 Task: Look for space in São José dos Campos, Brazil from 8th June, 2023 to 19th June, 2023 for 1 adult in price range Rs.5000 to Rs.12000. Place can be shared room with 1  bedroom having 1 bed and 1 bathroom. Property type can be house, flat, guest house, hotel. Amenities needed are: washing machine. Booking option can be shelf check-in. Required host language is Spanish.
Action: Mouse moved to (293, 151)
Screenshot: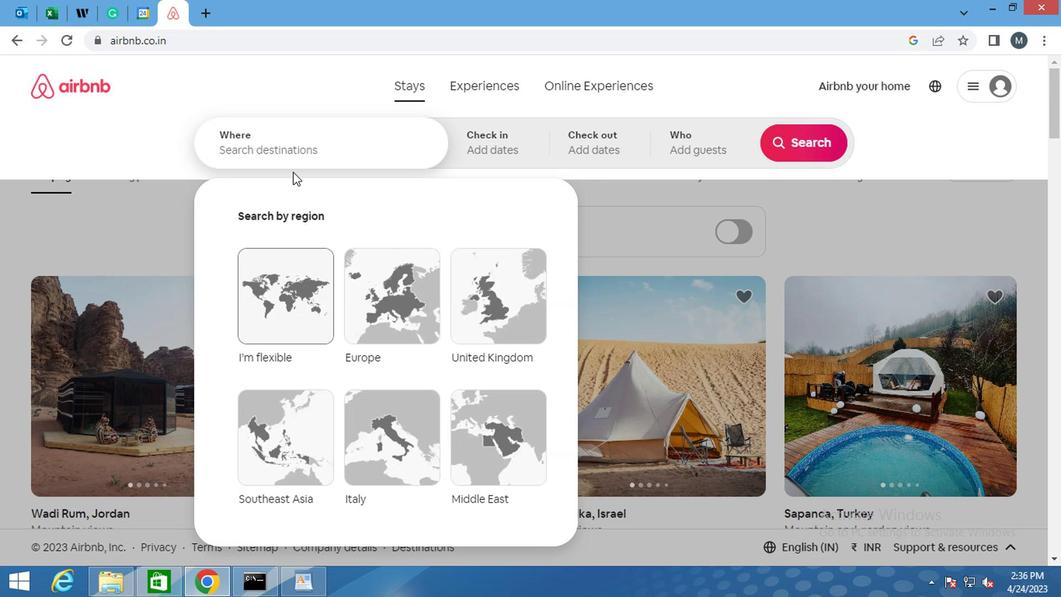 
Action: Mouse pressed left at (293, 151)
Screenshot: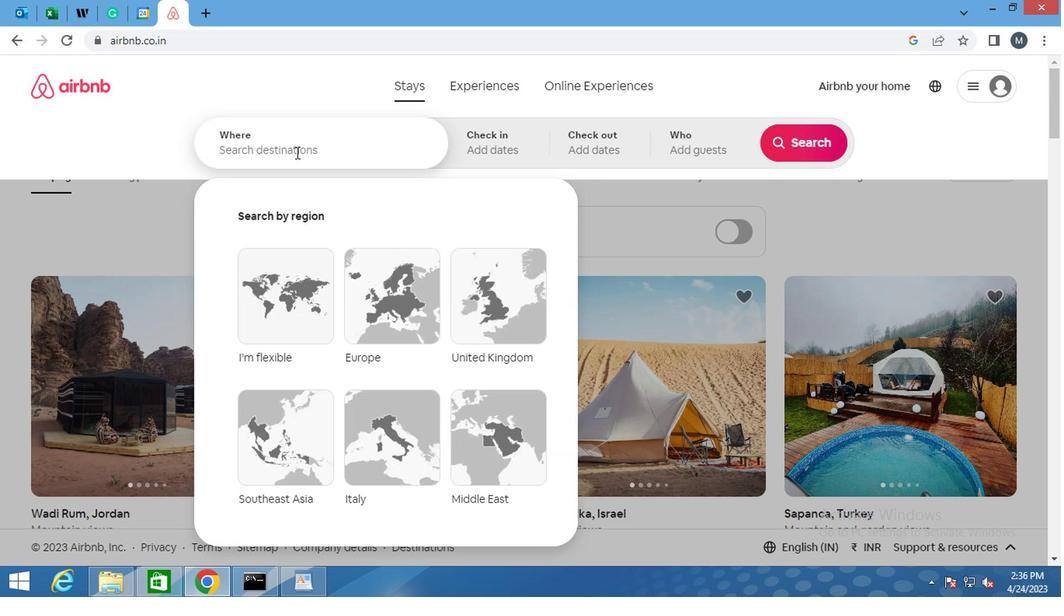 
Action: Key pressed <Key.shift>SAO<Key.space><Key.shift>JOSE<Key.space>DOS<Key.space><Key.shift><Key.shift><Key.shift>CAMPOS,<Key.space><Key.shift>BRAZIL<Key.space><Key.enter>
Screenshot: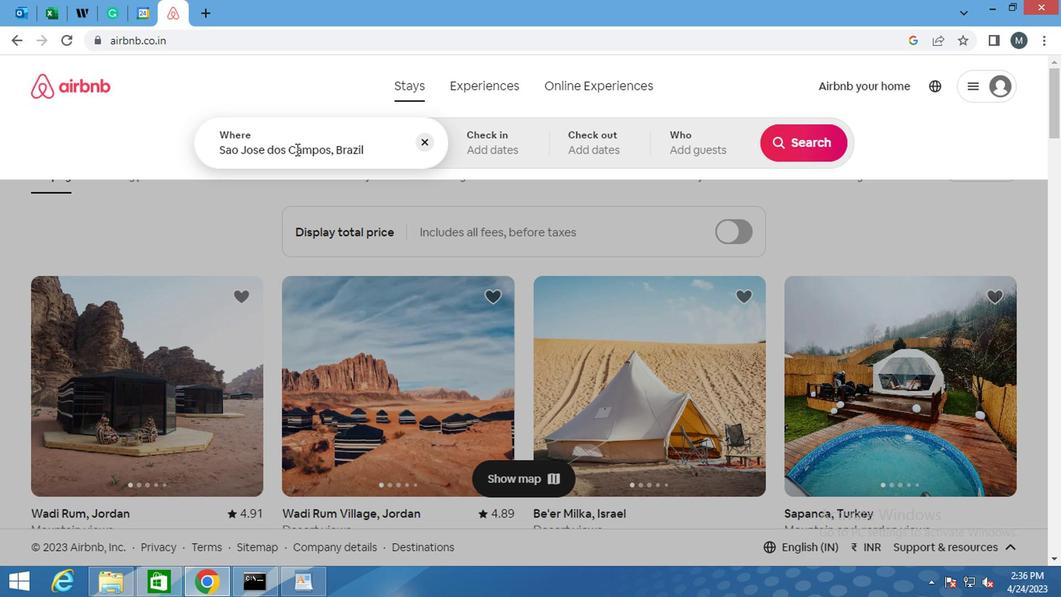 
Action: Mouse moved to (801, 267)
Screenshot: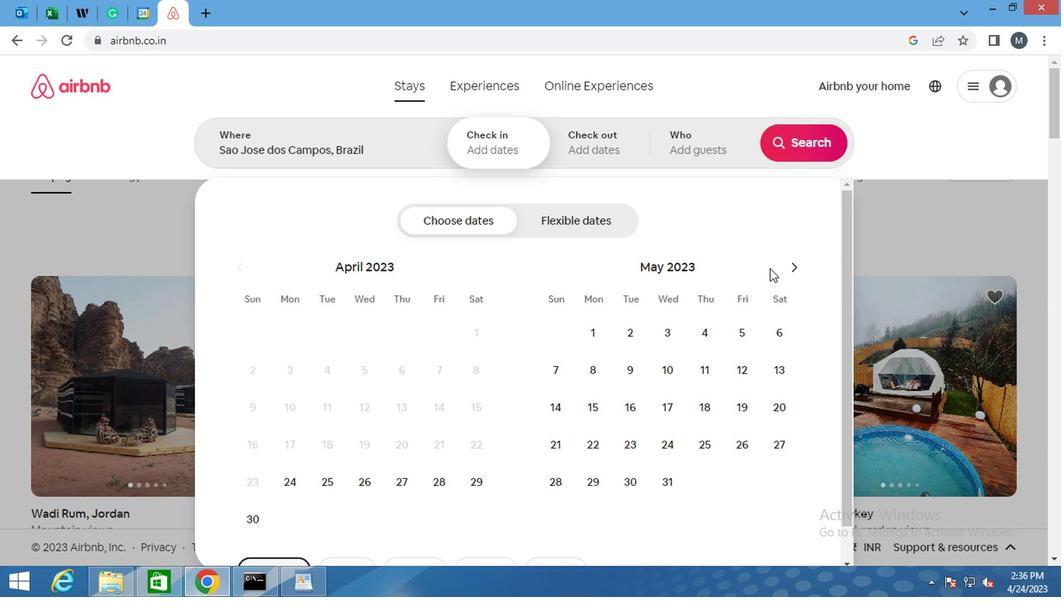 
Action: Mouse pressed left at (801, 267)
Screenshot: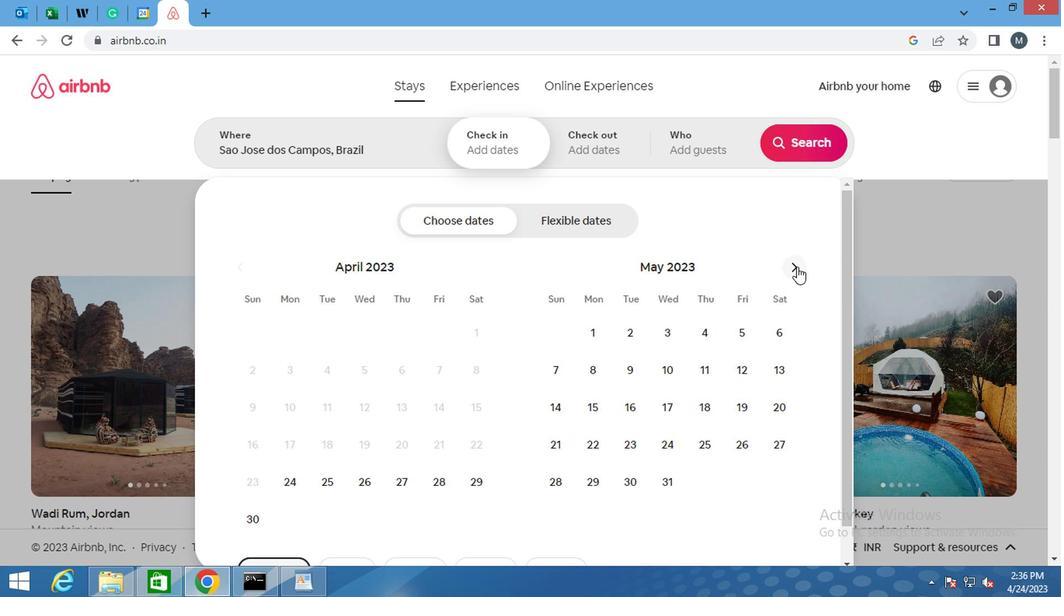 
Action: Mouse pressed left at (801, 267)
Screenshot: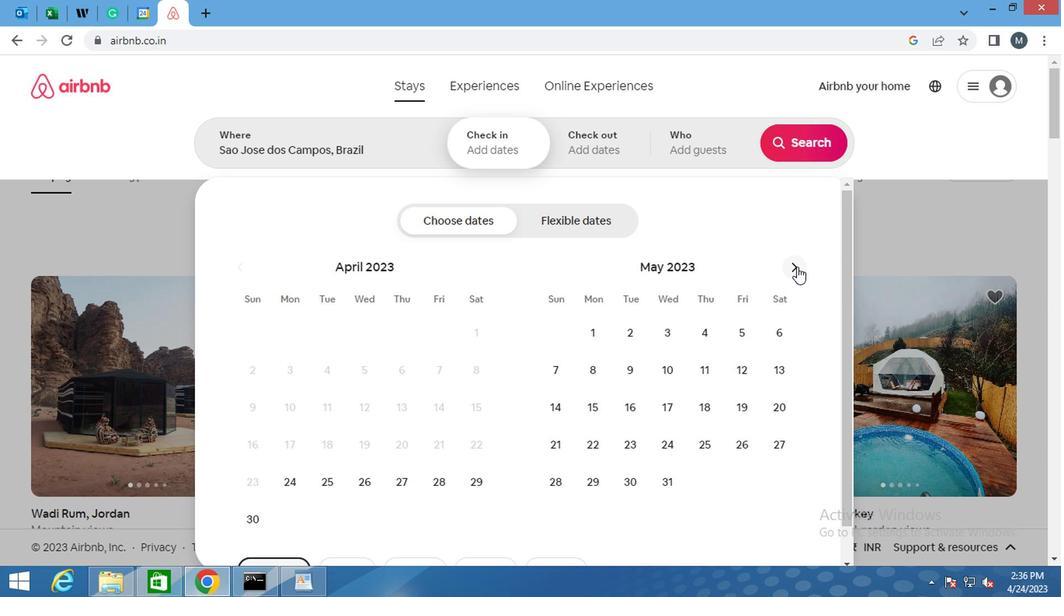 
Action: Mouse moved to (407, 362)
Screenshot: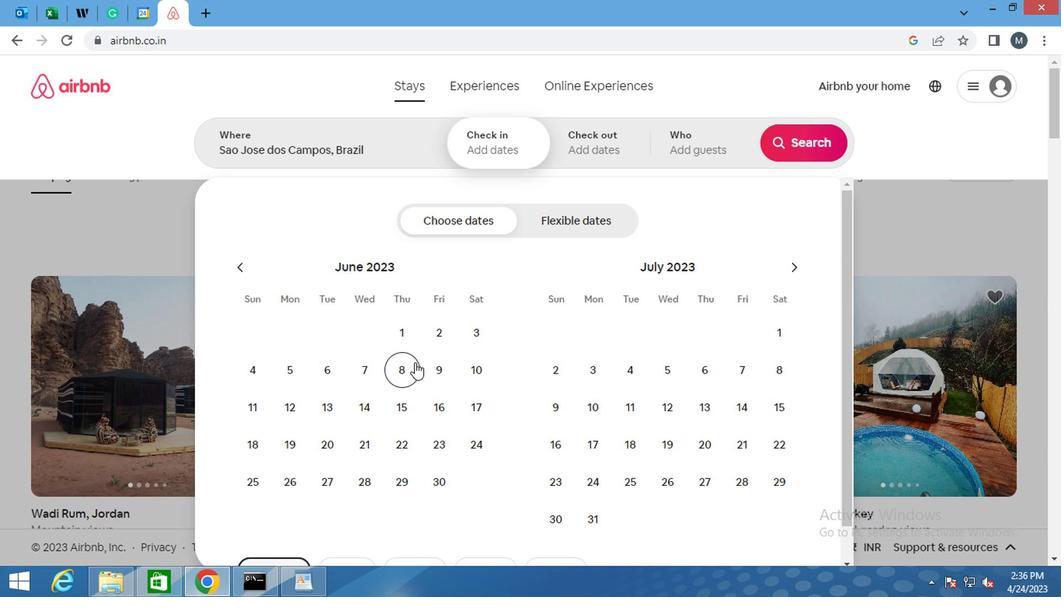 
Action: Mouse pressed left at (407, 362)
Screenshot: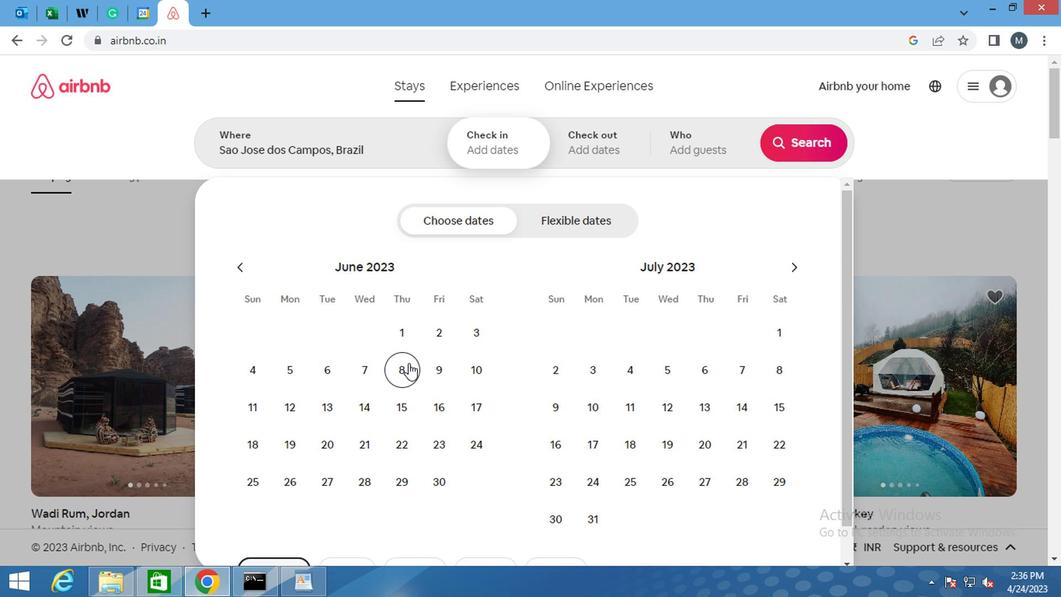 
Action: Mouse moved to (284, 442)
Screenshot: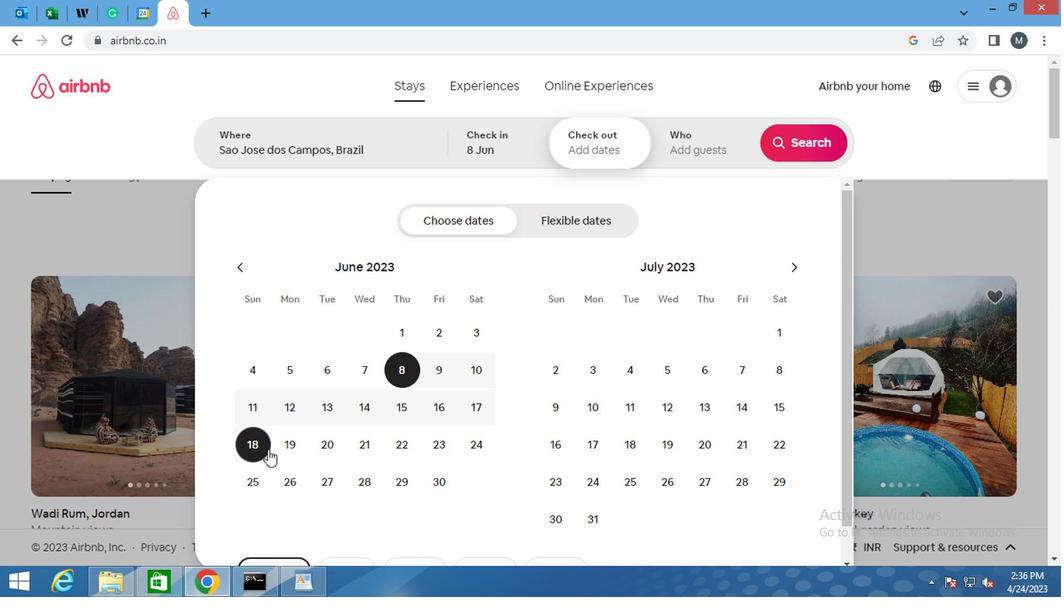 
Action: Mouse pressed left at (284, 442)
Screenshot: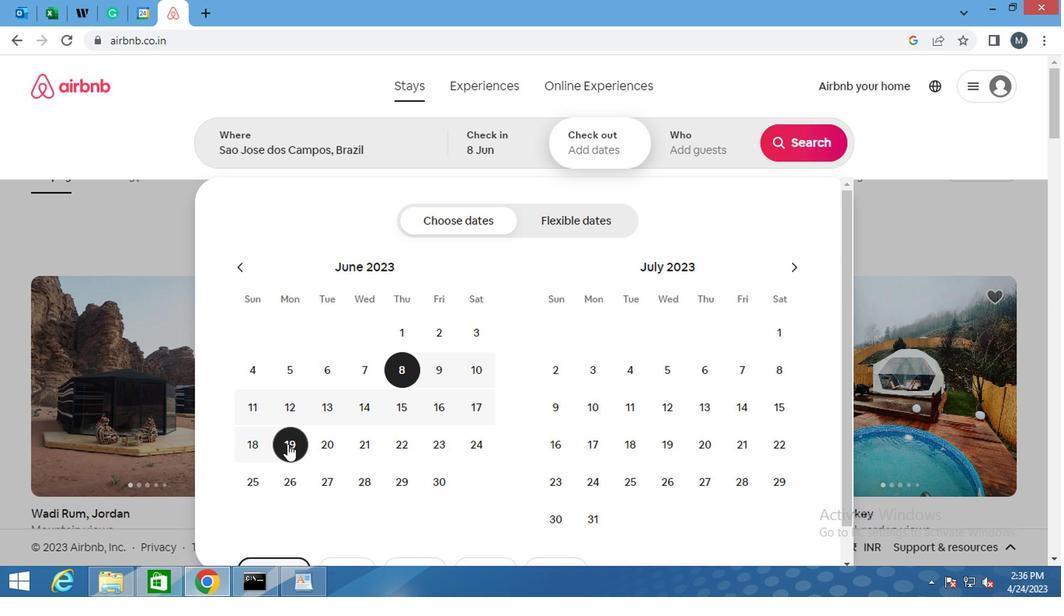 
Action: Mouse moved to (690, 156)
Screenshot: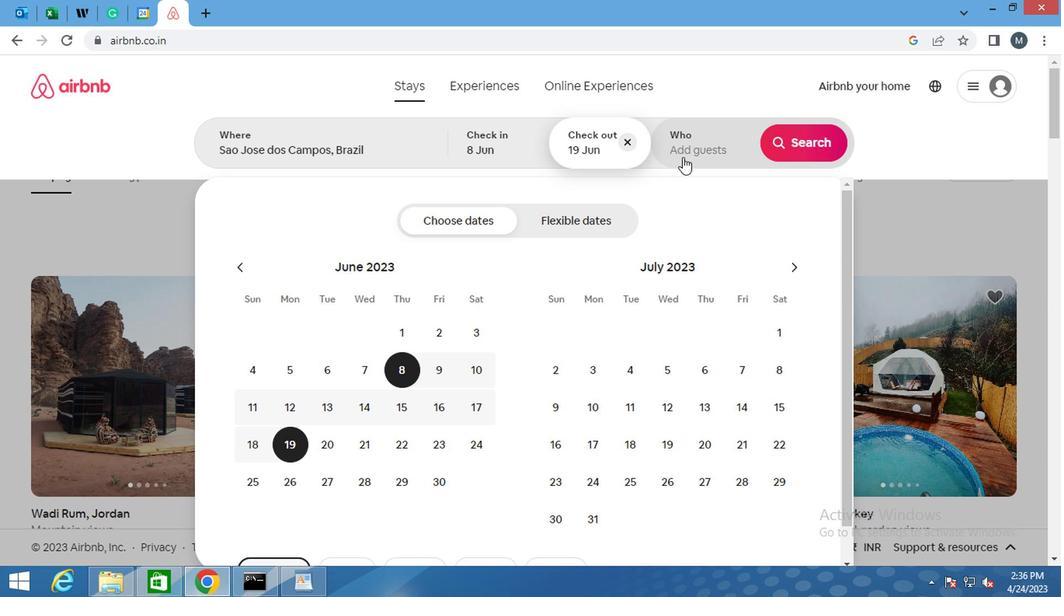 
Action: Mouse pressed left at (690, 156)
Screenshot: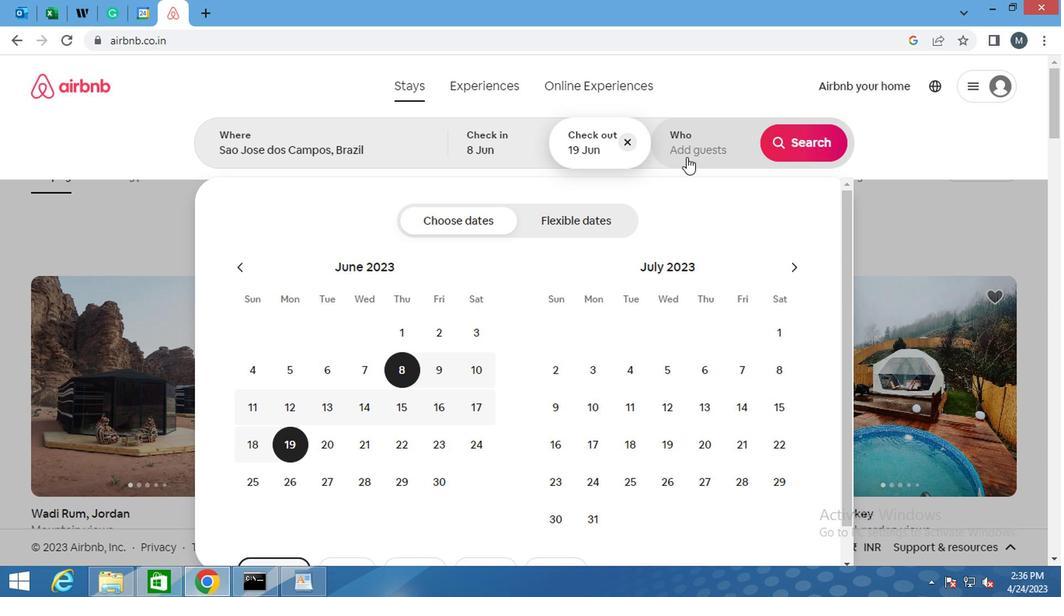 
Action: Mouse moved to (814, 232)
Screenshot: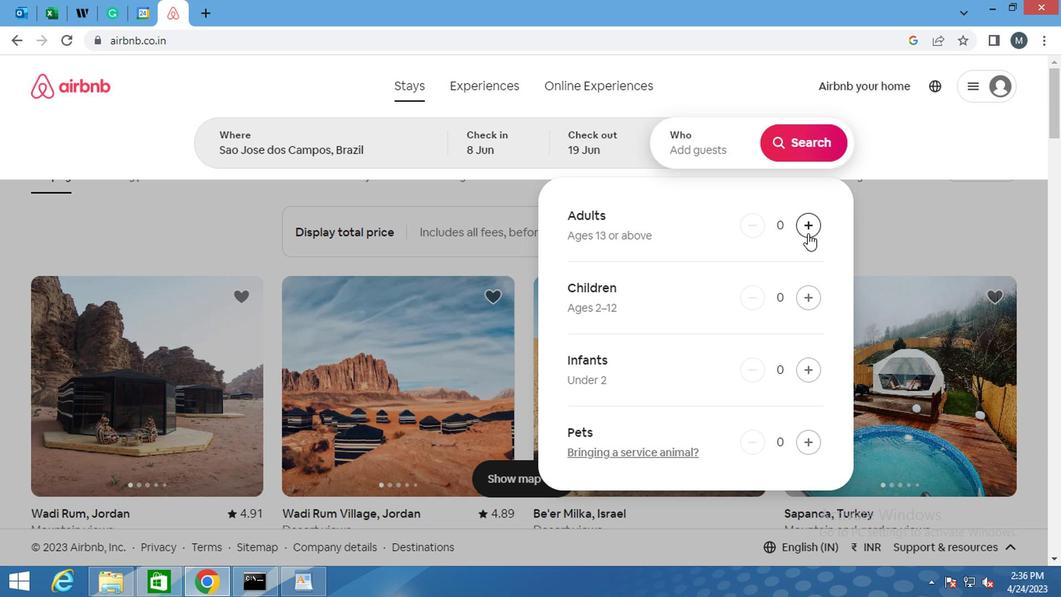 
Action: Mouse pressed left at (814, 232)
Screenshot: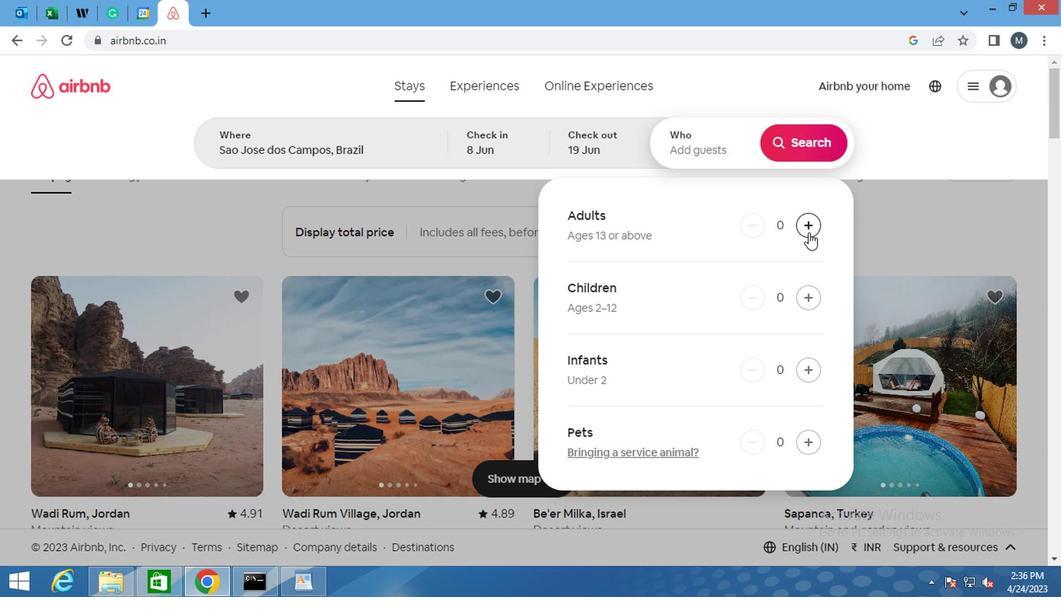 
Action: Mouse moved to (844, 170)
Screenshot: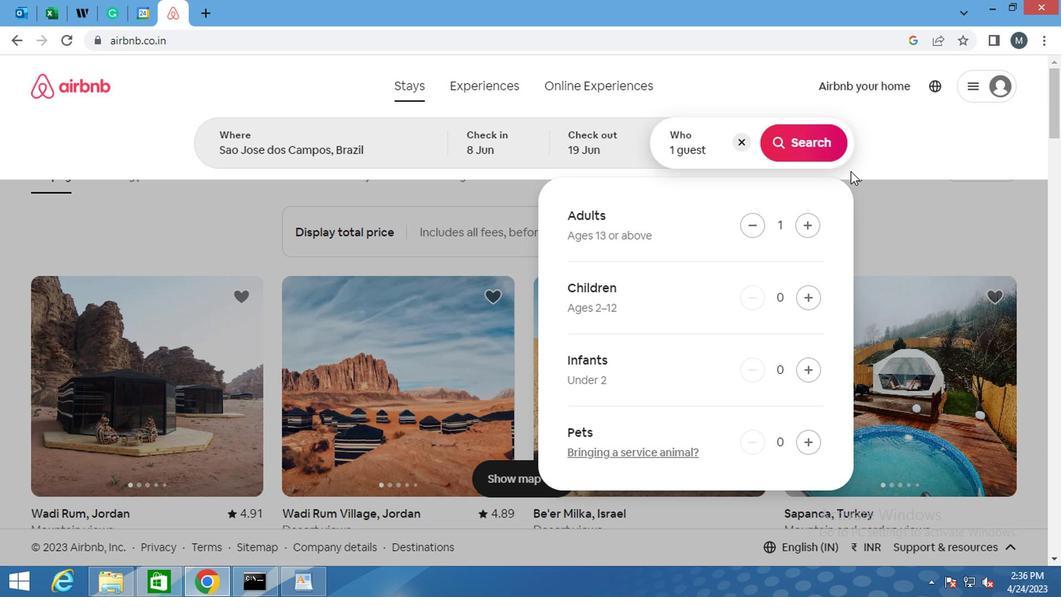 
Action: Mouse scrolled (844, 170) with delta (0, 0)
Screenshot: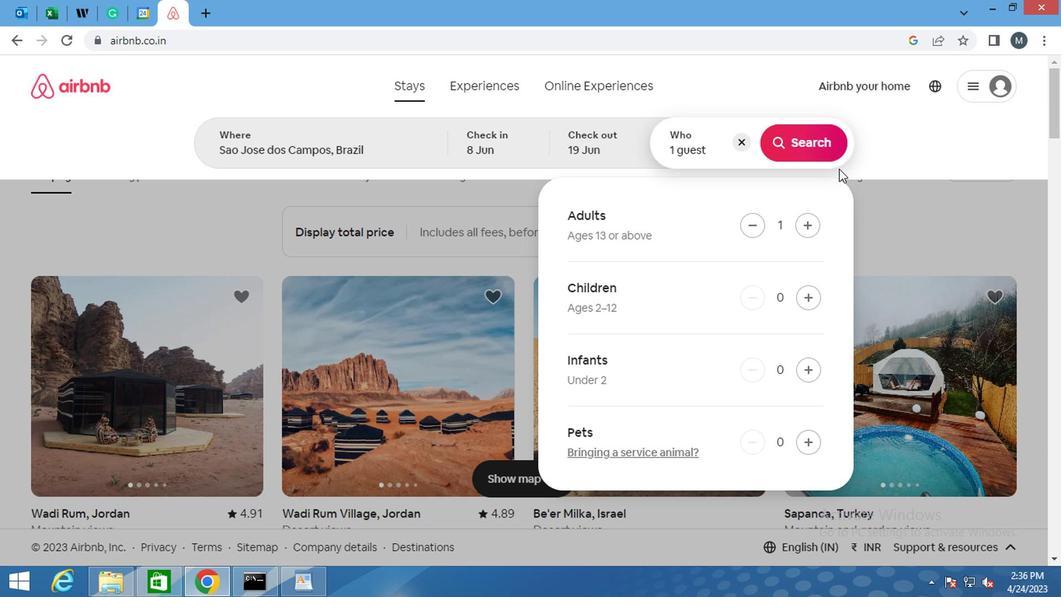 
Action: Mouse moved to (844, 175)
Screenshot: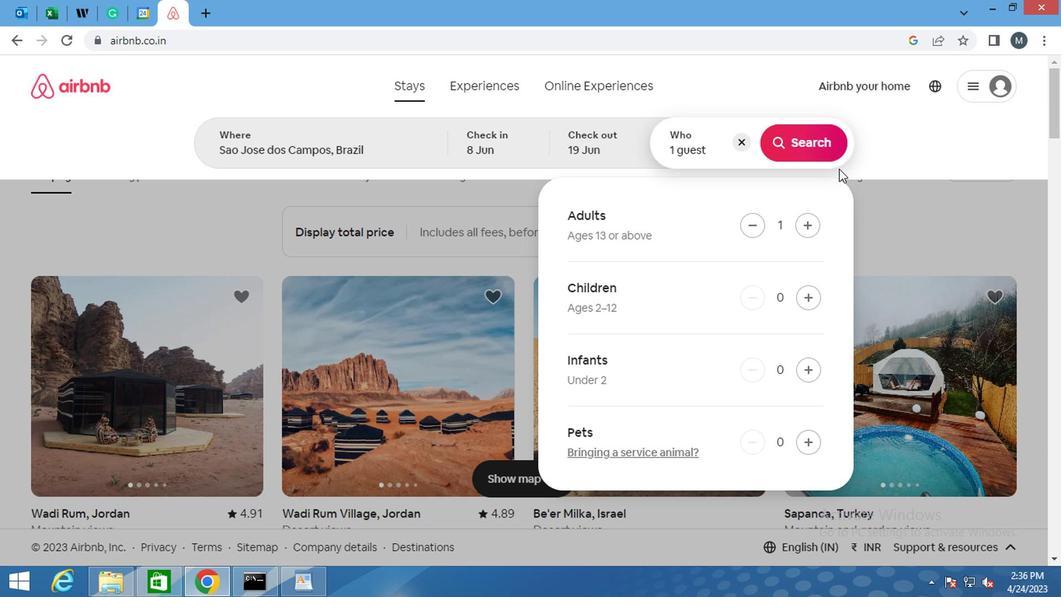 
Action: Mouse scrolled (844, 174) with delta (0, 0)
Screenshot: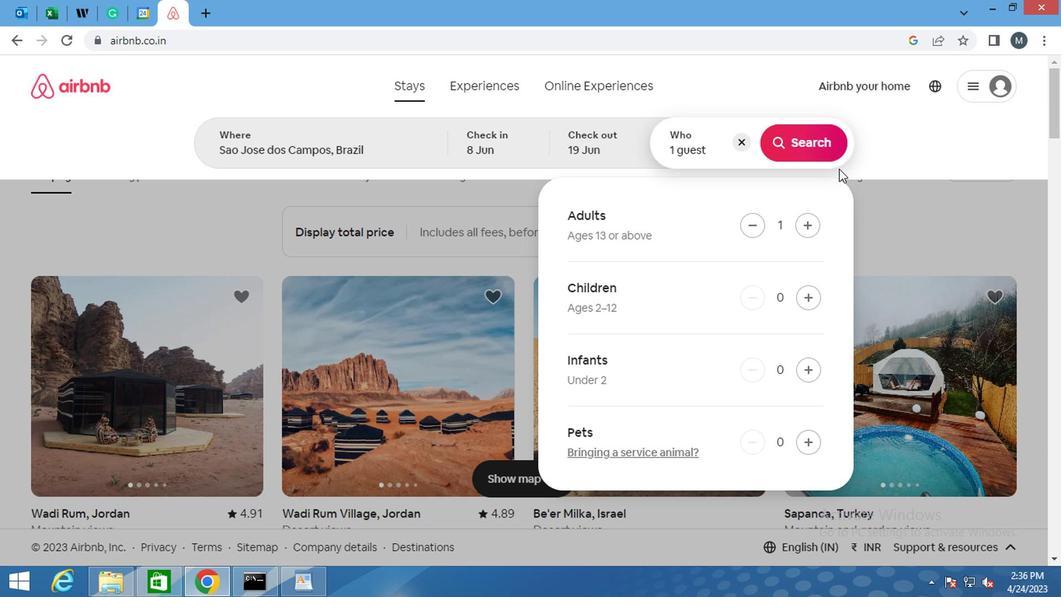 
Action: Mouse moved to (844, 176)
Screenshot: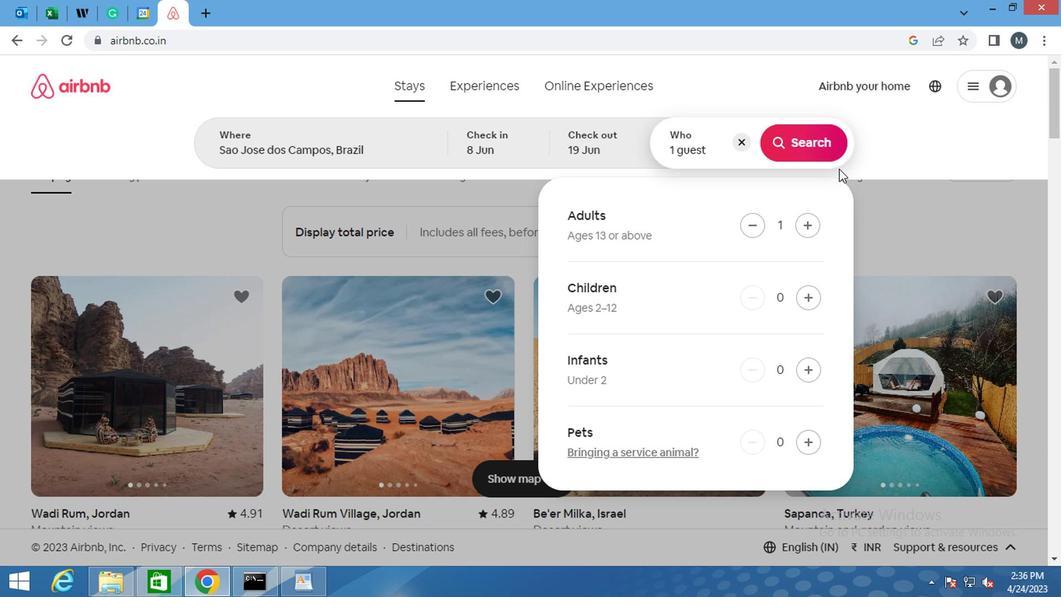 
Action: Mouse scrolled (844, 178) with delta (0, 1)
Screenshot: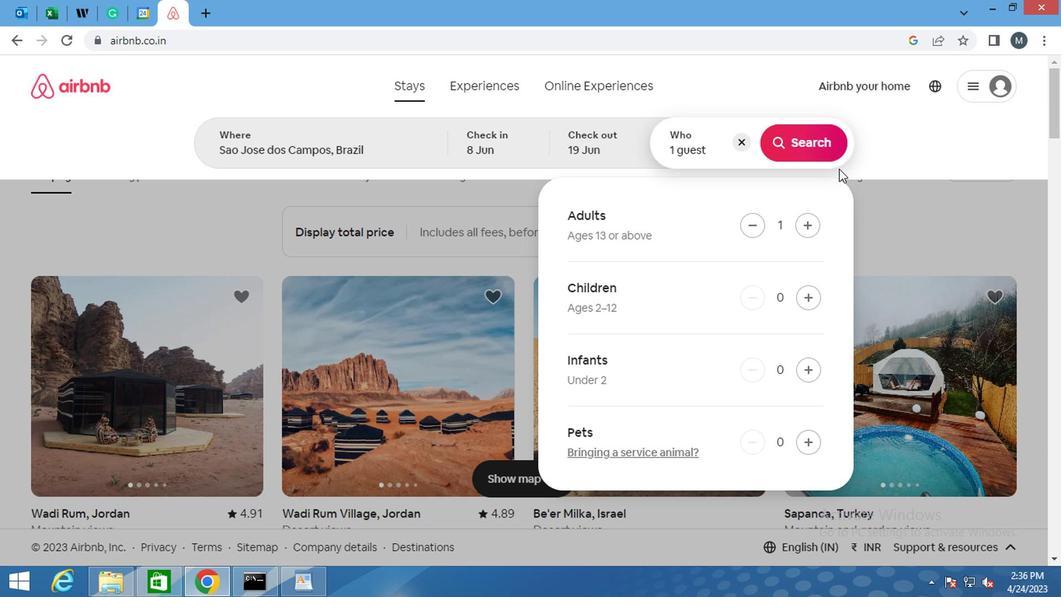 
Action: Mouse scrolled (844, 178) with delta (0, 1)
Screenshot: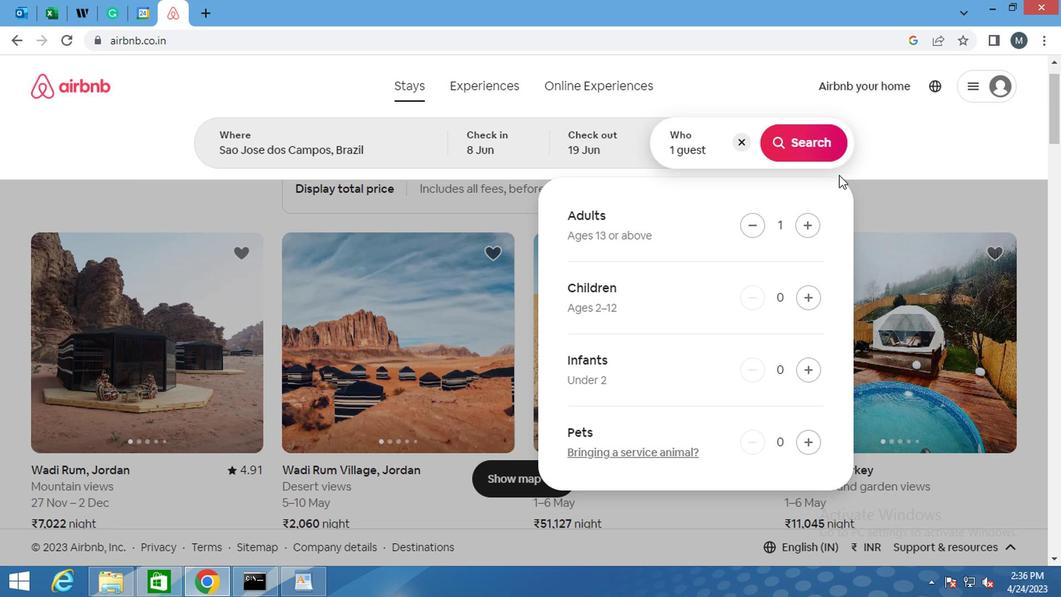 
Action: Mouse moved to (994, 165)
Screenshot: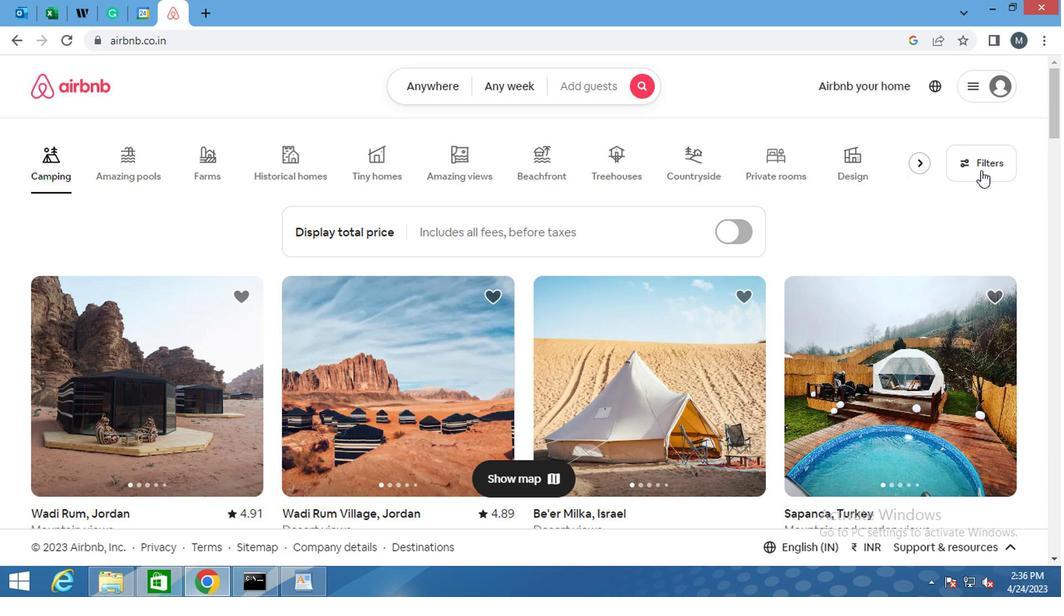 
Action: Mouse pressed left at (994, 165)
Screenshot: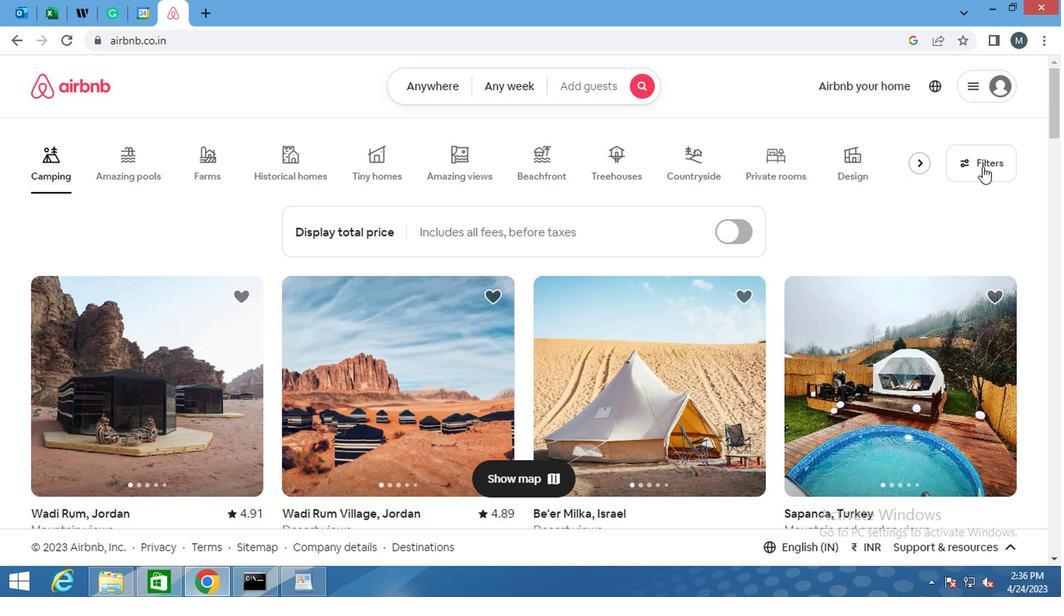 
Action: Mouse moved to (374, 352)
Screenshot: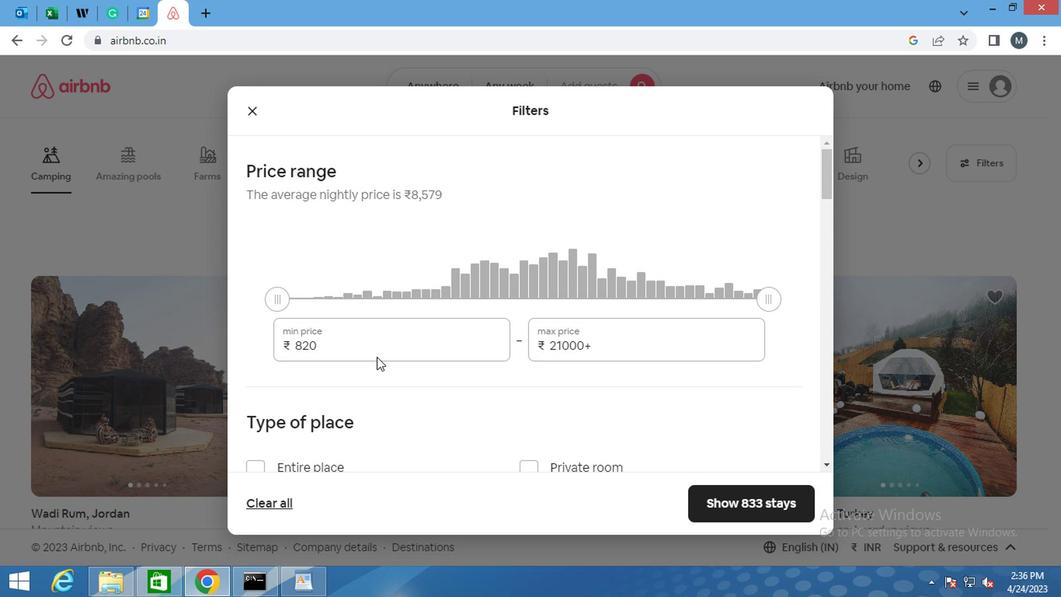 
Action: Mouse pressed left at (374, 352)
Screenshot: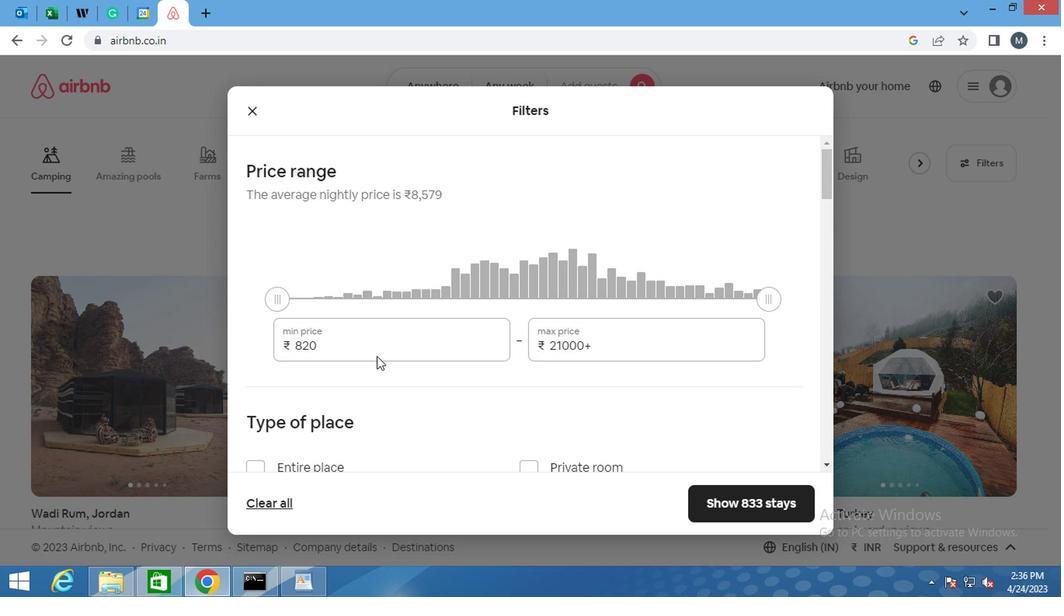 
Action: Mouse pressed left at (374, 352)
Screenshot: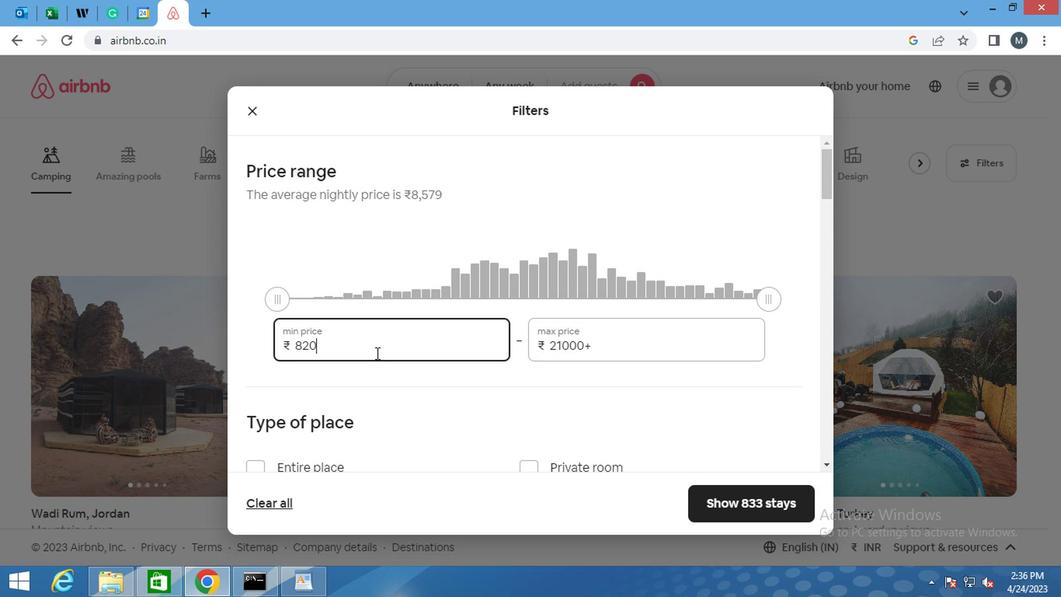 
Action: Key pressed 5000
Screenshot: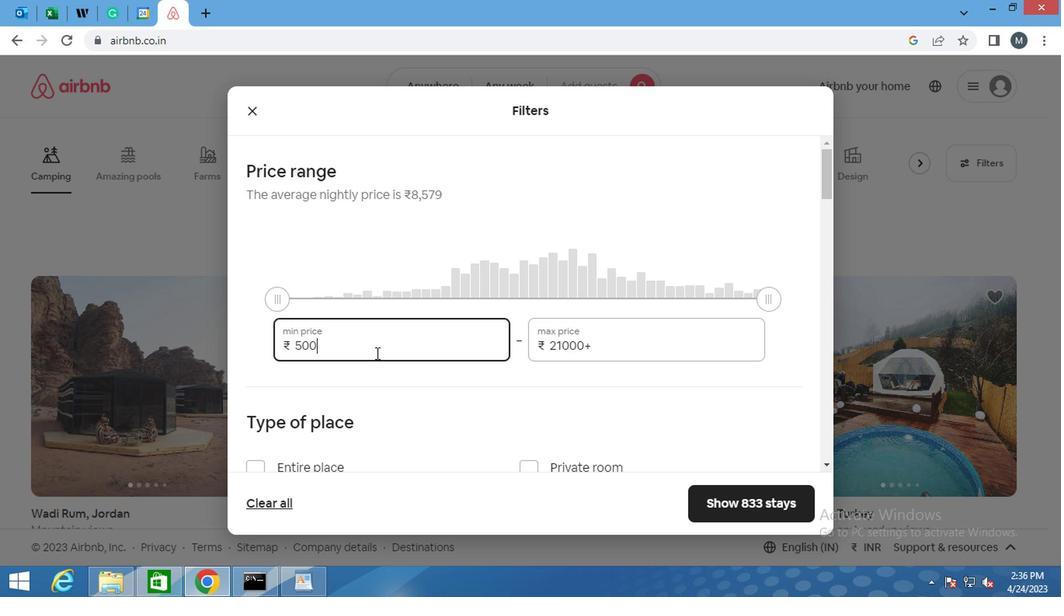 
Action: Mouse moved to (642, 343)
Screenshot: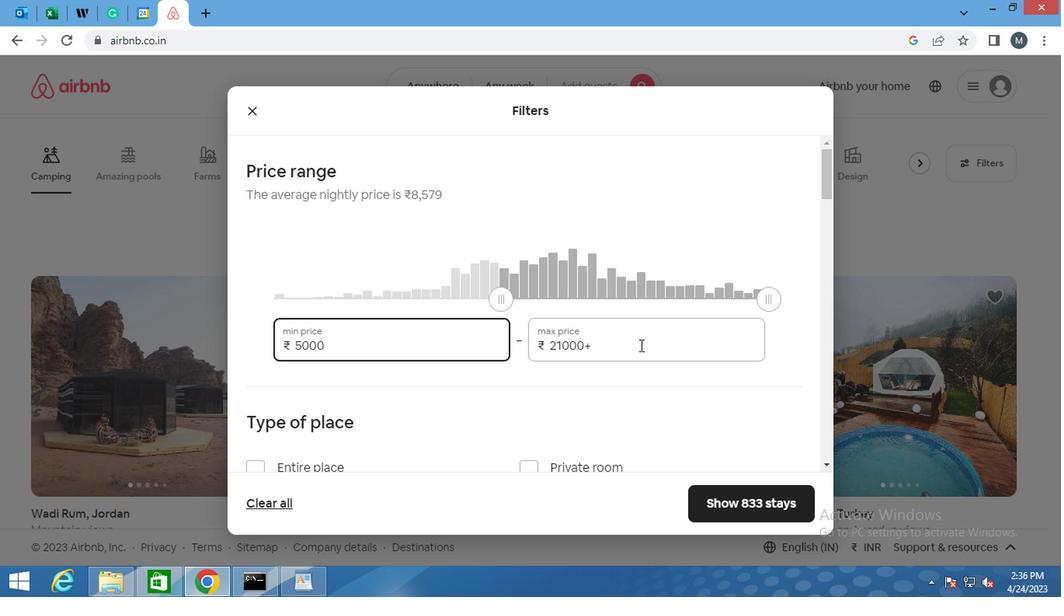 
Action: Mouse pressed left at (642, 343)
Screenshot: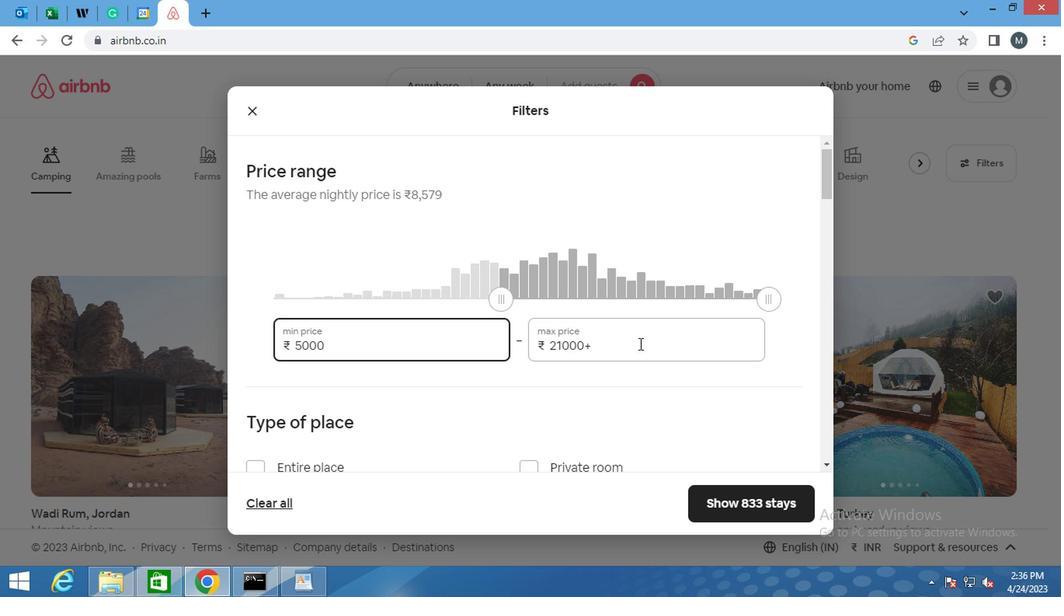 
Action: Mouse moved to (640, 343)
Screenshot: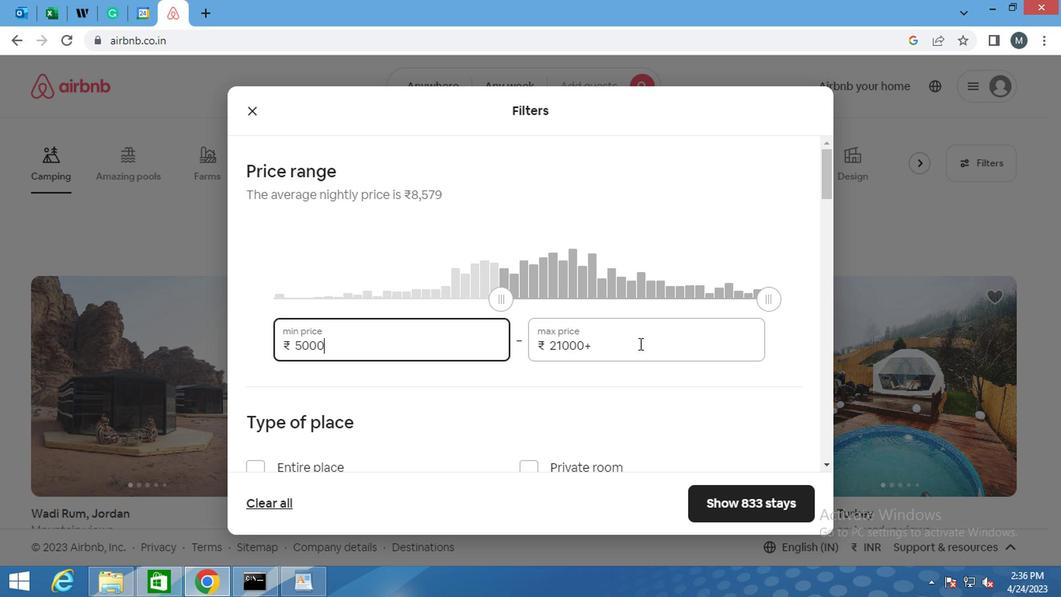 
Action: Mouse pressed left at (640, 343)
Screenshot: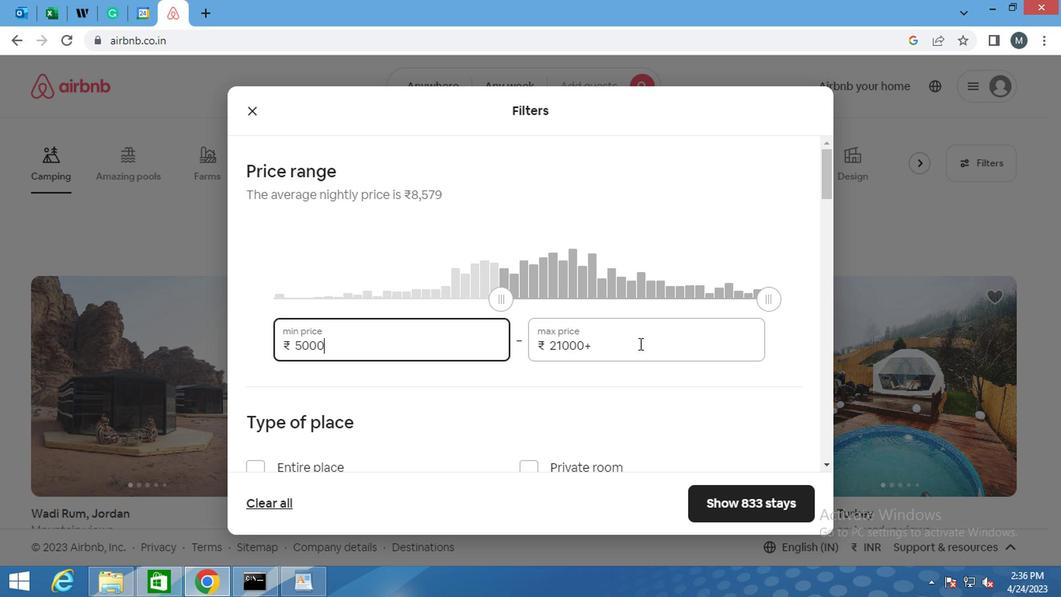 
Action: Mouse pressed left at (640, 343)
Screenshot: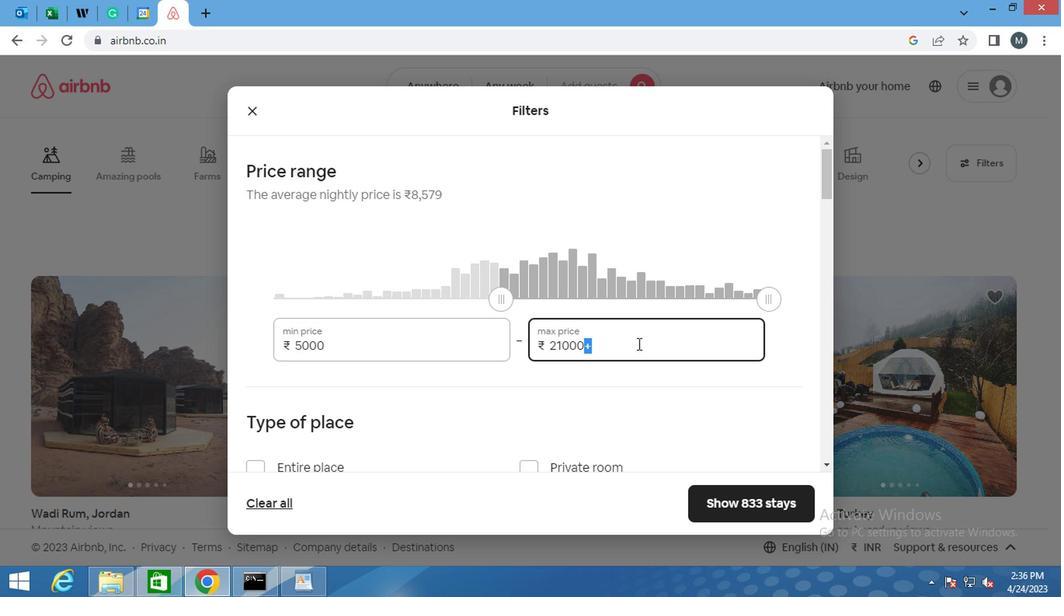 
Action: Mouse pressed left at (640, 343)
Screenshot: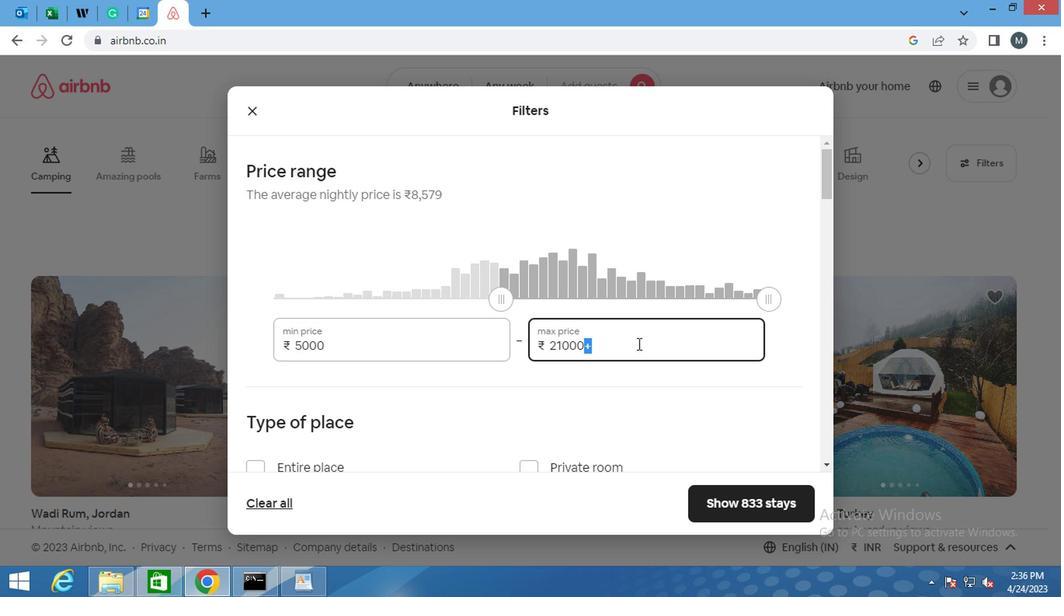 
Action: Mouse pressed left at (640, 343)
Screenshot: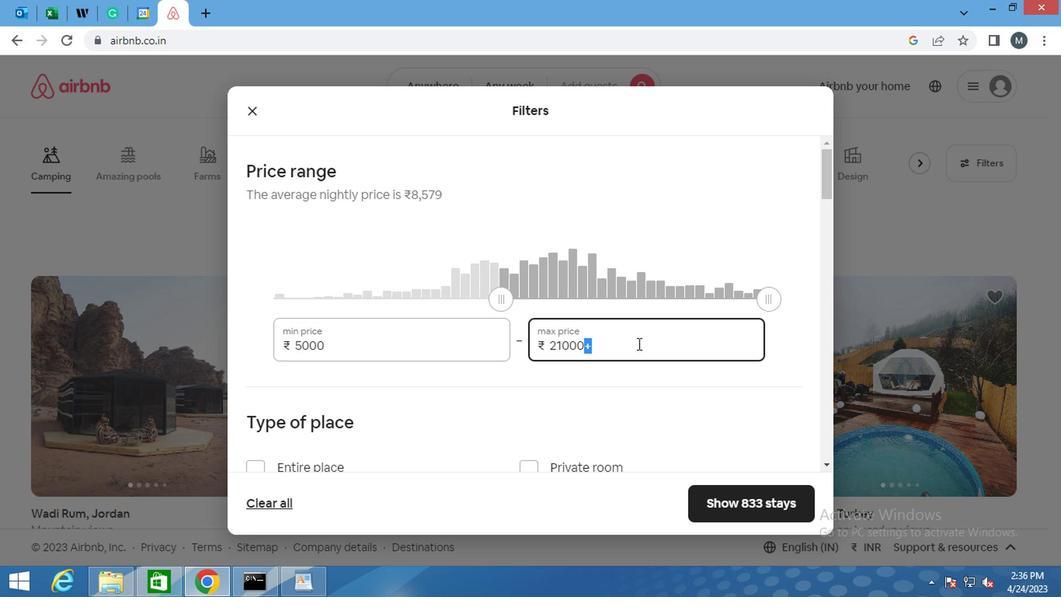 
Action: Mouse moved to (638, 343)
Screenshot: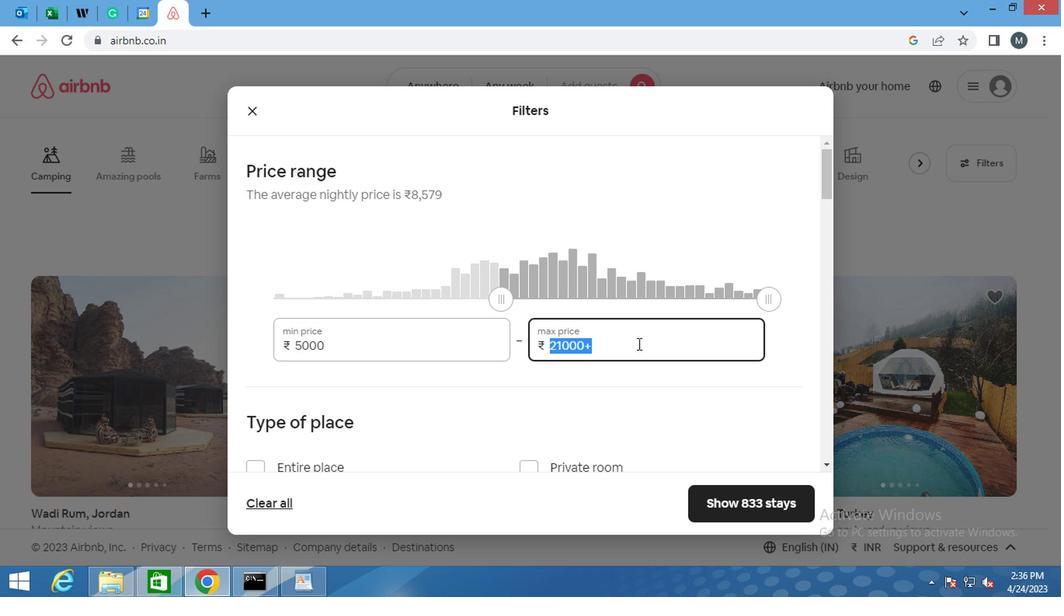 
Action: Key pressed 12
Screenshot: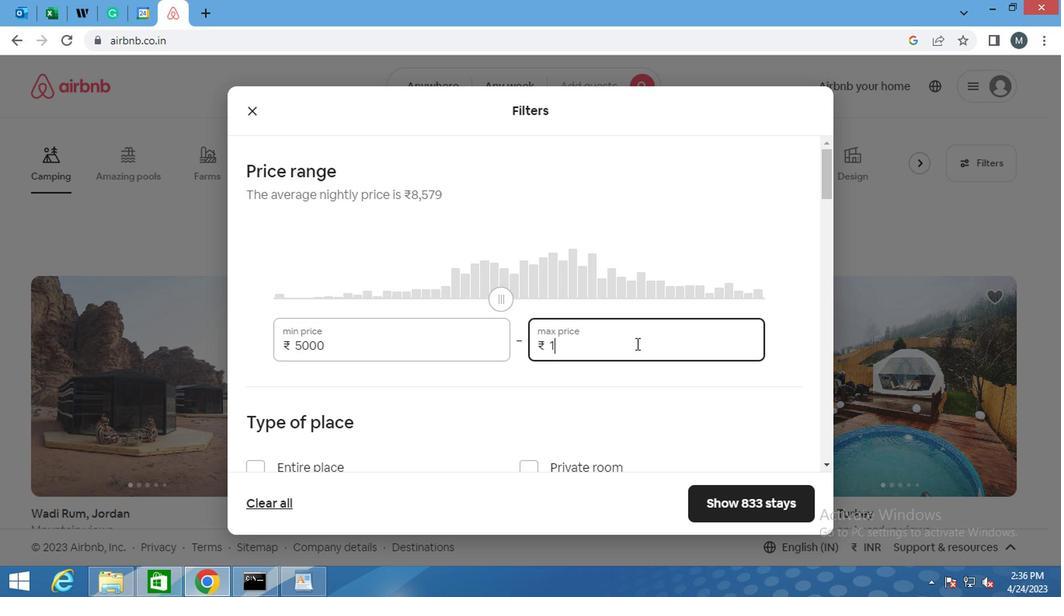 
Action: Mouse moved to (637, 343)
Screenshot: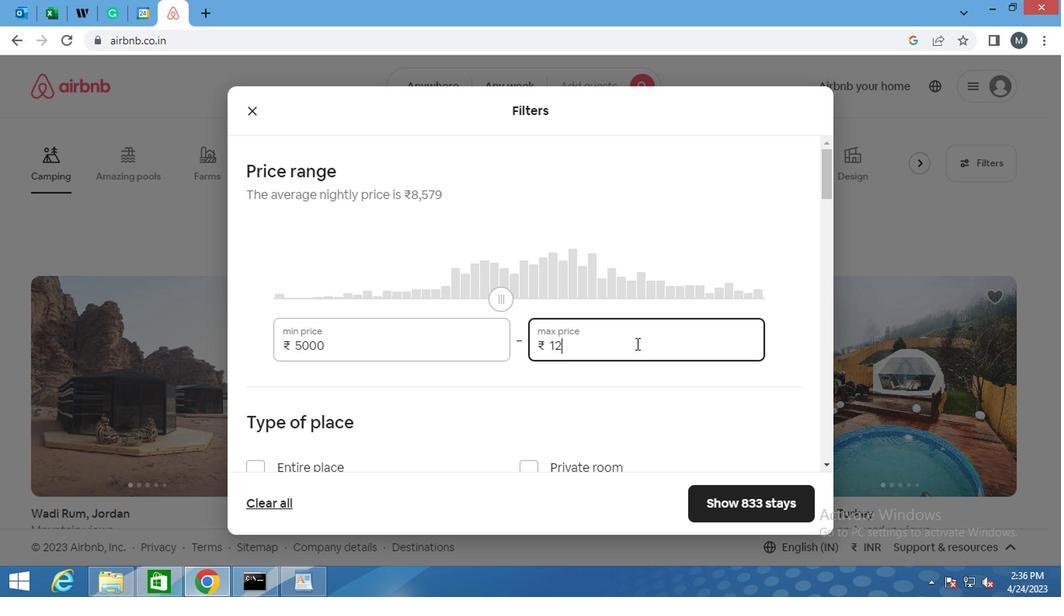 
Action: Key pressed 000
Screenshot: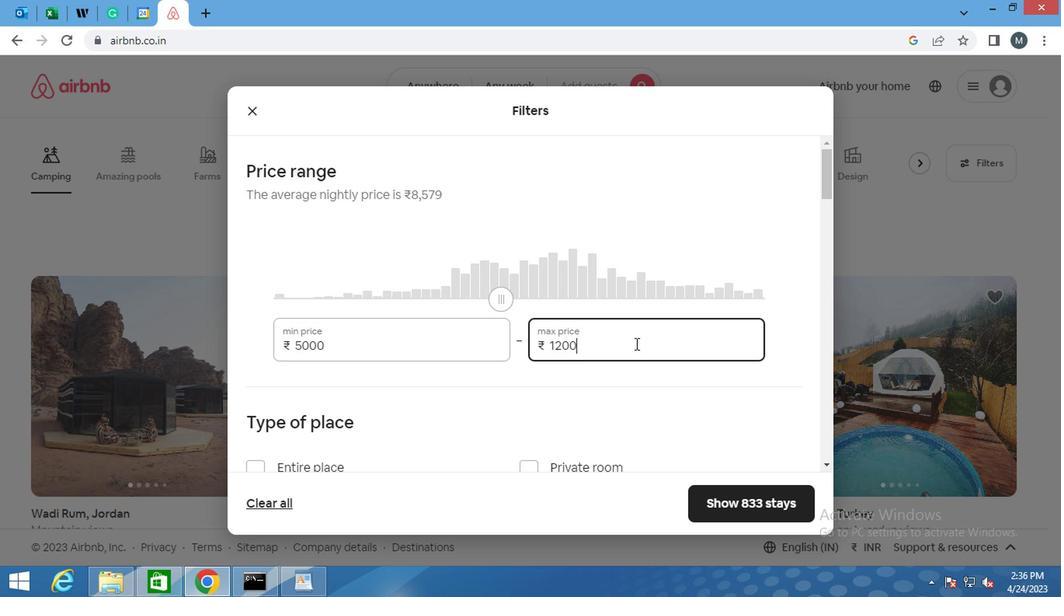 
Action: Mouse moved to (620, 329)
Screenshot: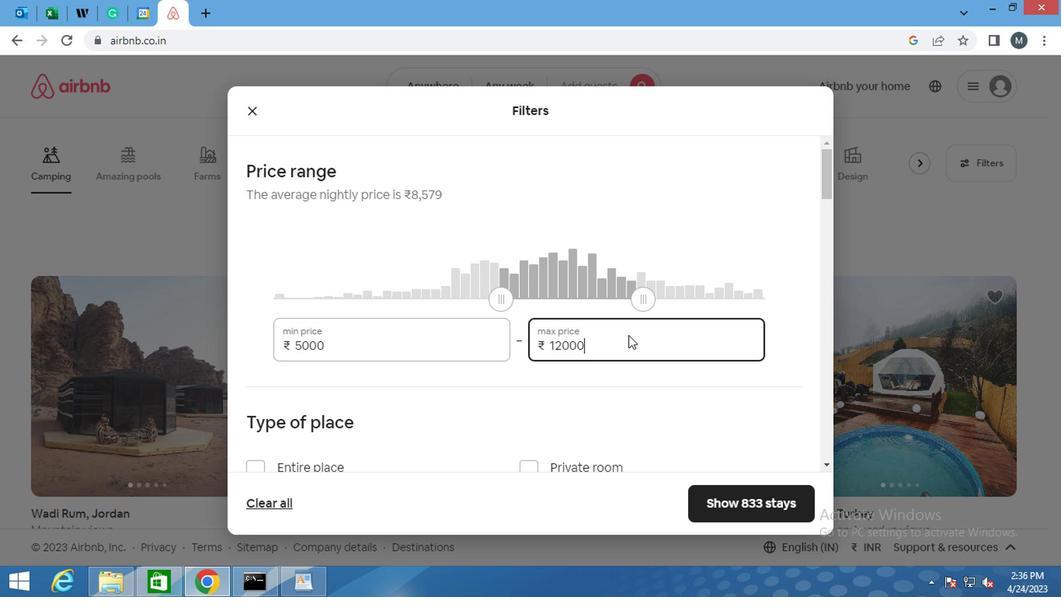 
Action: Mouse scrolled (620, 329) with delta (0, 0)
Screenshot: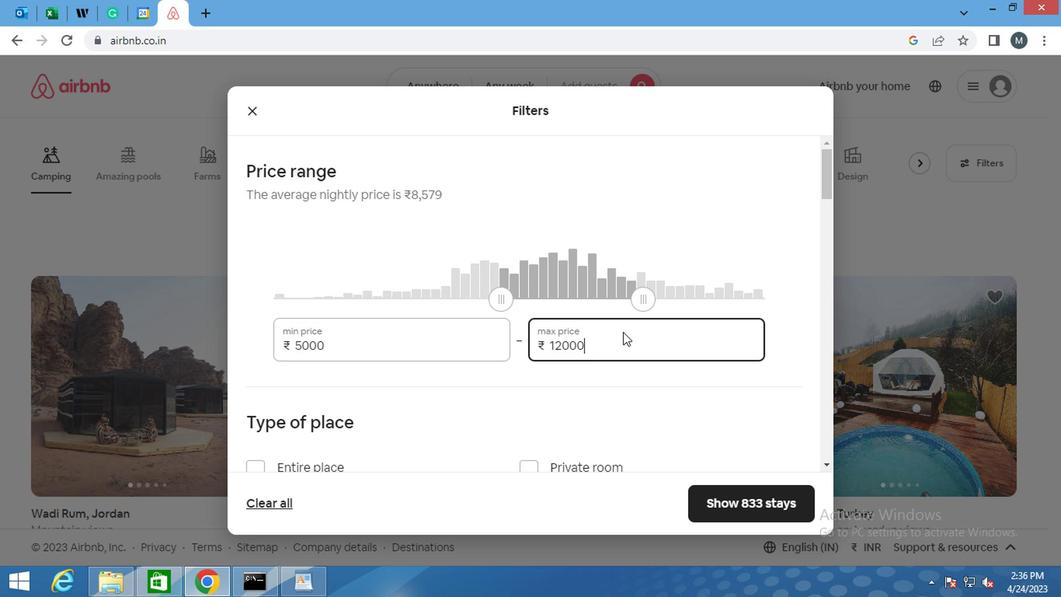 
Action: Mouse moved to (600, 334)
Screenshot: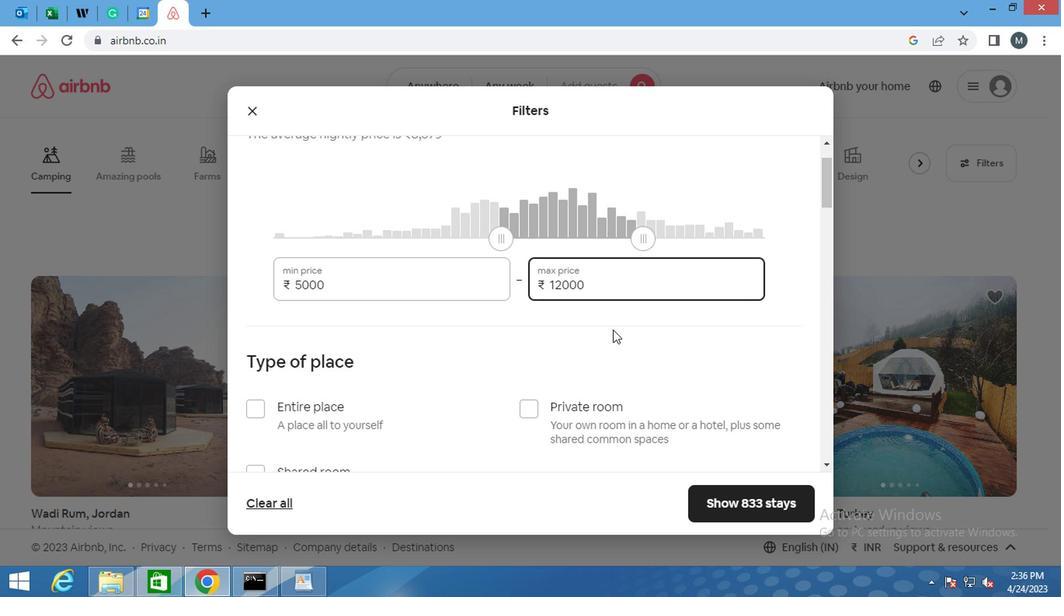 
Action: Mouse scrolled (600, 333) with delta (0, 0)
Screenshot: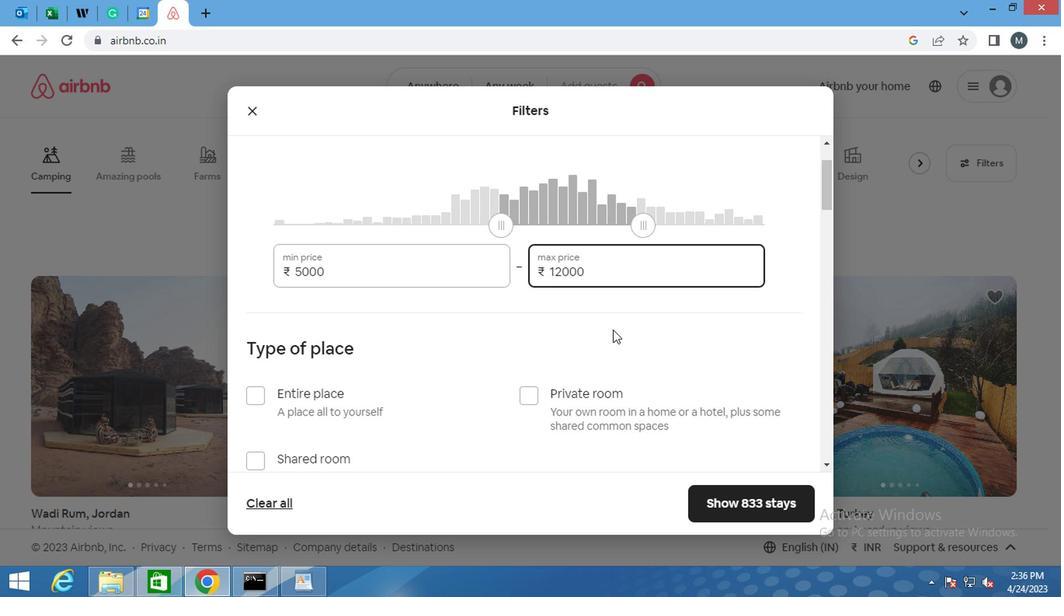 
Action: Mouse moved to (577, 346)
Screenshot: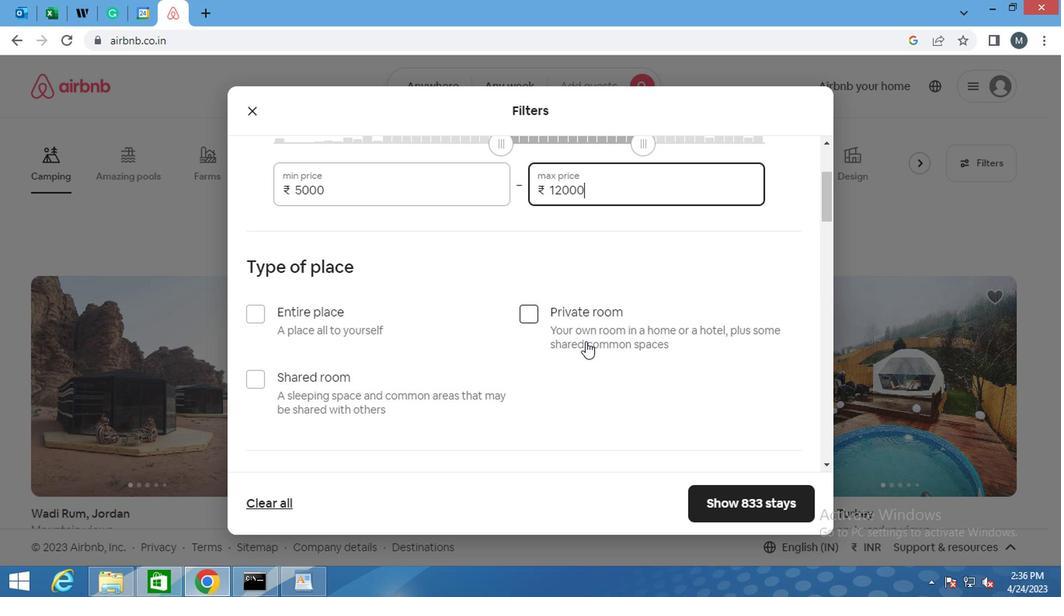 
Action: Mouse scrolled (577, 345) with delta (0, 0)
Screenshot: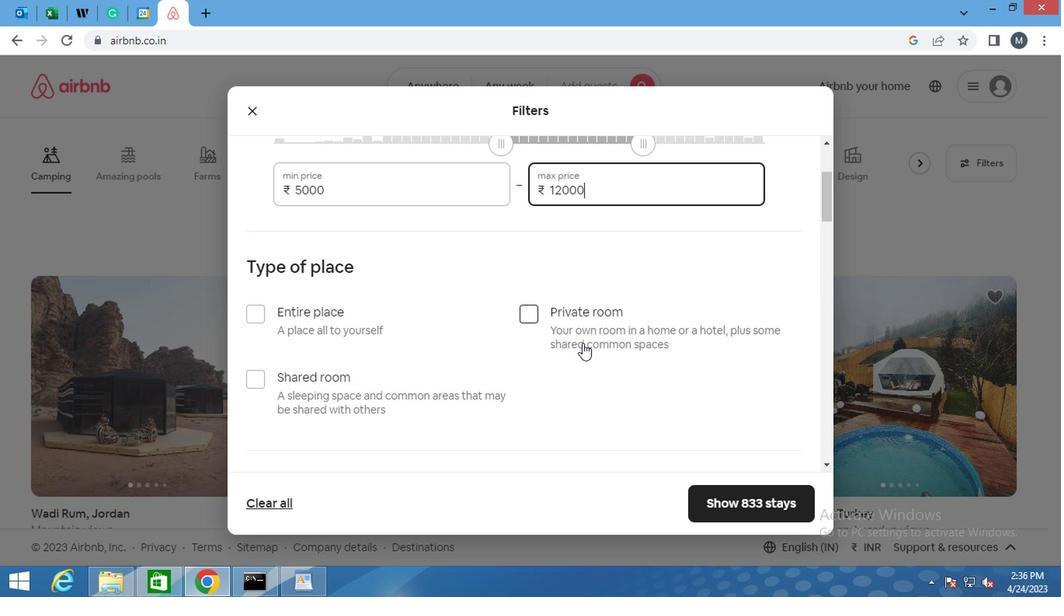 
Action: Mouse moved to (249, 292)
Screenshot: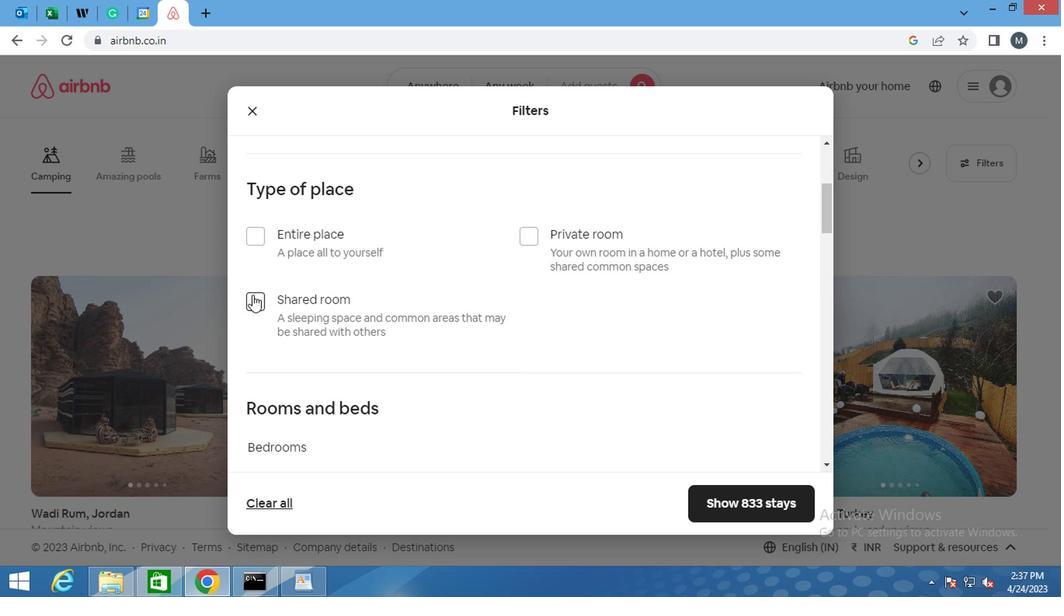
Action: Mouse pressed left at (249, 292)
Screenshot: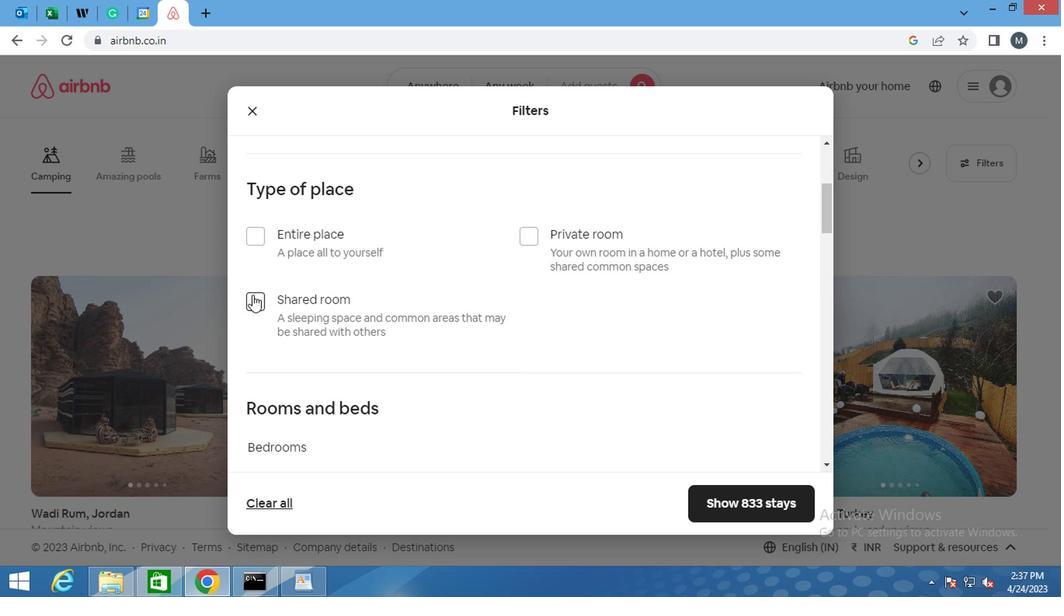 
Action: Mouse moved to (387, 290)
Screenshot: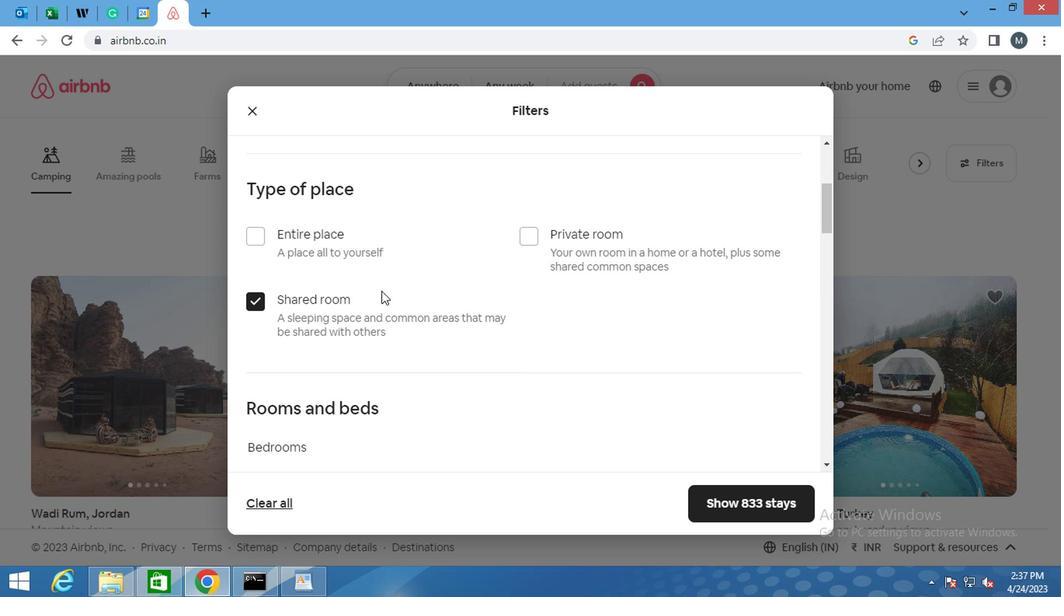 
Action: Mouse scrolled (387, 289) with delta (0, 0)
Screenshot: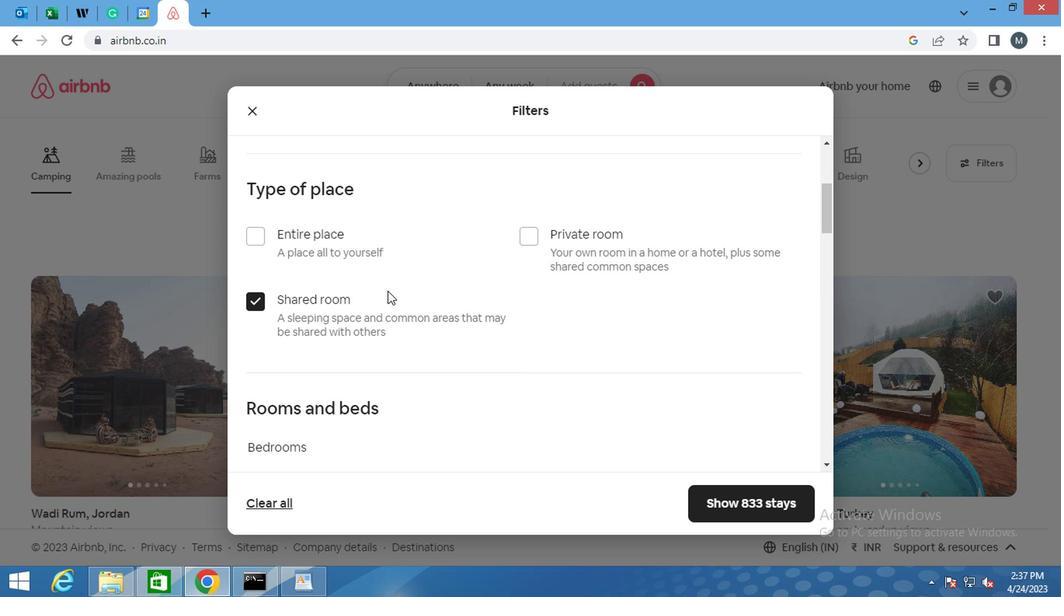 
Action: Mouse moved to (387, 290)
Screenshot: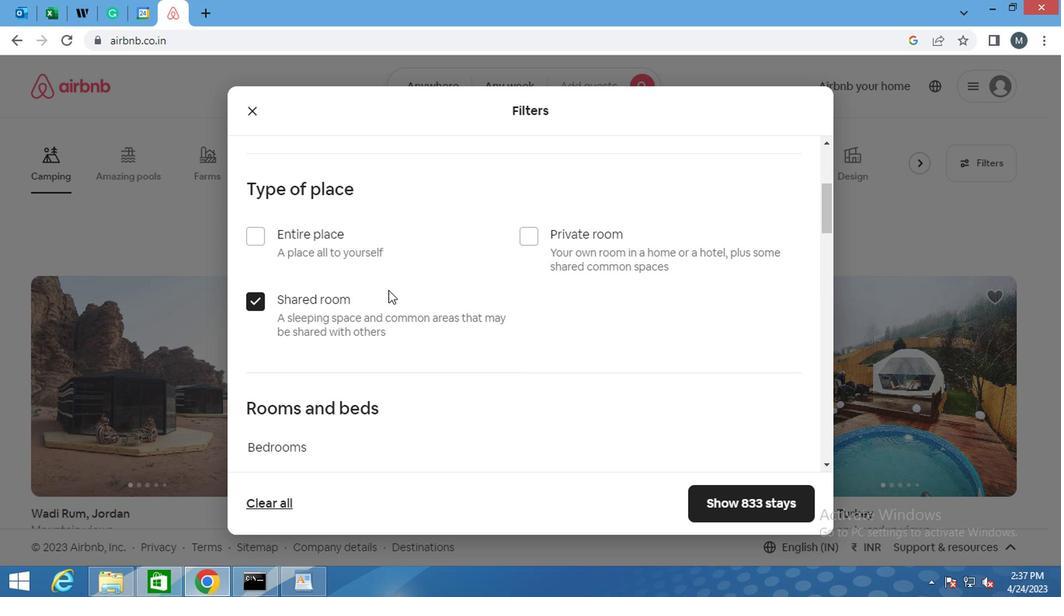 
Action: Mouse scrolled (387, 289) with delta (0, 0)
Screenshot: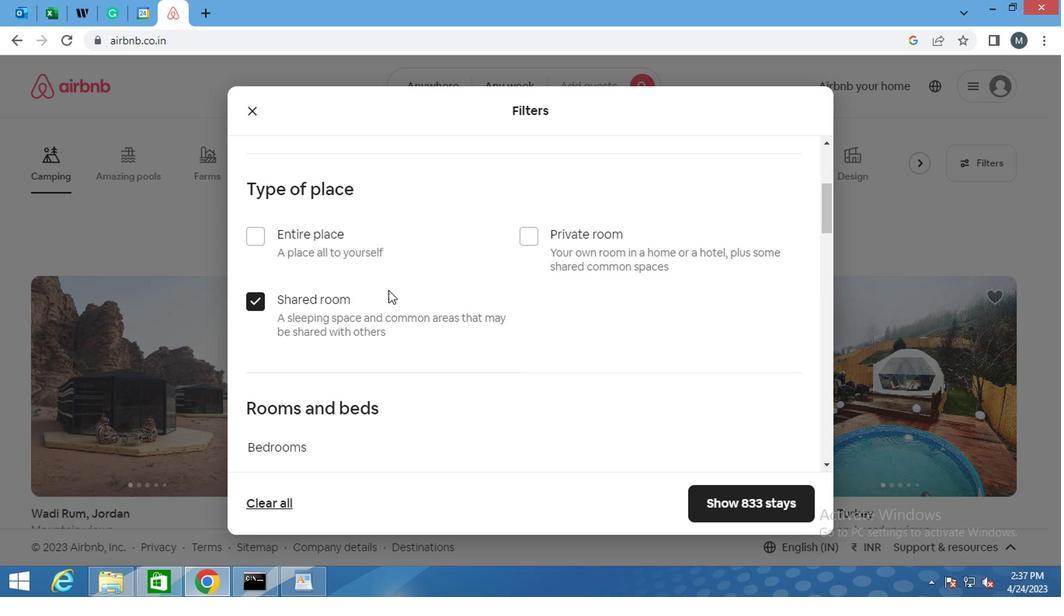 
Action: Mouse moved to (387, 297)
Screenshot: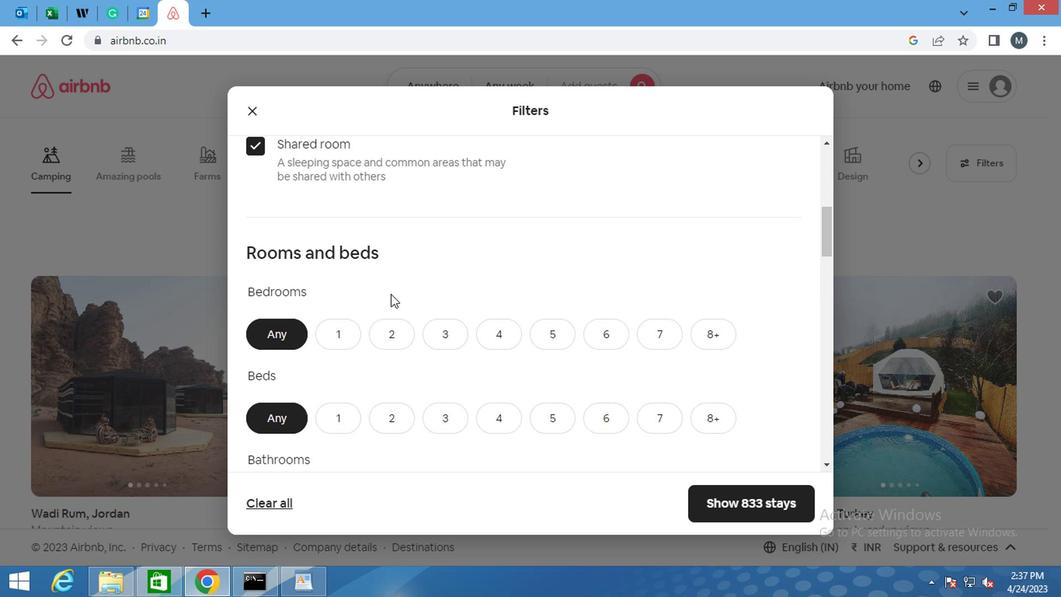 
Action: Mouse scrolled (387, 296) with delta (0, -1)
Screenshot: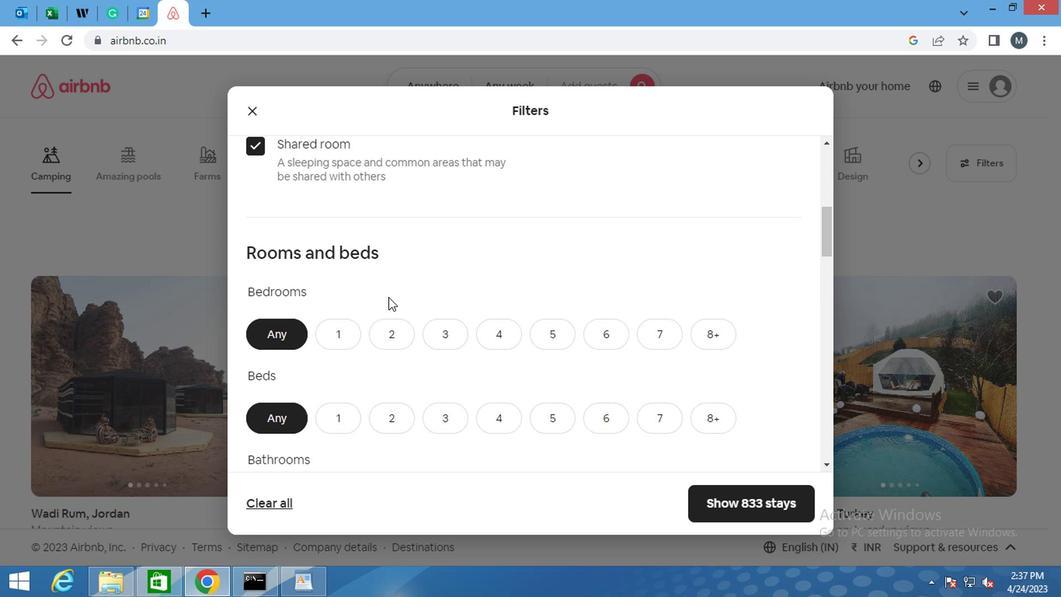 
Action: Mouse moved to (337, 252)
Screenshot: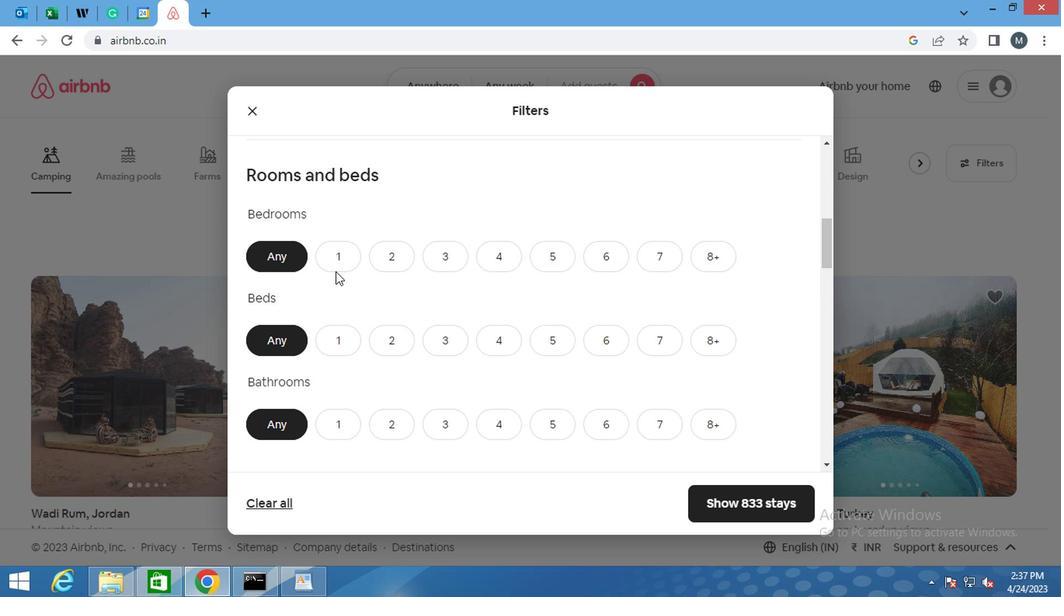 
Action: Mouse pressed left at (337, 252)
Screenshot: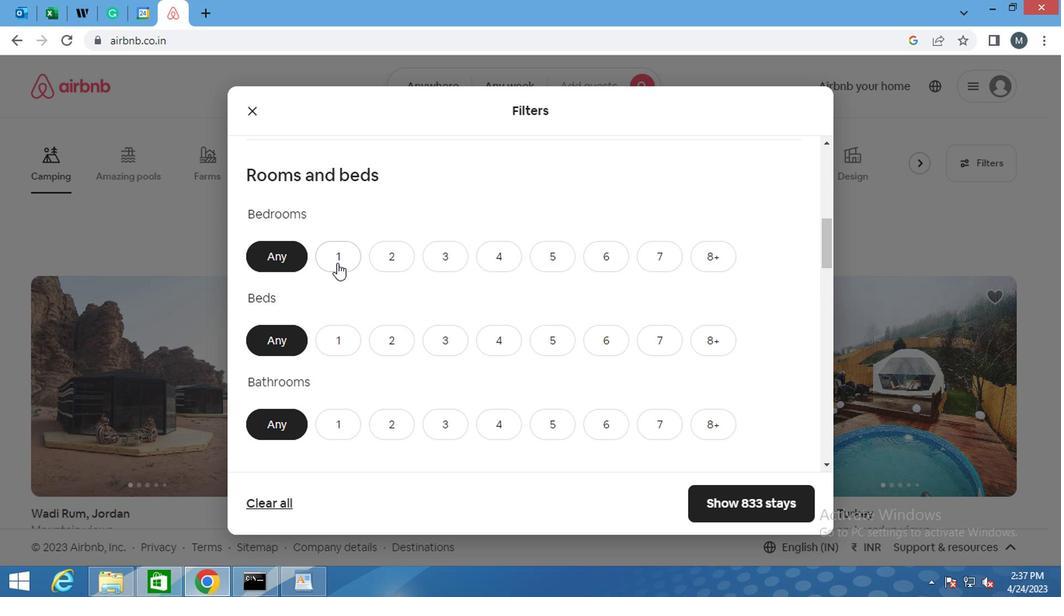 
Action: Mouse moved to (337, 346)
Screenshot: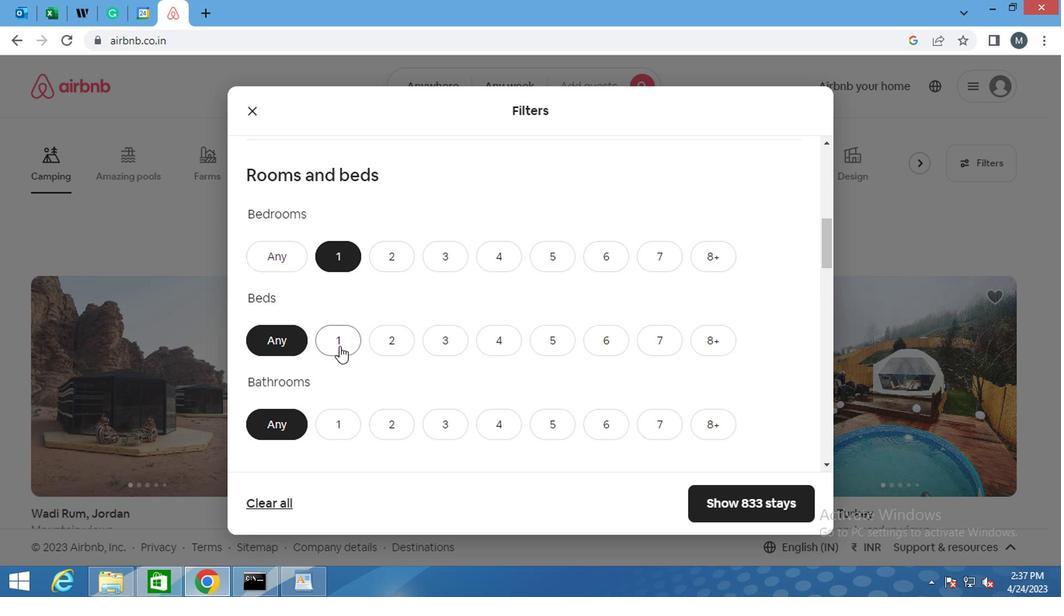 
Action: Mouse pressed left at (337, 346)
Screenshot: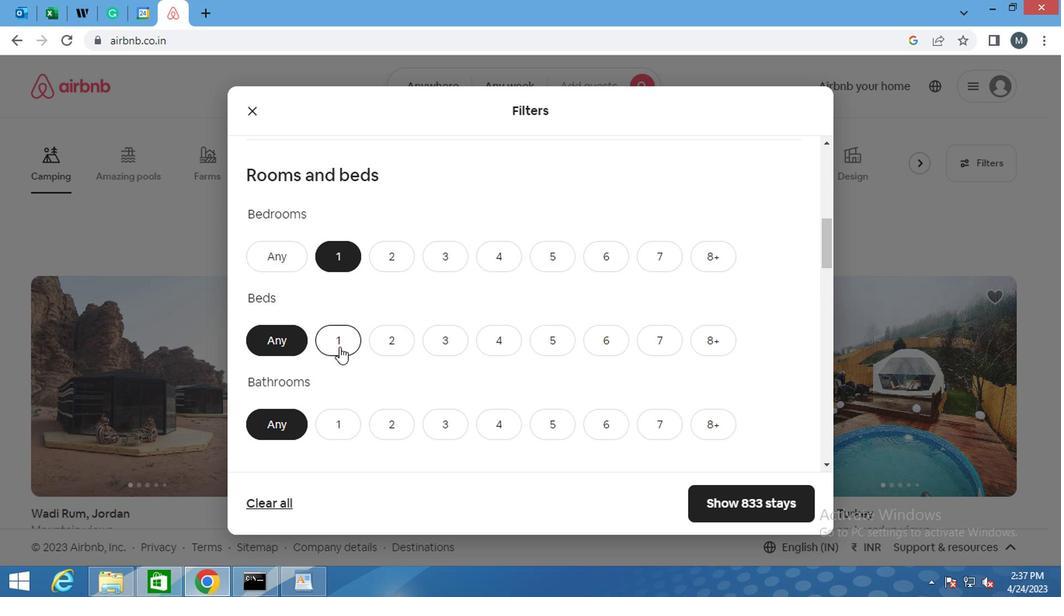 
Action: Mouse scrolled (337, 345) with delta (0, 0)
Screenshot: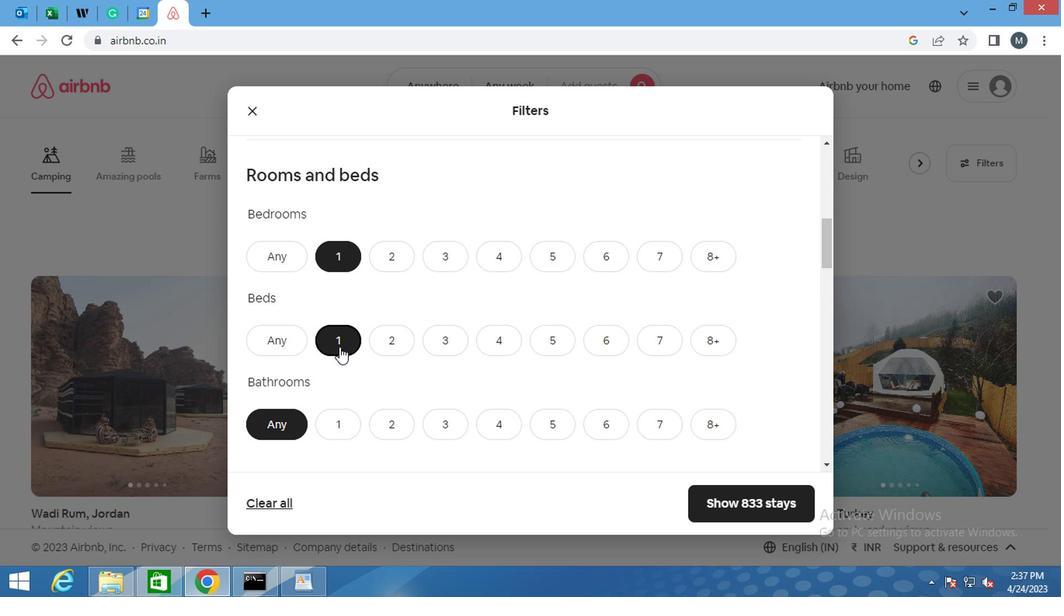 
Action: Mouse moved to (337, 347)
Screenshot: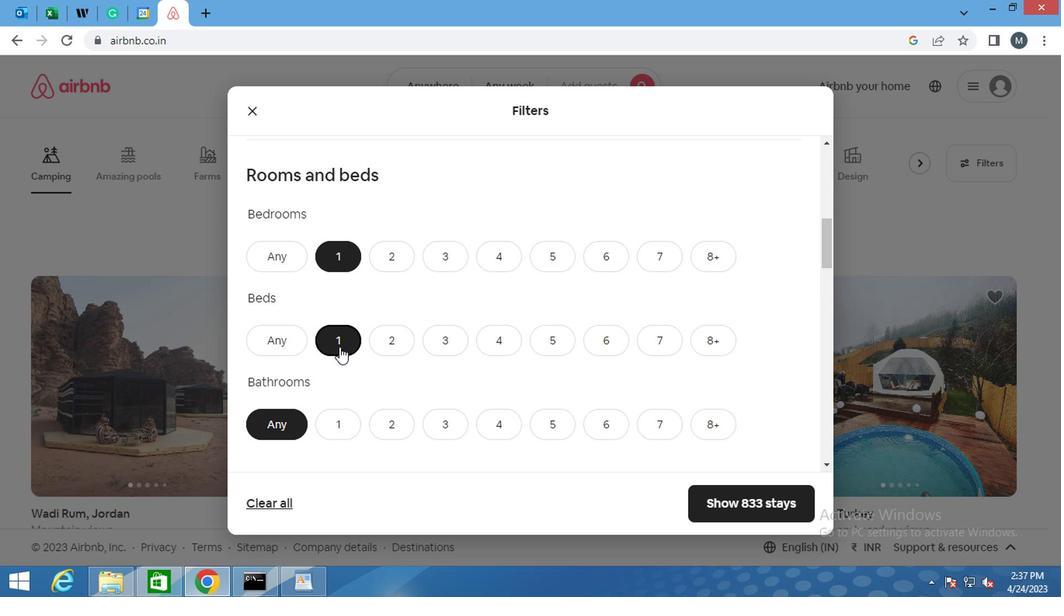 
Action: Mouse scrolled (337, 346) with delta (0, -1)
Screenshot: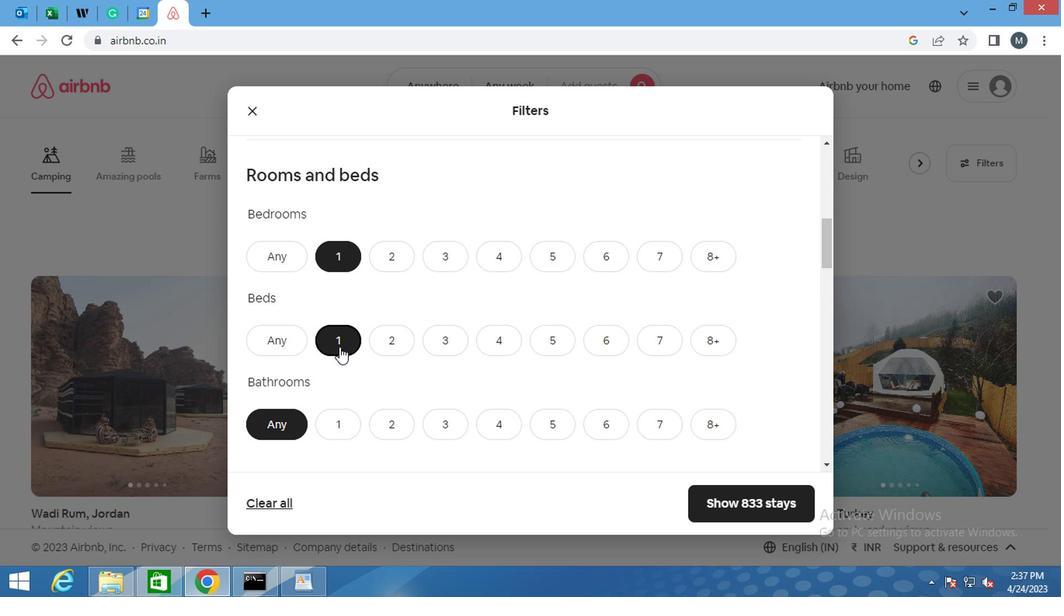 
Action: Mouse moved to (337, 274)
Screenshot: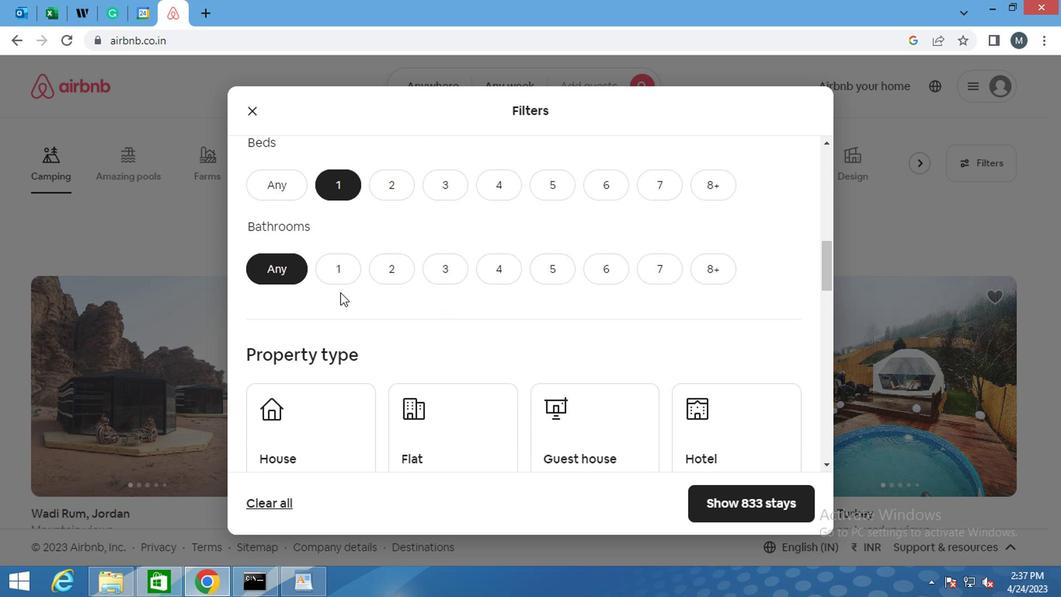 
Action: Mouse pressed left at (337, 274)
Screenshot: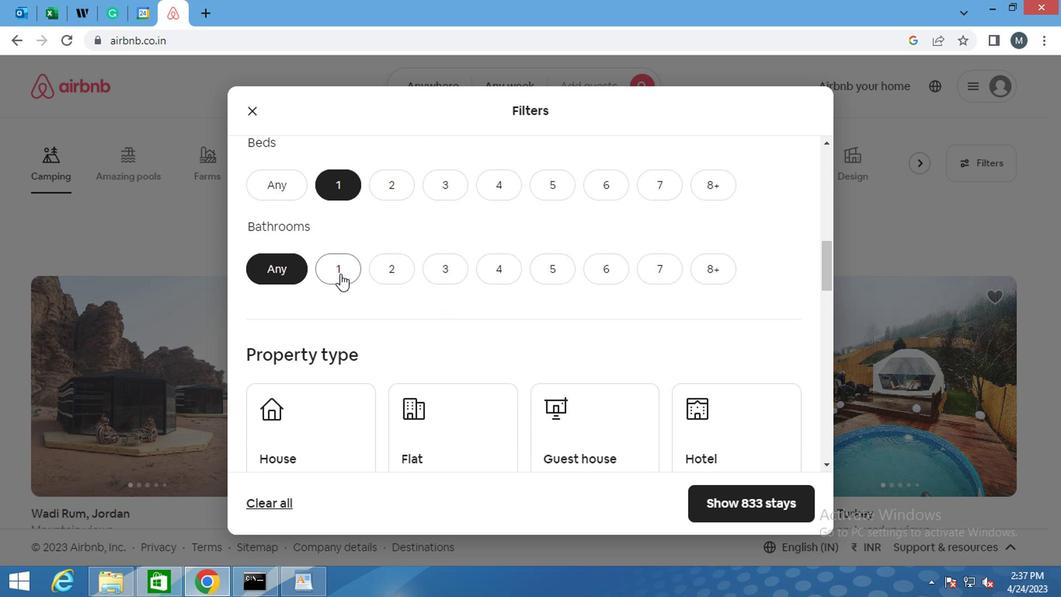 
Action: Mouse moved to (356, 285)
Screenshot: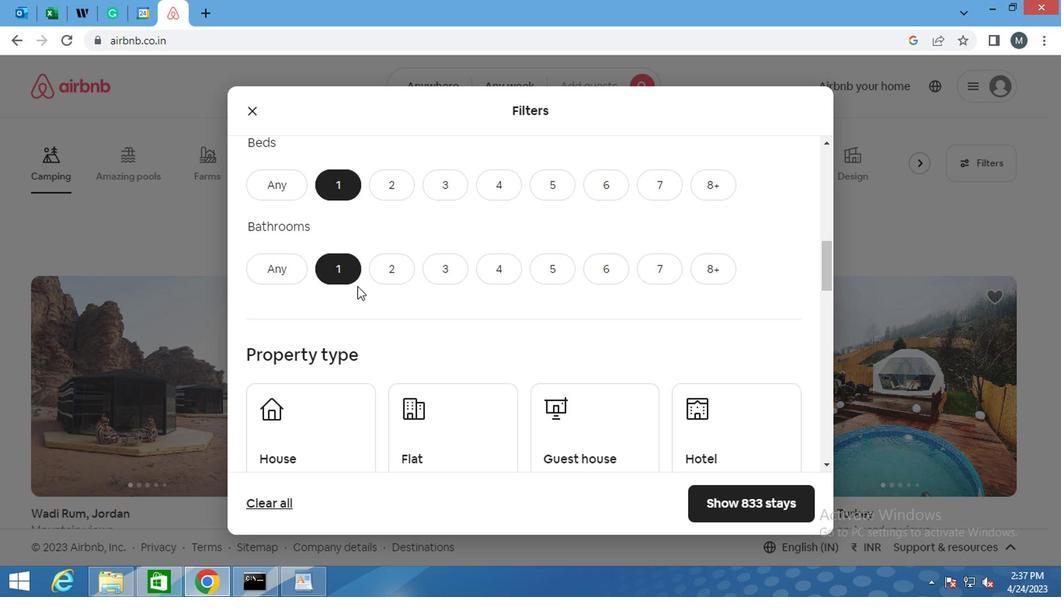 
Action: Mouse scrolled (356, 285) with delta (0, 0)
Screenshot: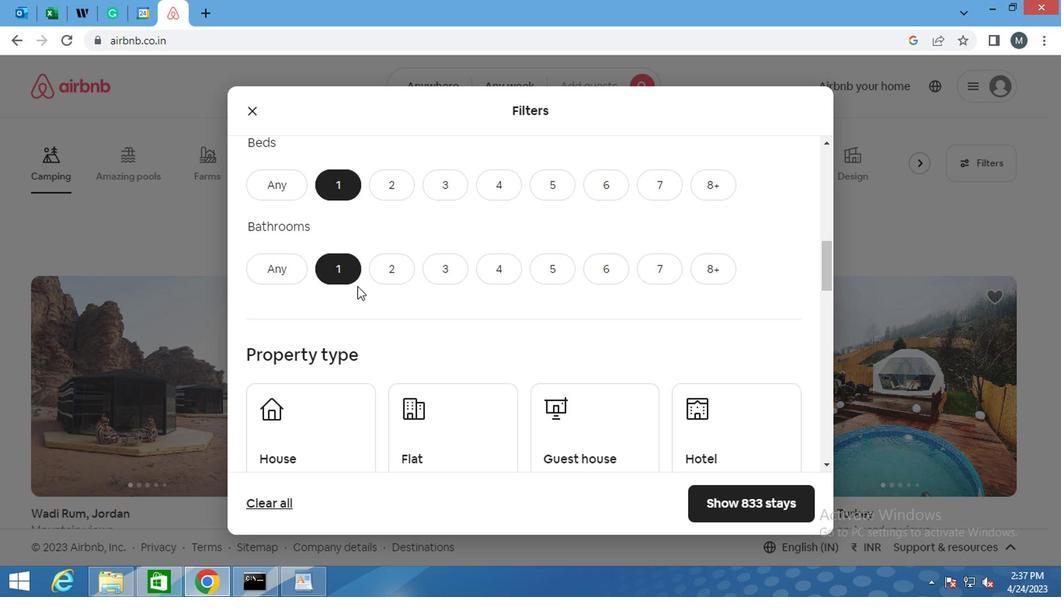 
Action: Mouse moved to (317, 350)
Screenshot: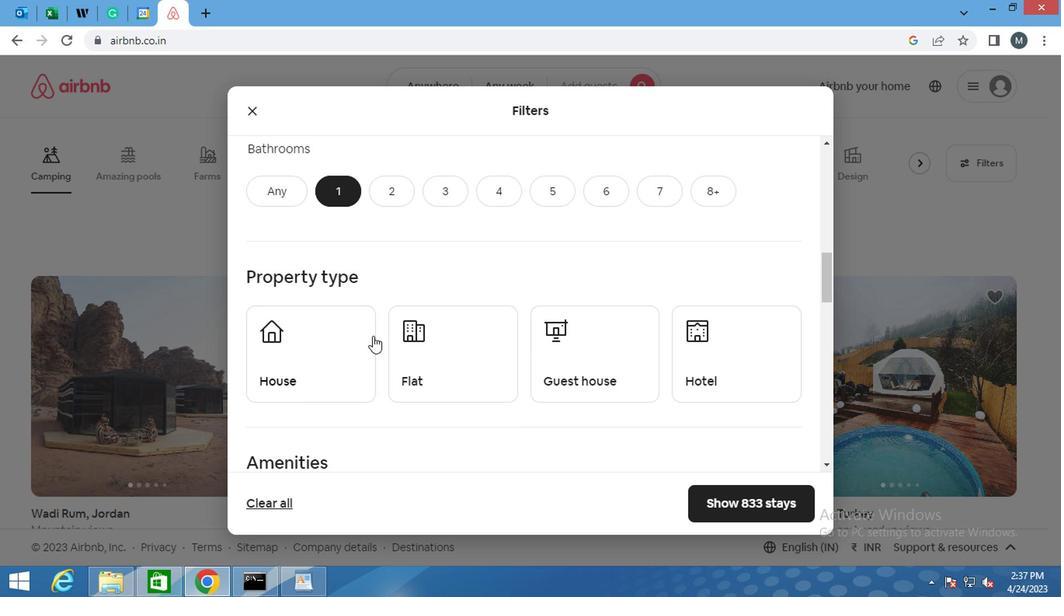 
Action: Mouse pressed left at (317, 350)
Screenshot: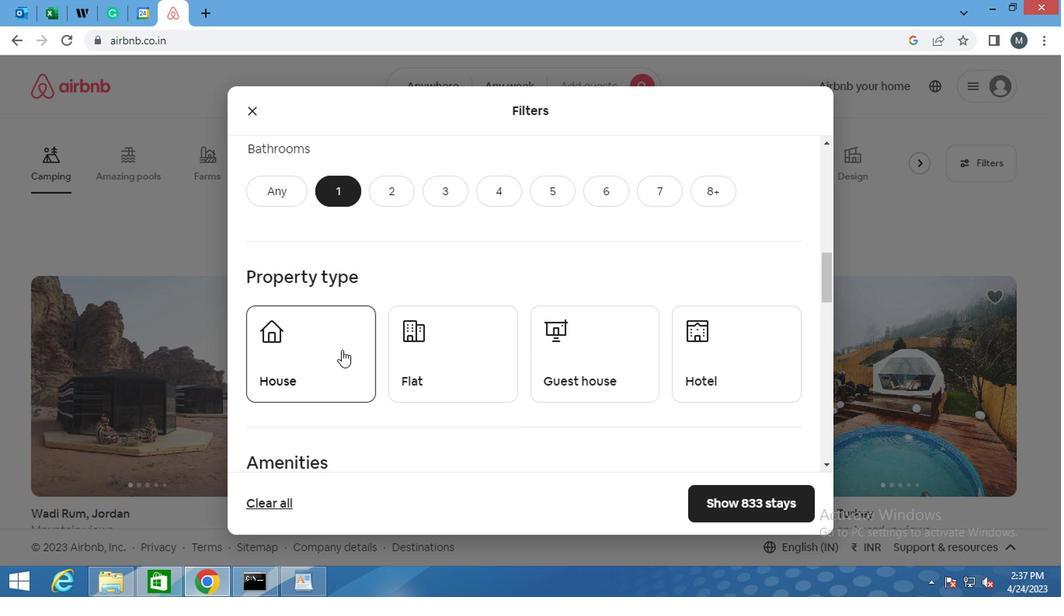 
Action: Mouse moved to (405, 360)
Screenshot: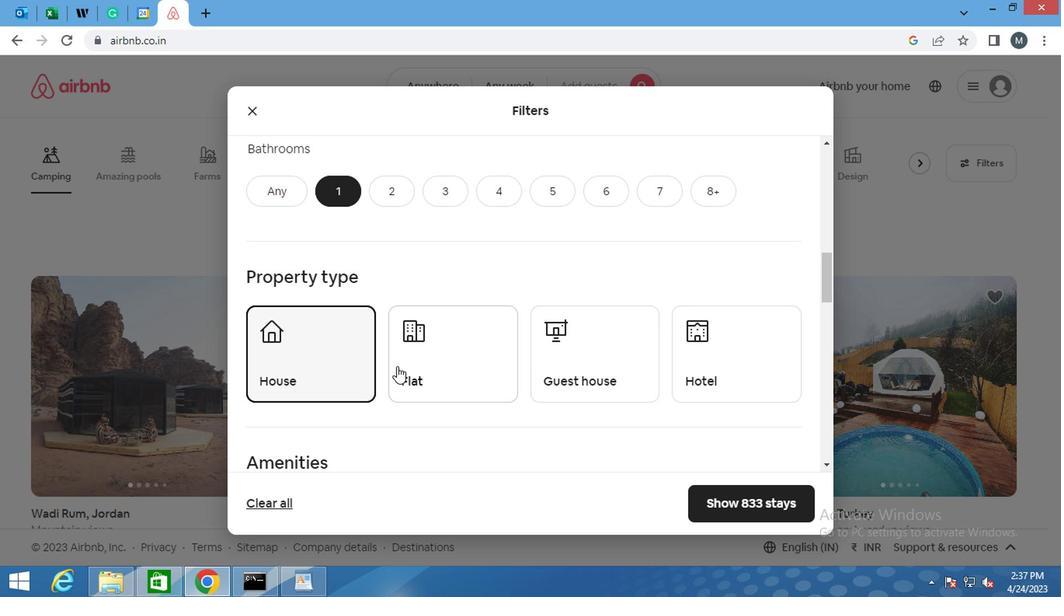 
Action: Mouse pressed left at (405, 360)
Screenshot: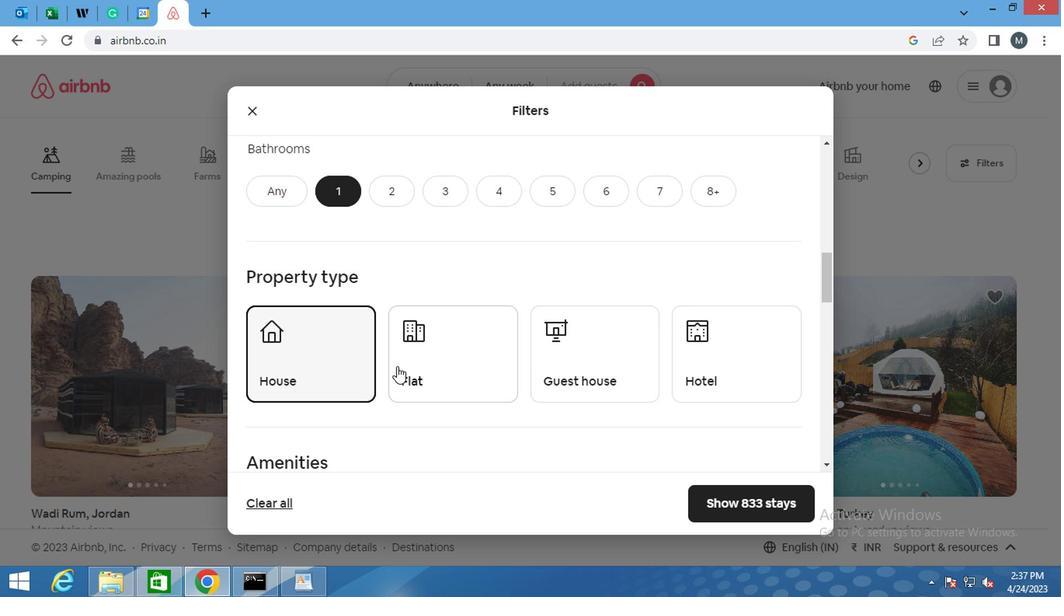 
Action: Mouse moved to (562, 357)
Screenshot: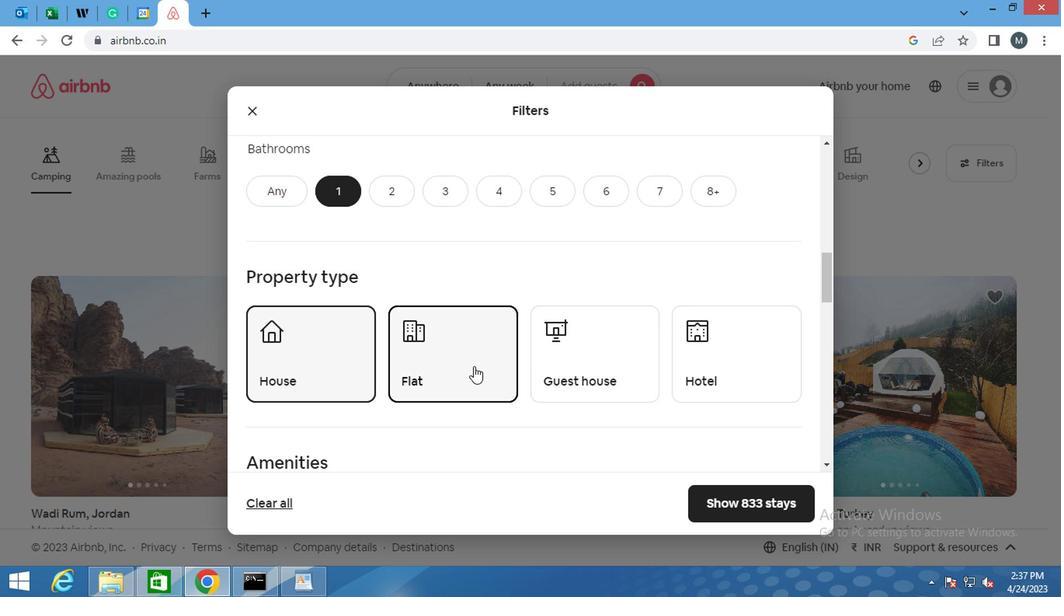 
Action: Mouse pressed left at (562, 357)
Screenshot: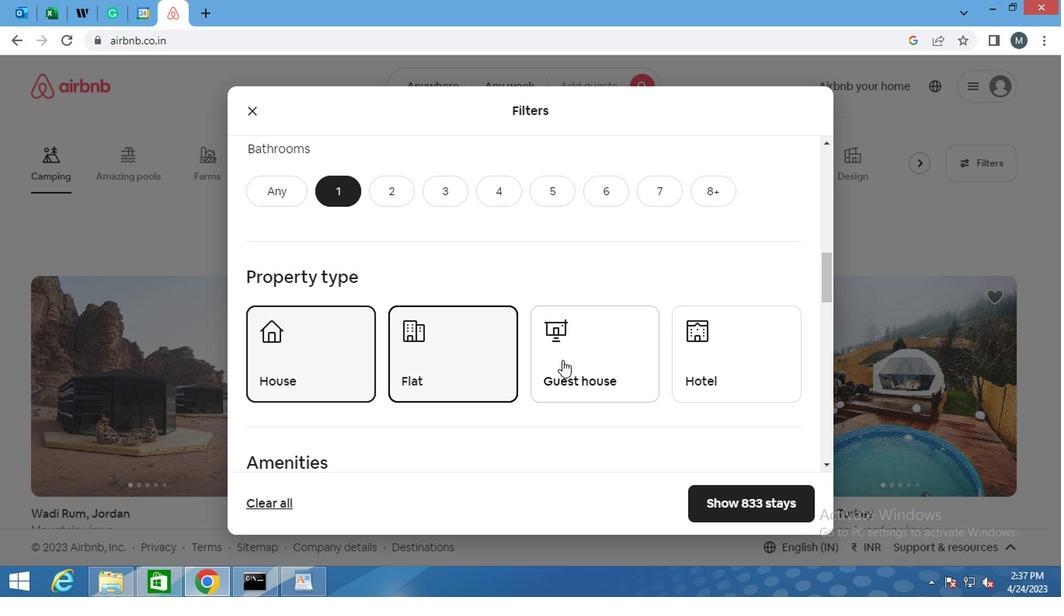 
Action: Mouse moved to (701, 347)
Screenshot: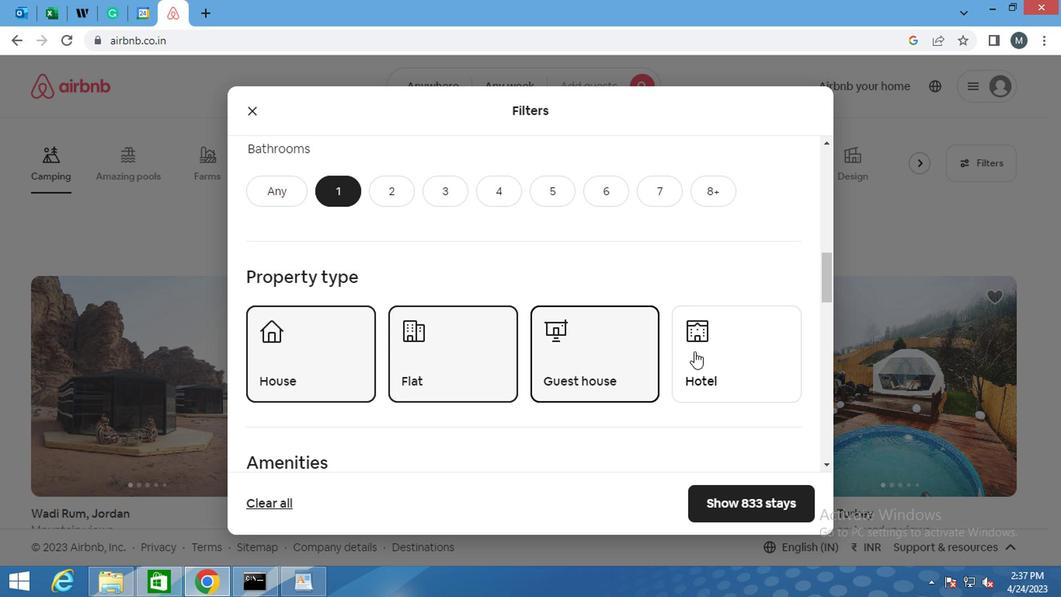 
Action: Mouse pressed left at (701, 347)
Screenshot: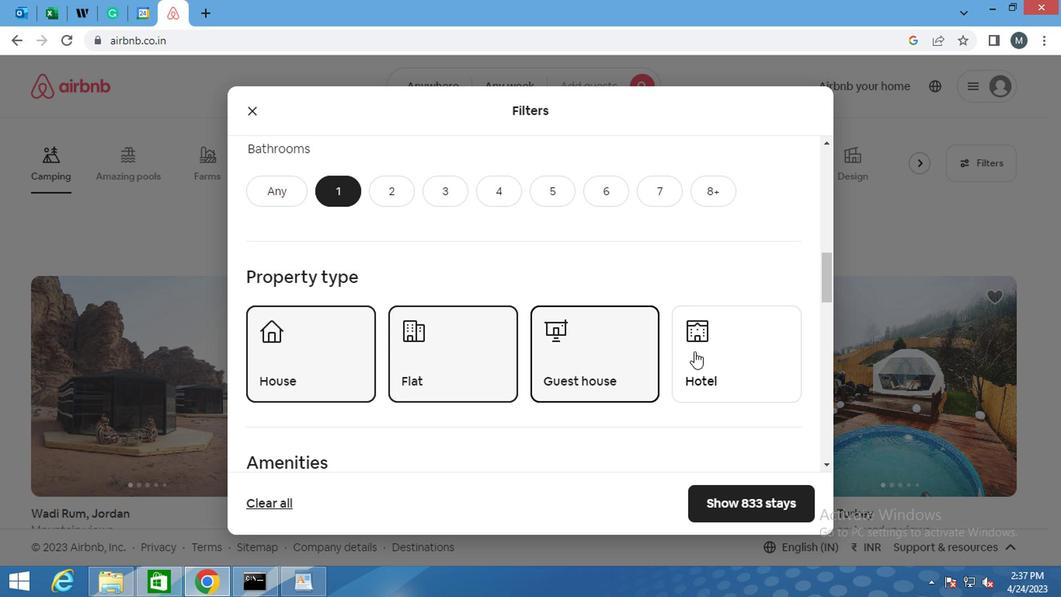 
Action: Mouse moved to (522, 355)
Screenshot: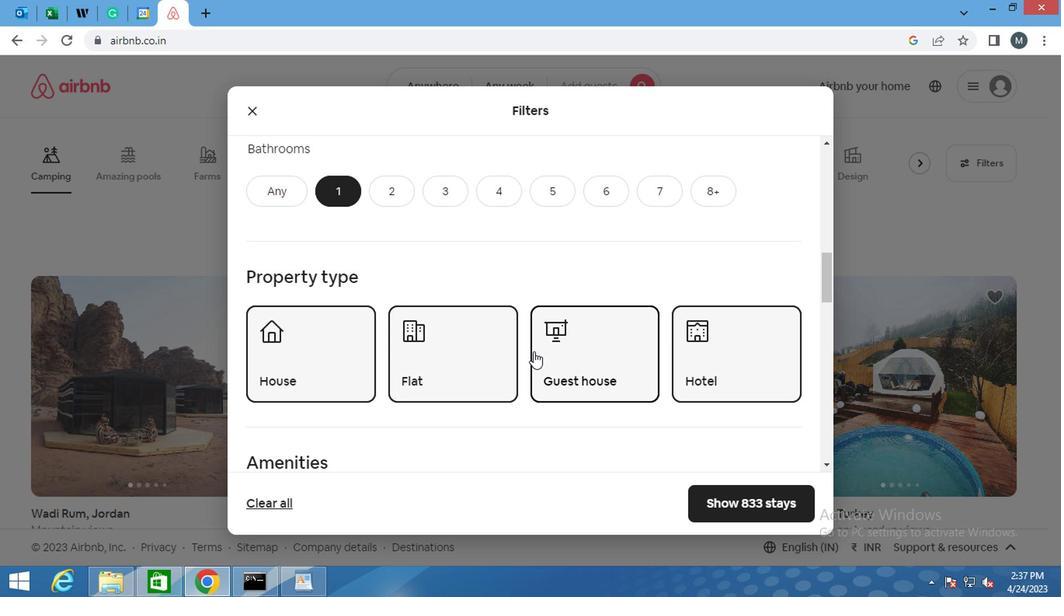 
Action: Mouse scrolled (522, 353) with delta (0, -1)
Screenshot: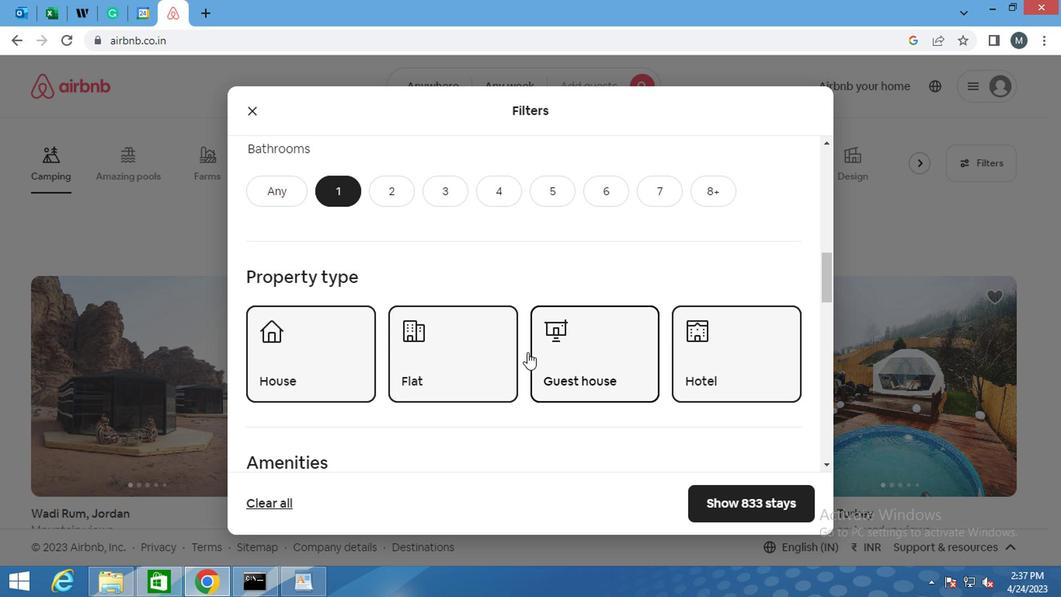 
Action: Mouse moved to (519, 356)
Screenshot: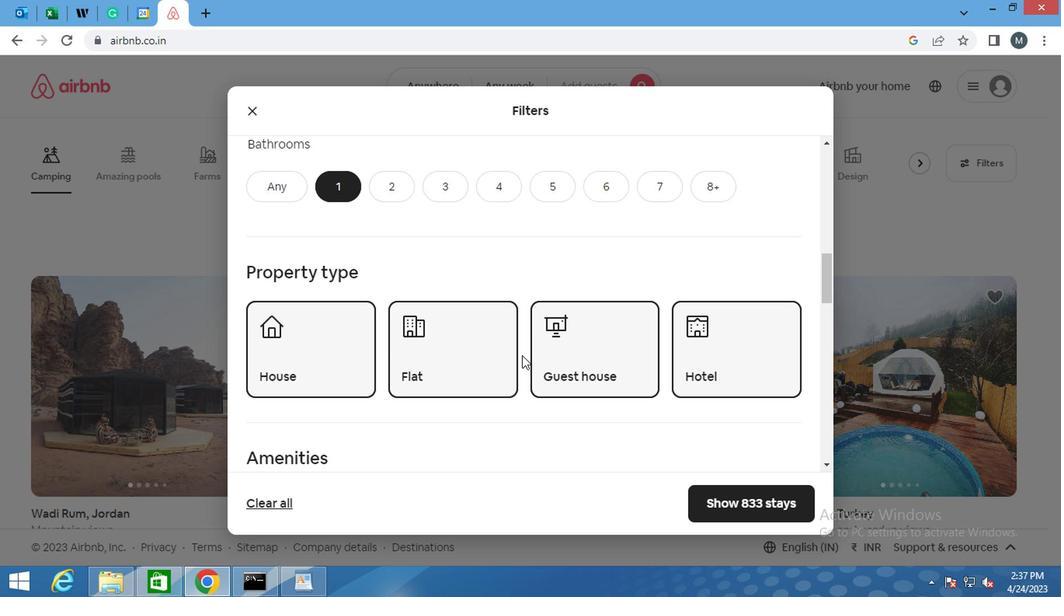 
Action: Mouse scrolled (519, 355) with delta (0, -1)
Screenshot: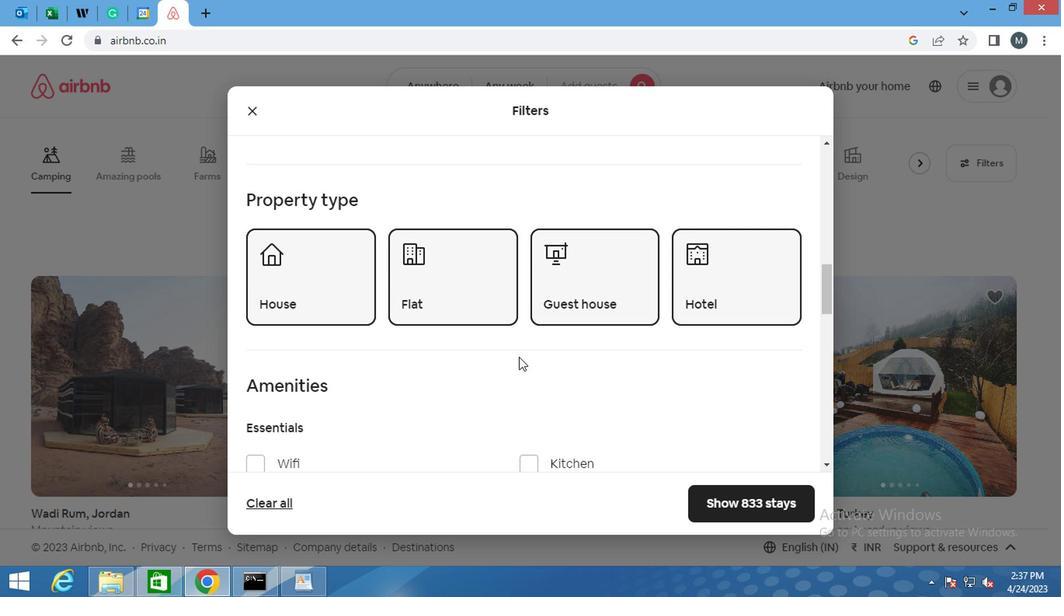 
Action: Mouse moved to (509, 355)
Screenshot: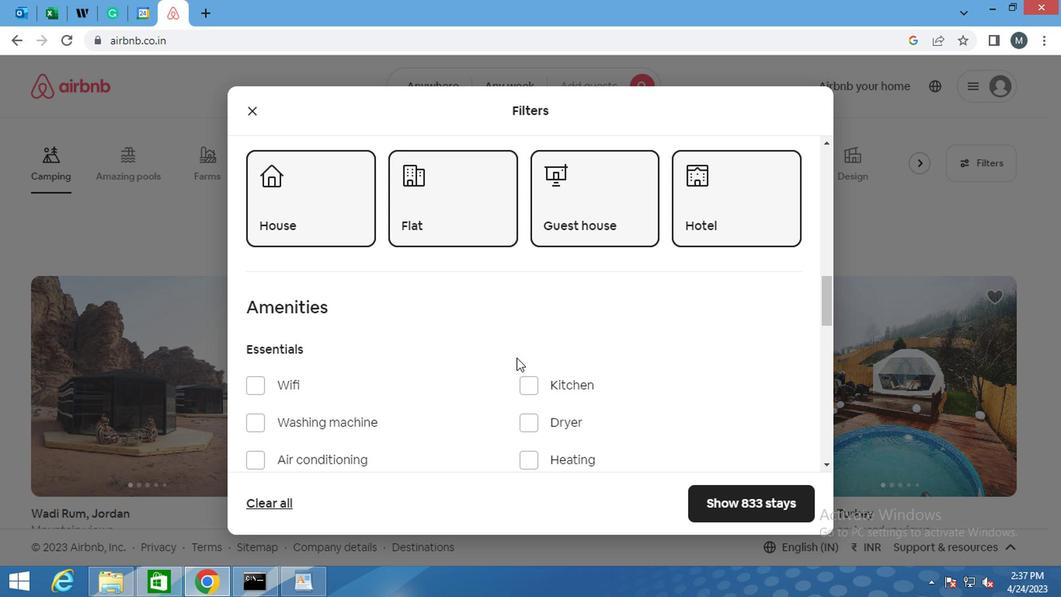 
Action: Mouse scrolled (509, 353) with delta (0, -1)
Screenshot: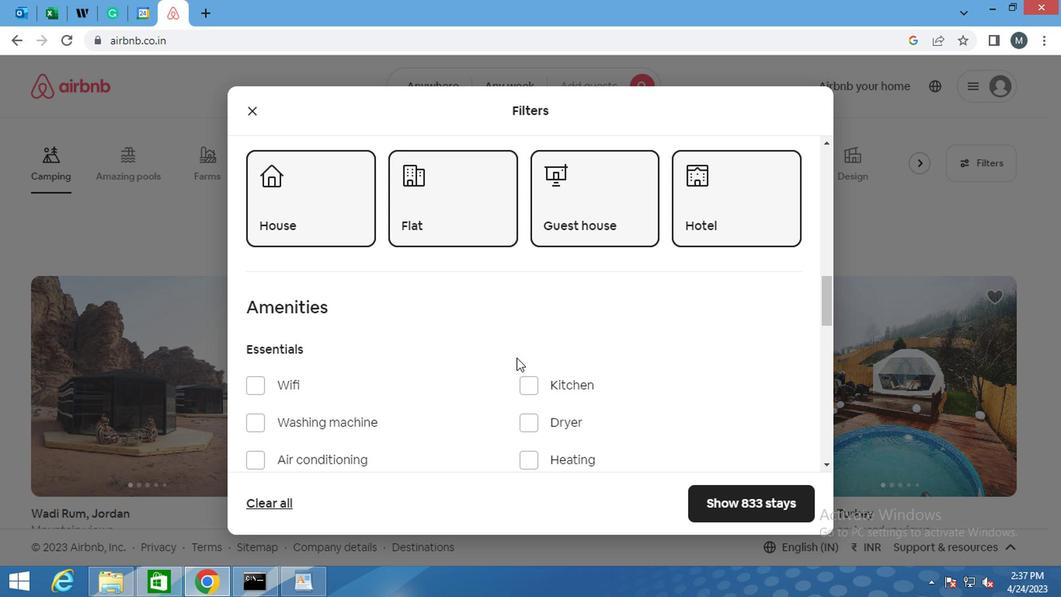 
Action: Mouse moved to (258, 348)
Screenshot: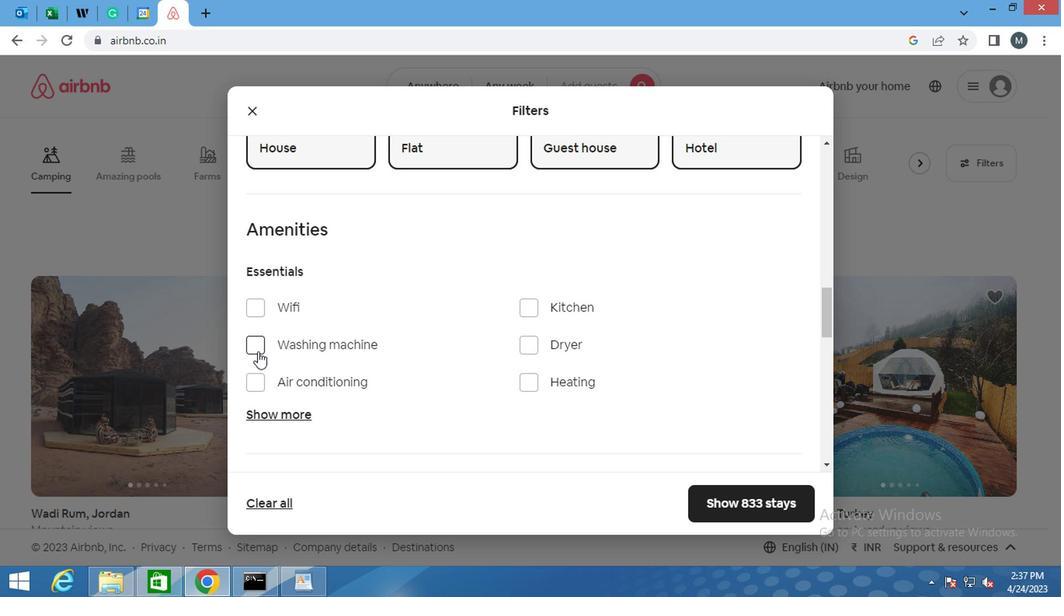 
Action: Mouse pressed left at (258, 348)
Screenshot: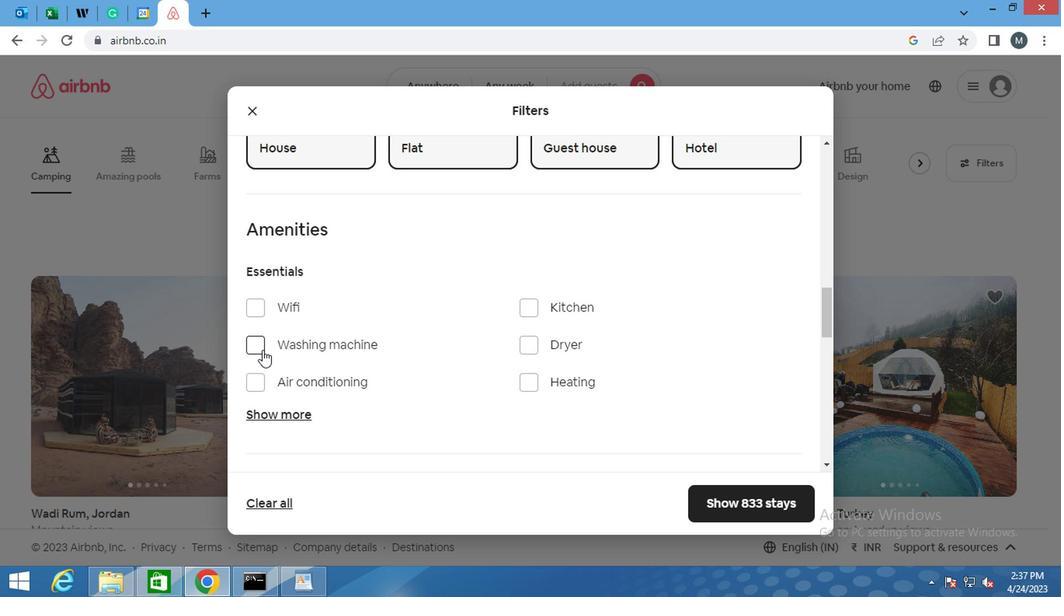 
Action: Mouse moved to (382, 327)
Screenshot: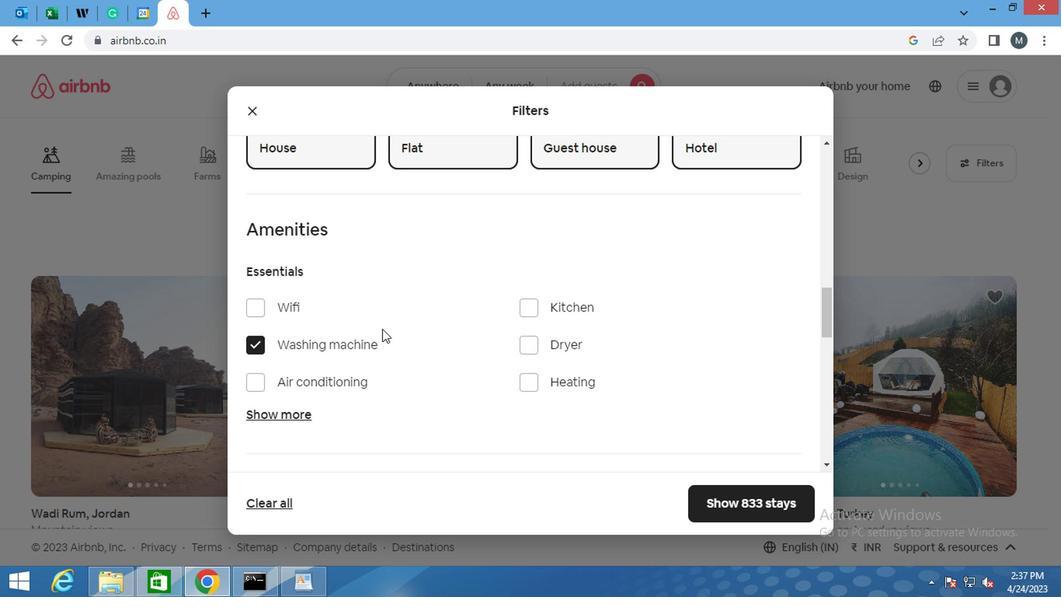 
Action: Mouse scrolled (382, 327) with delta (0, 0)
Screenshot: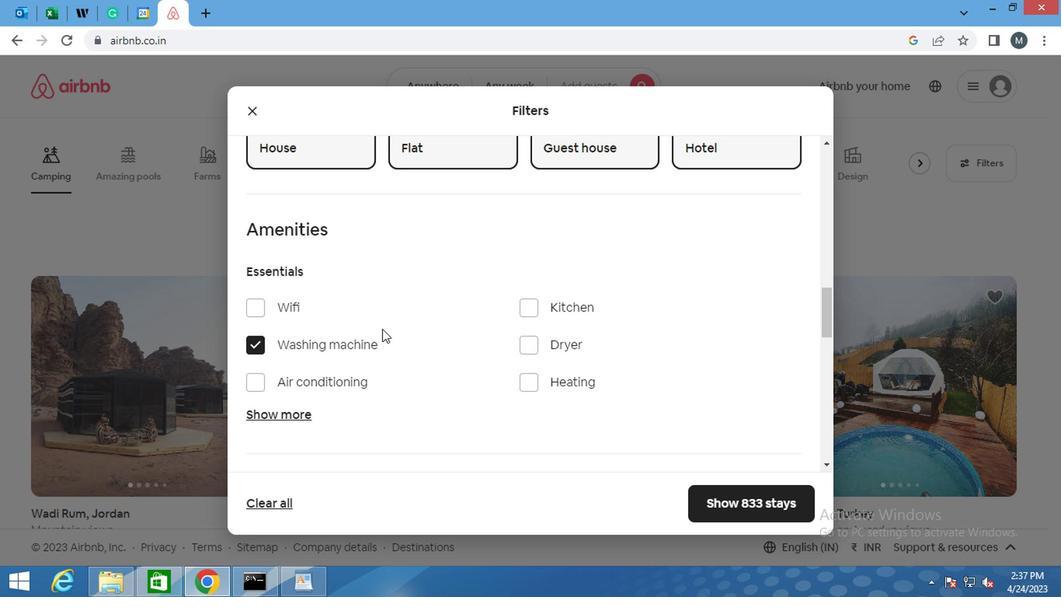 
Action: Mouse moved to (384, 330)
Screenshot: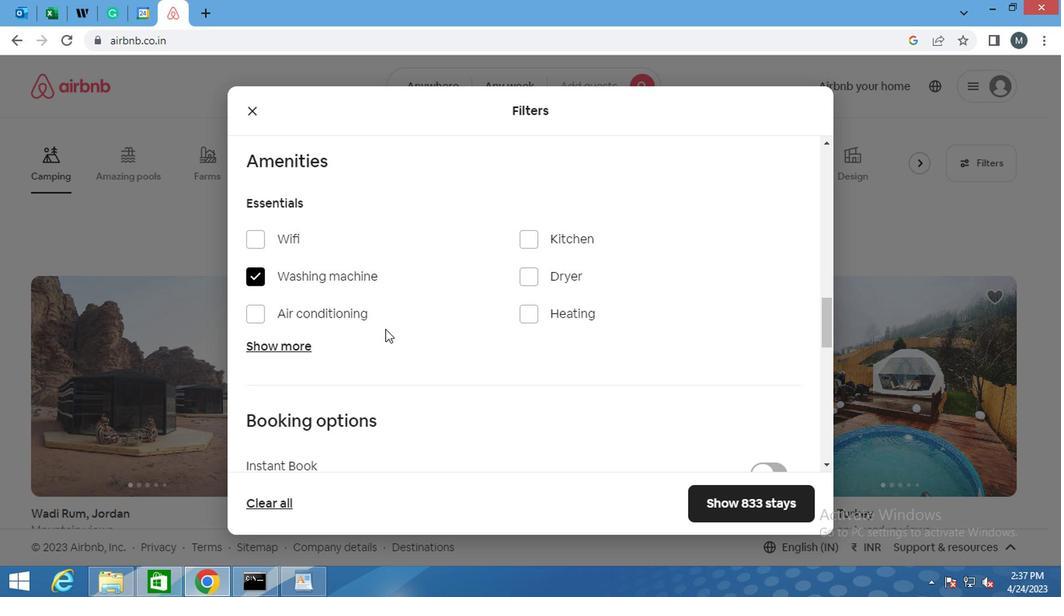 
Action: Mouse scrolled (384, 329) with delta (0, 0)
Screenshot: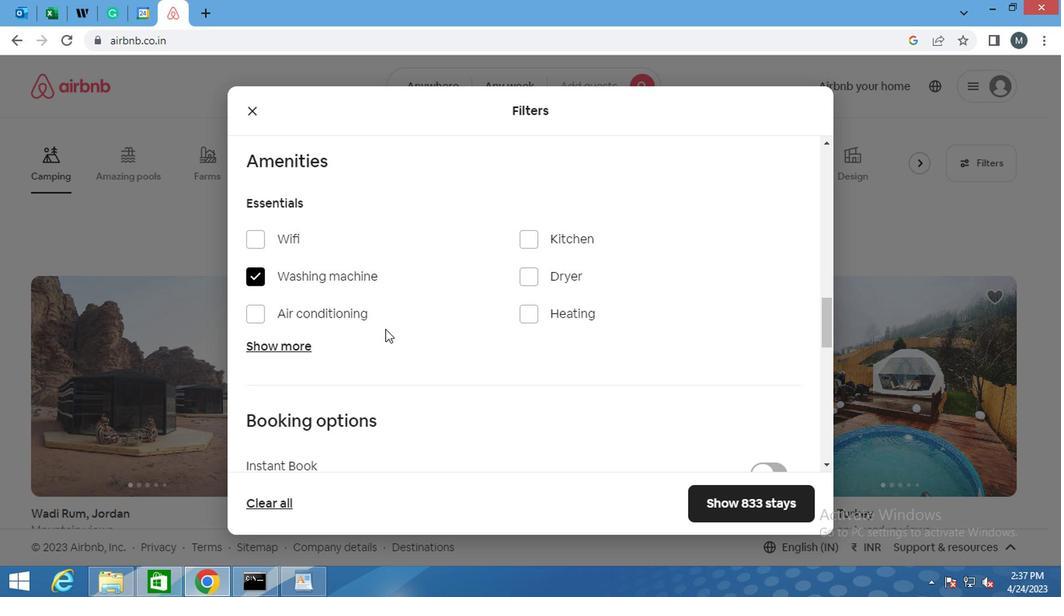 
Action: Mouse moved to (385, 332)
Screenshot: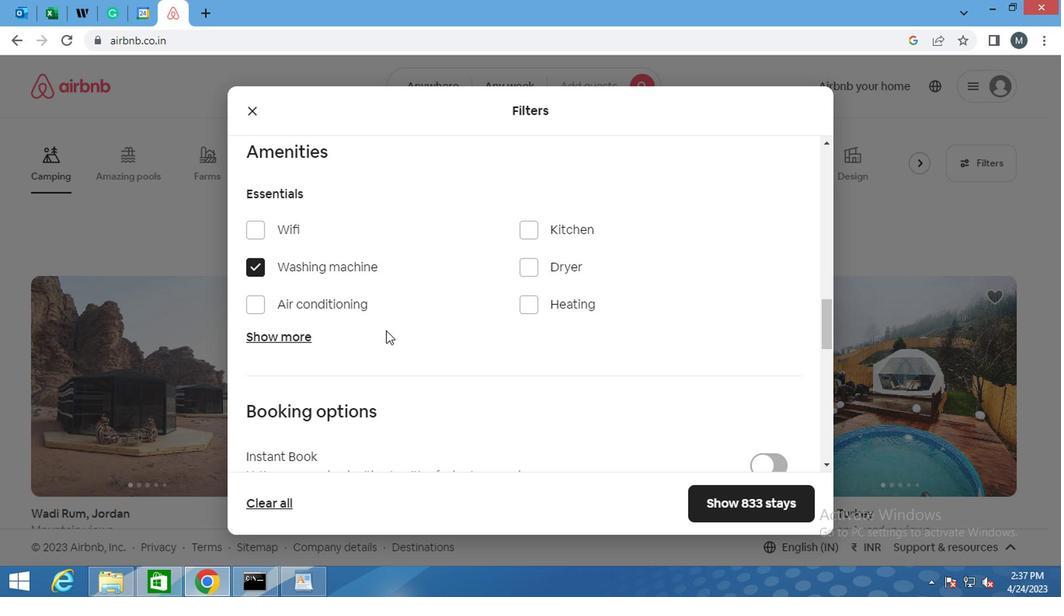 
Action: Mouse scrolled (385, 331) with delta (0, -1)
Screenshot: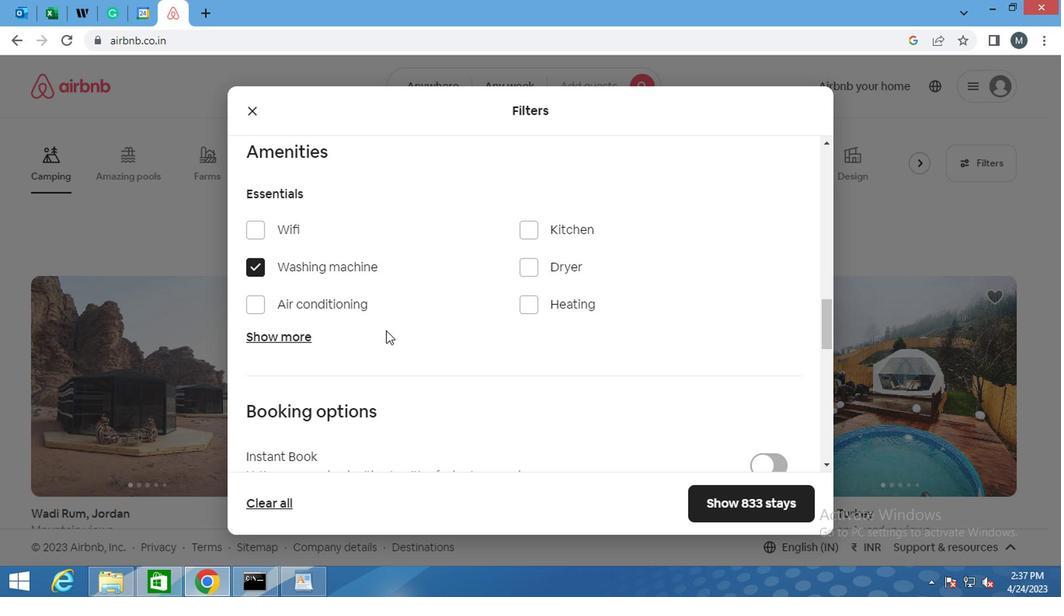 
Action: Mouse moved to (387, 335)
Screenshot: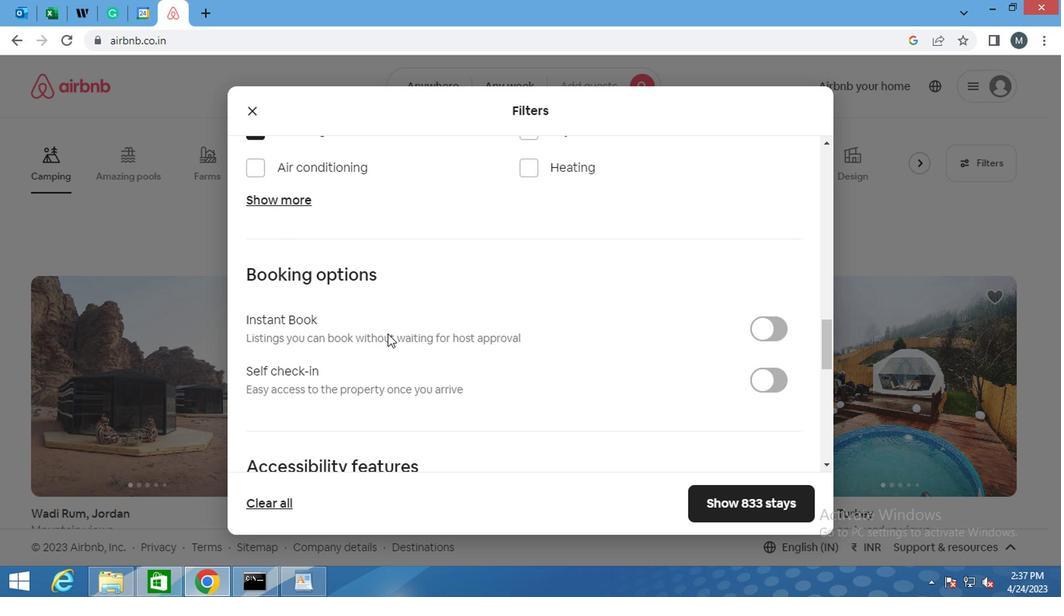 
Action: Mouse scrolled (387, 334) with delta (0, -1)
Screenshot: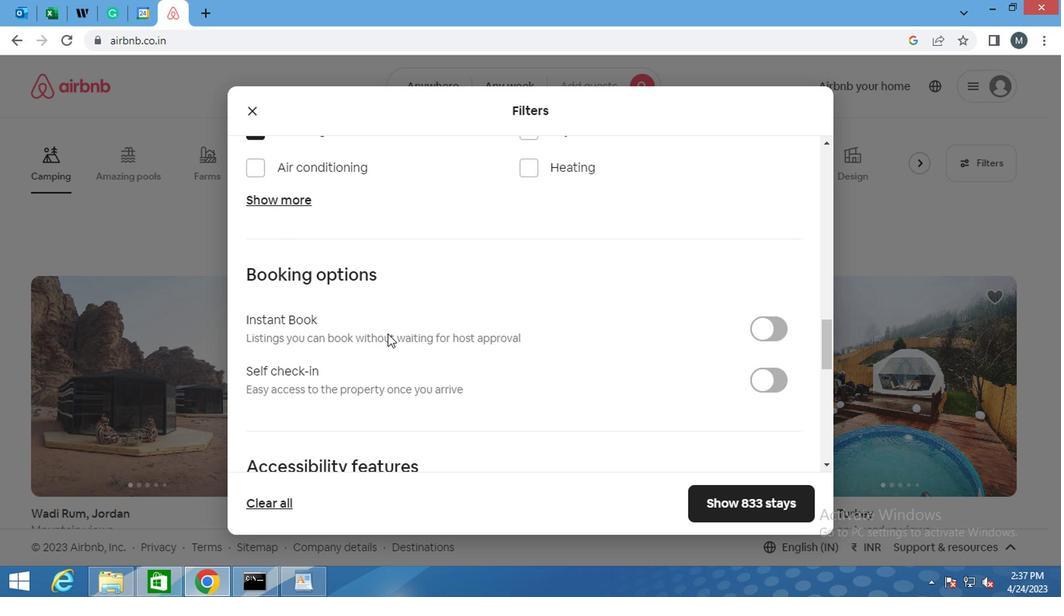 
Action: Mouse moved to (776, 286)
Screenshot: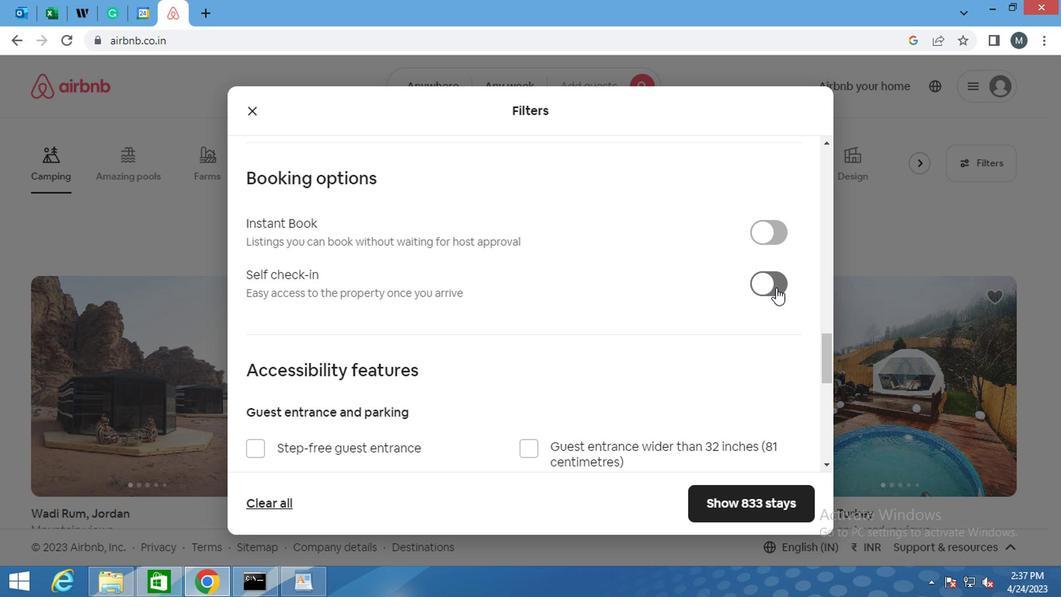
Action: Mouse pressed left at (776, 286)
Screenshot: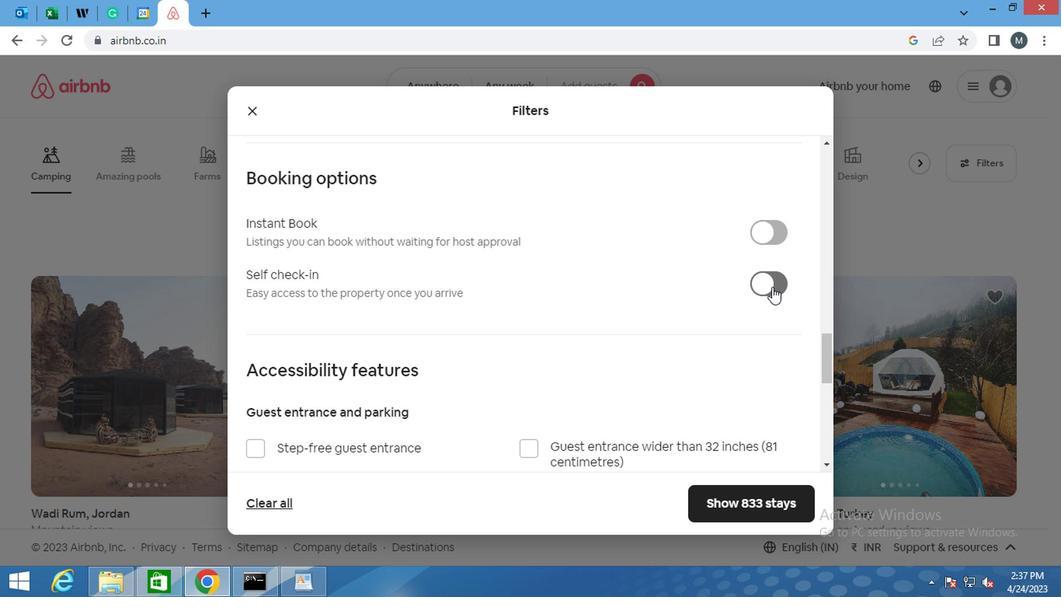 
Action: Mouse moved to (623, 339)
Screenshot: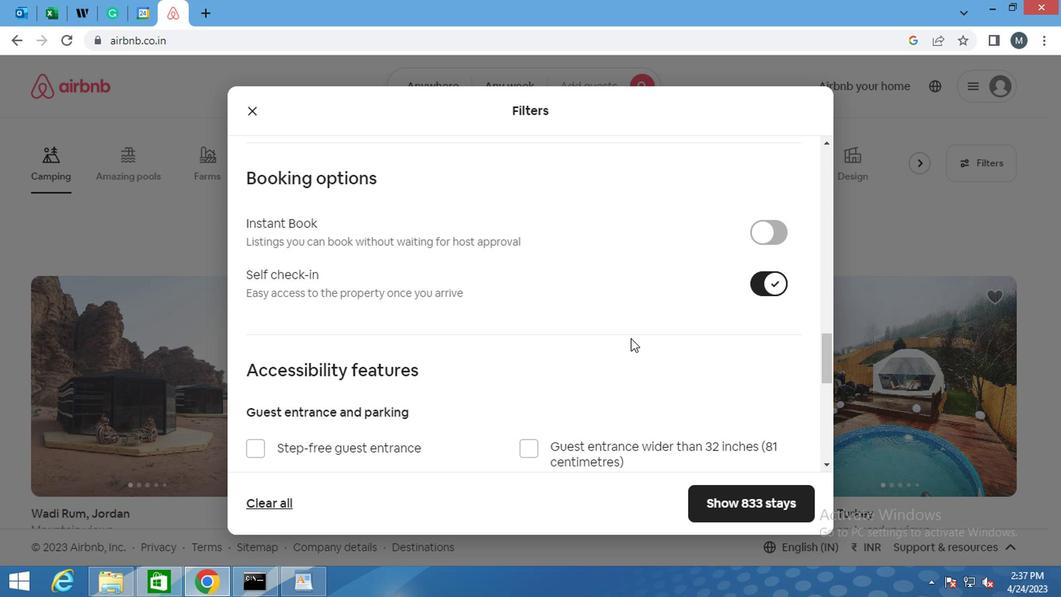 
Action: Mouse scrolled (623, 338) with delta (0, 0)
Screenshot: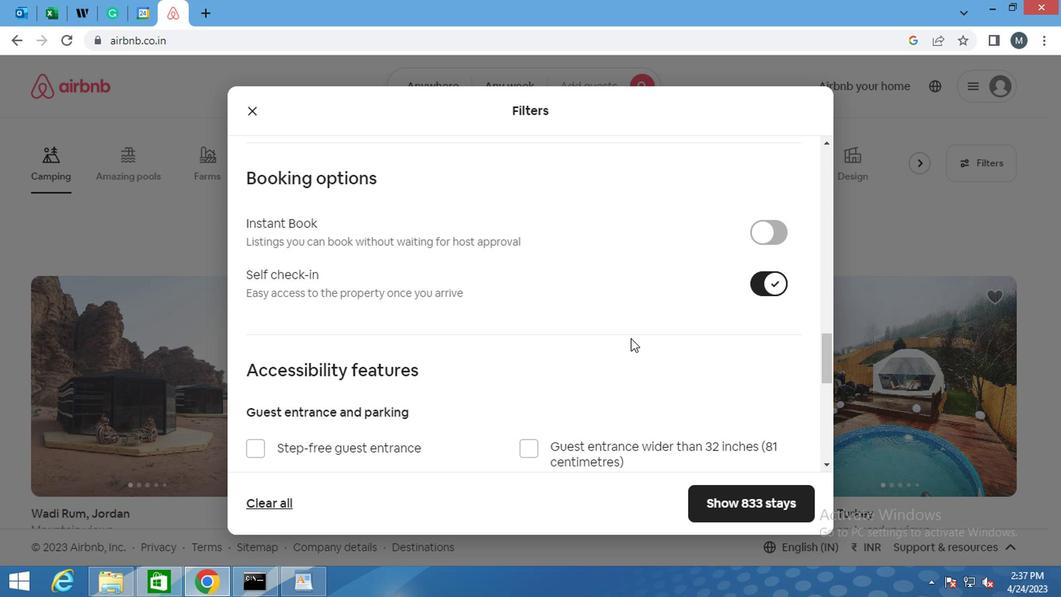 
Action: Mouse moved to (622, 345)
Screenshot: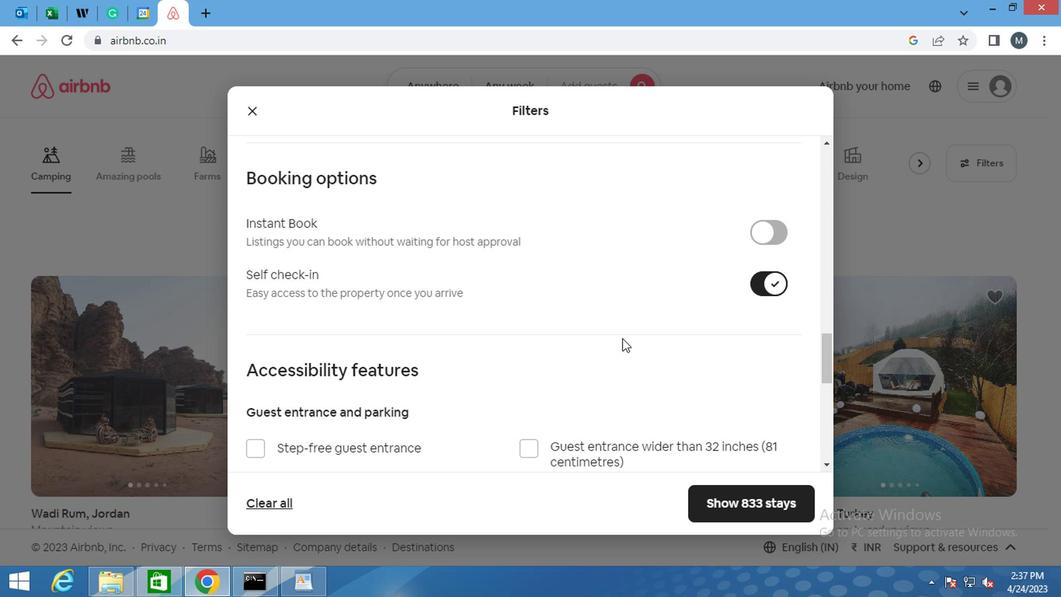 
Action: Mouse scrolled (622, 343) with delta (0, -1)
Screenshot: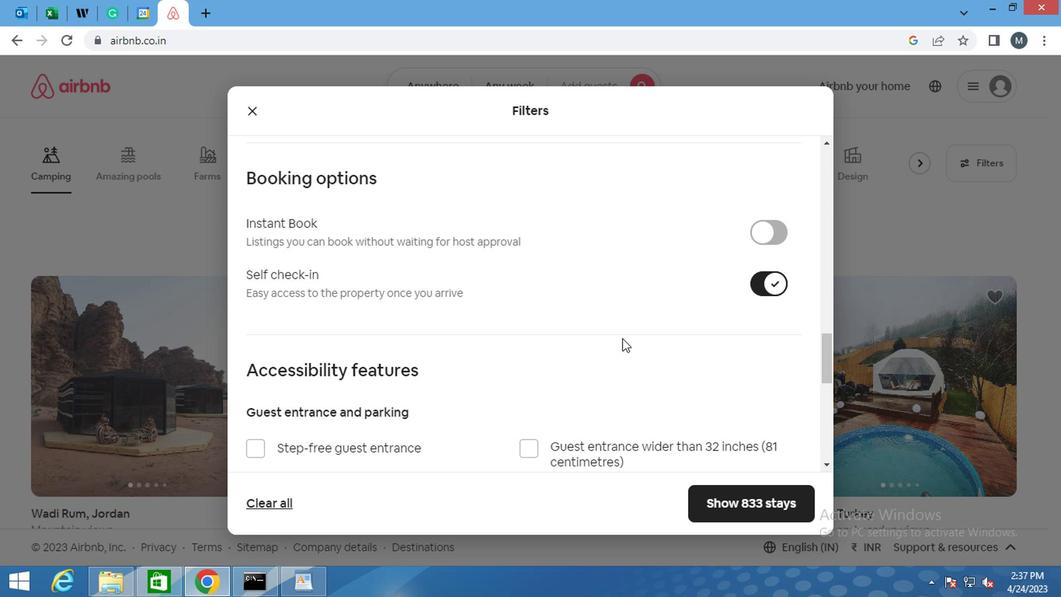 
Action: Mouse scrolled (622, 343) with delta (0, -1)
Screenshot: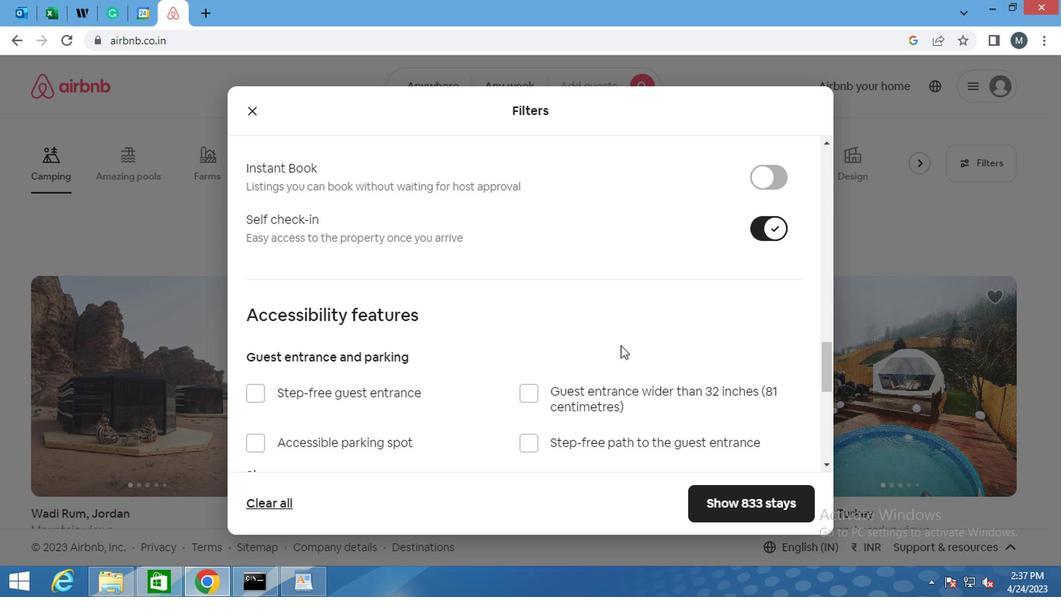 
Action: Mouse moved to (618, 347)
Screenshot: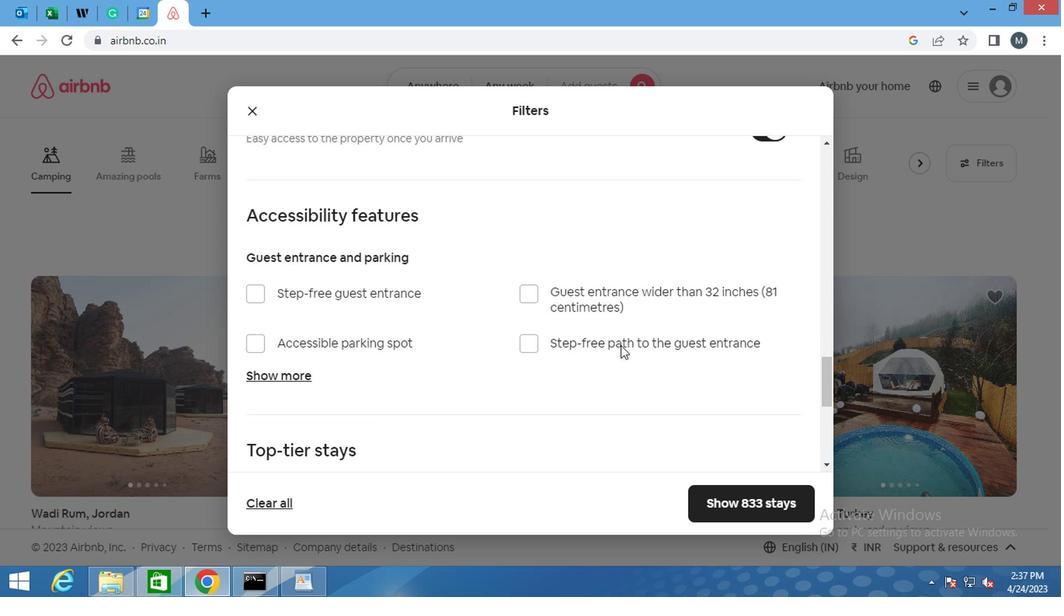 
Action: Mouse scrolled (618, 346) with delta (0, -1)
Screenshot: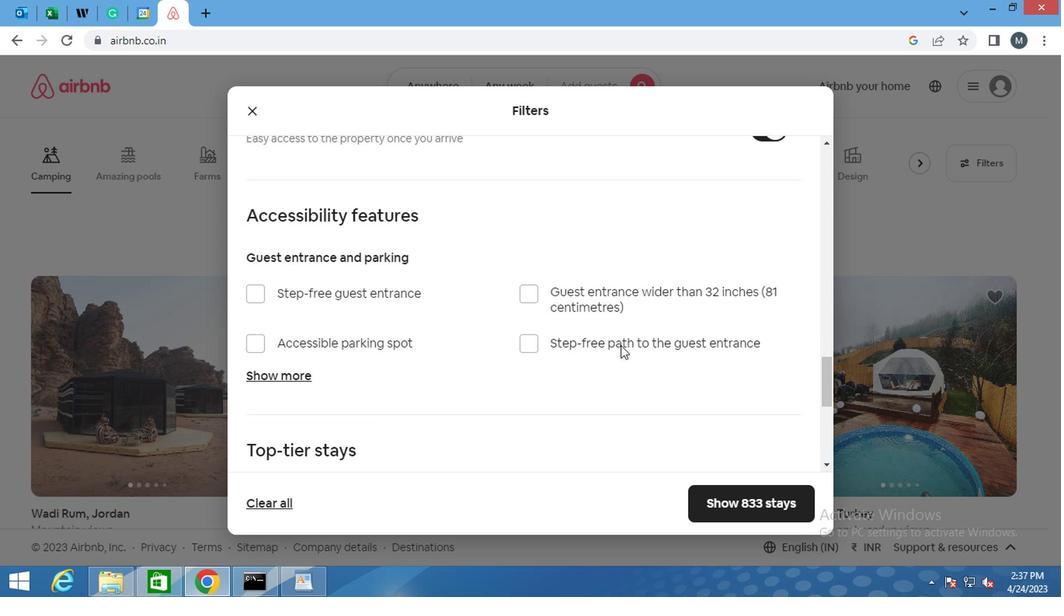 
Action: Mouse moved to (611, 350)
Screenshot: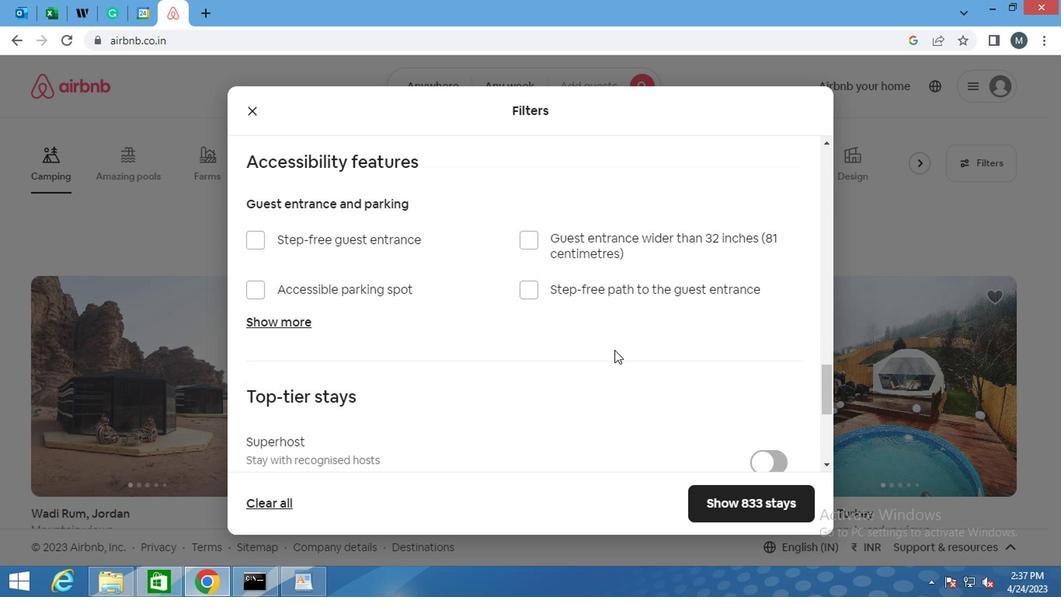 
Action: Mouse scrolled (611, 349) with delta (0, 0)
Screenshot: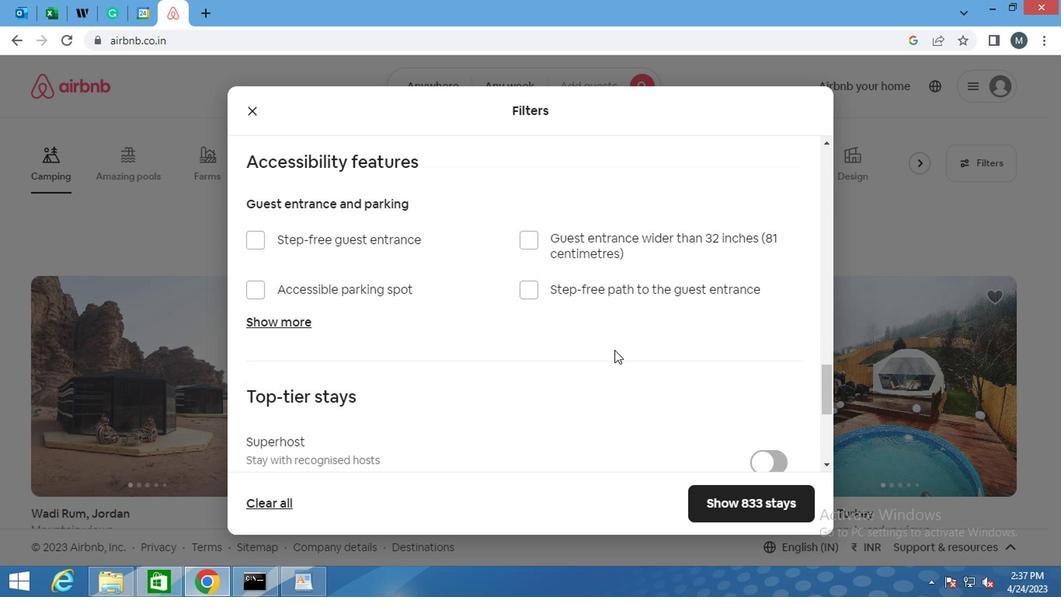 
Action: Mouse moved to (601, 357)
Screenshot: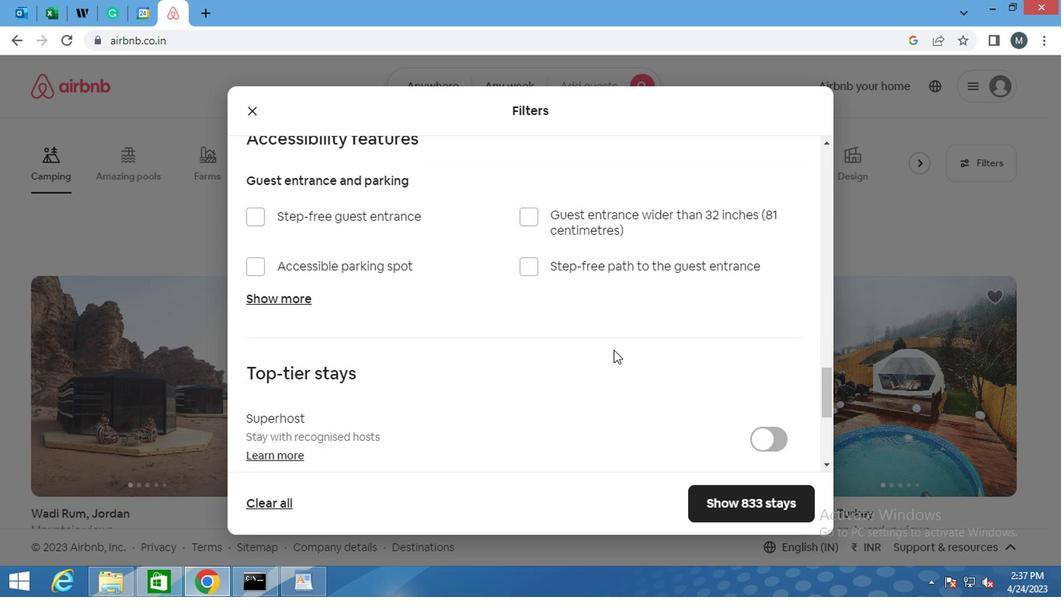 
Action: Mouse scrolled (601, 356) with delta (0, 0)
Screenshot: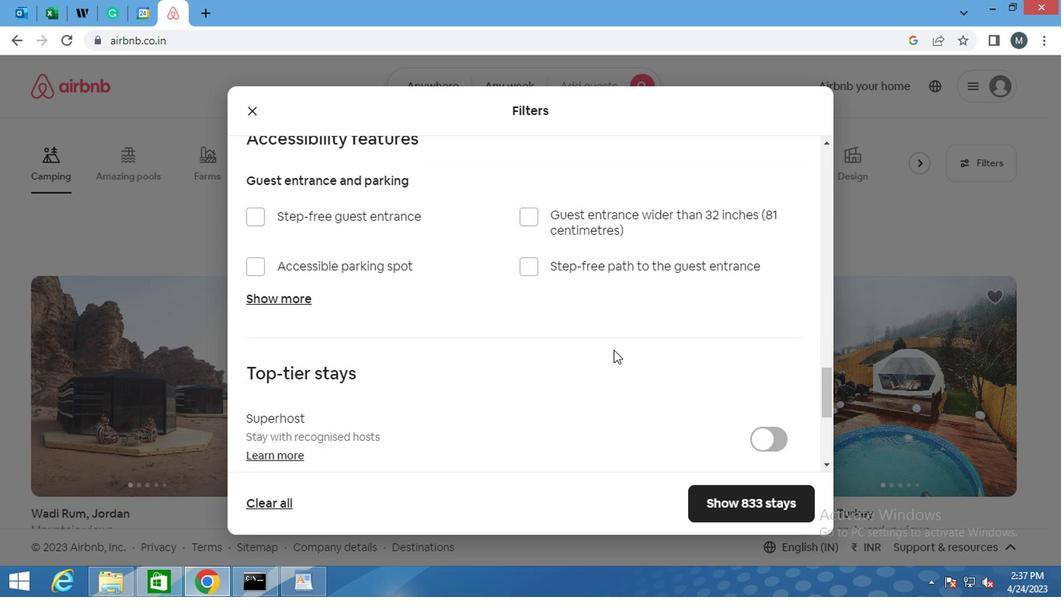 
Action: Mouse moved to (595, 361)
Screenshot: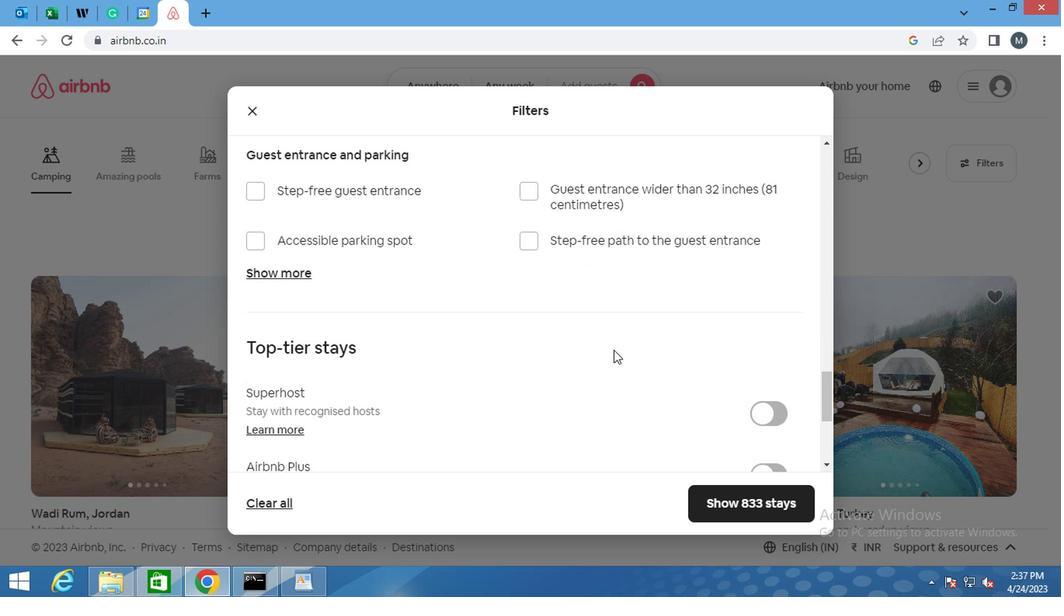 
Action: Mouse scrolled (595, 361) with delta (0, 0)
Screenshot: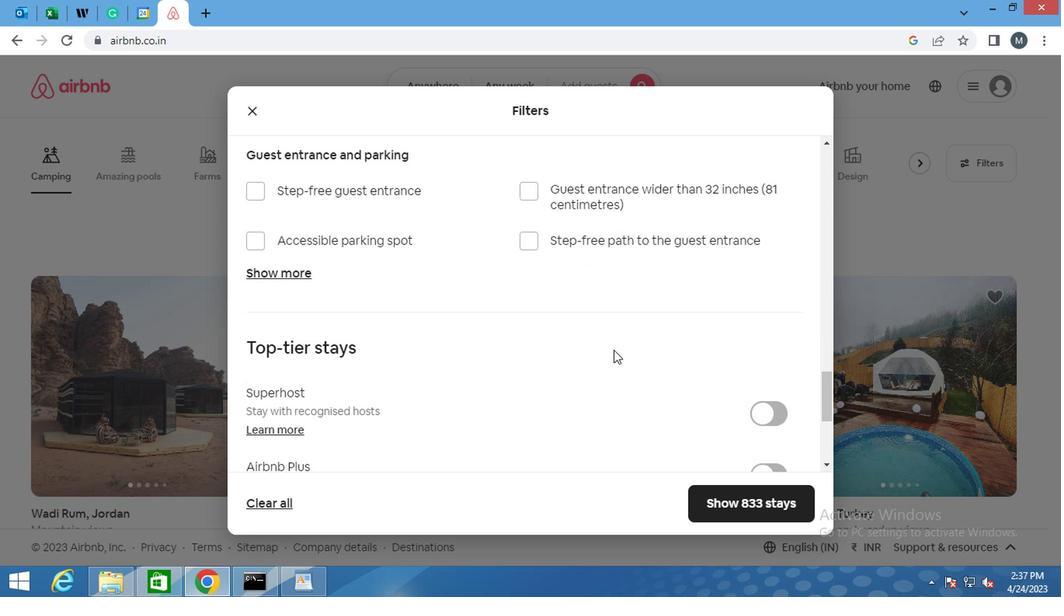 
Action: Mouse moved to (541, 367)
Screenshot: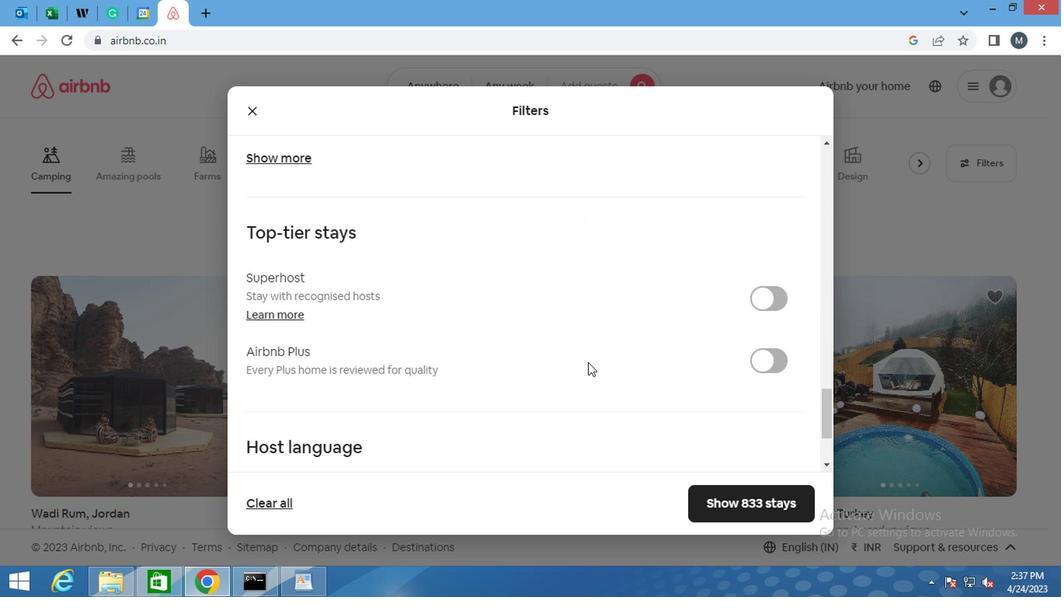 
Action: Mouse scrolled (541, 366) with delta (0, 0)
Screenshot: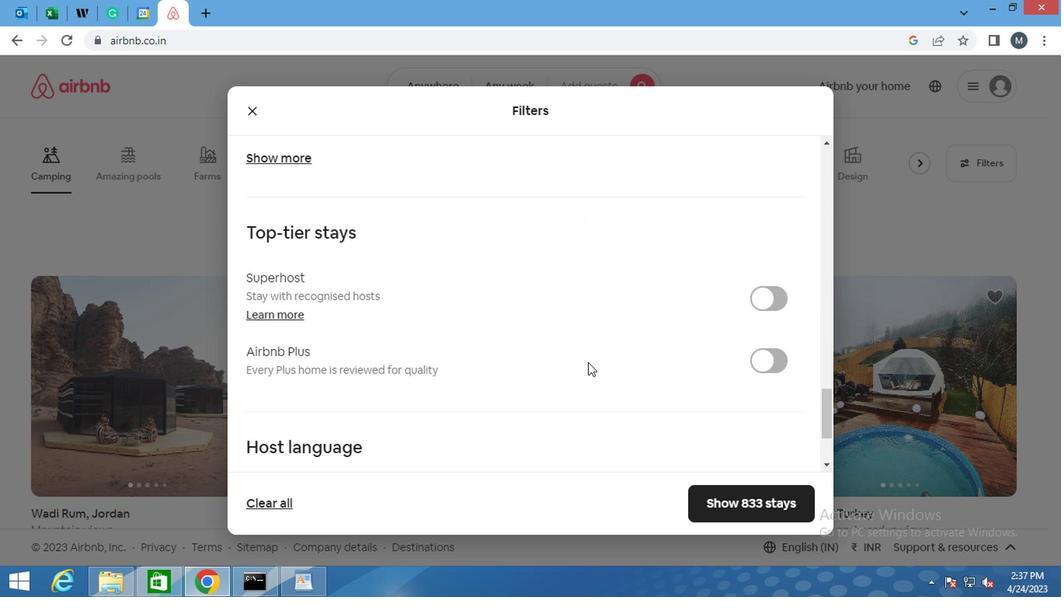 
Action: Mouse moved to (295, 436)
Screenshot: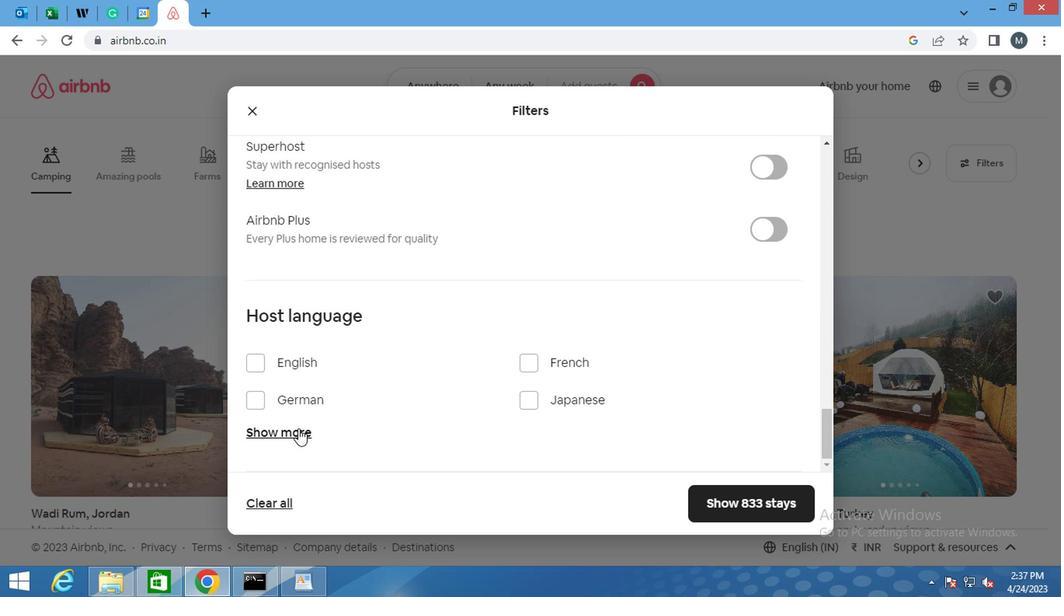 
Action: Mouse pressed left at (295, 436)
Screenshot: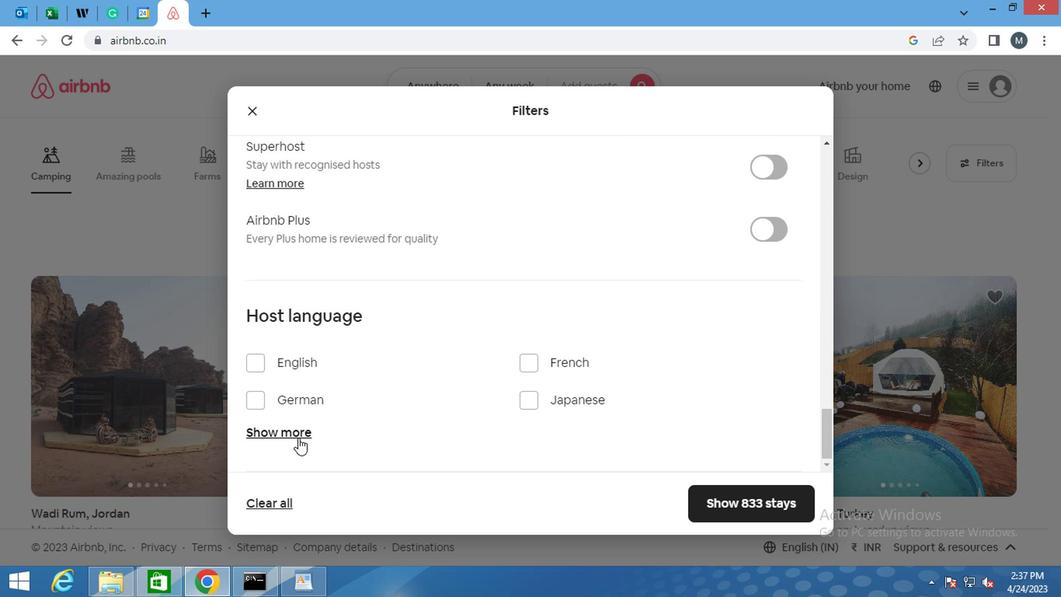
Action: Mouse moved to (295, 433)
Screenshot: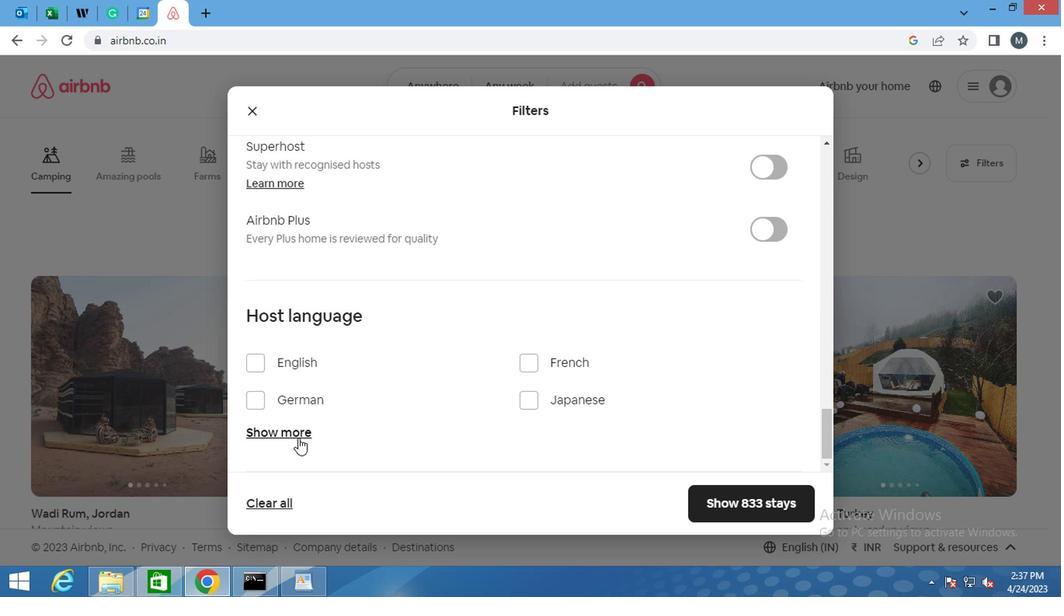 
Action: Mouse pressed left at (295, 433)
Screenshot: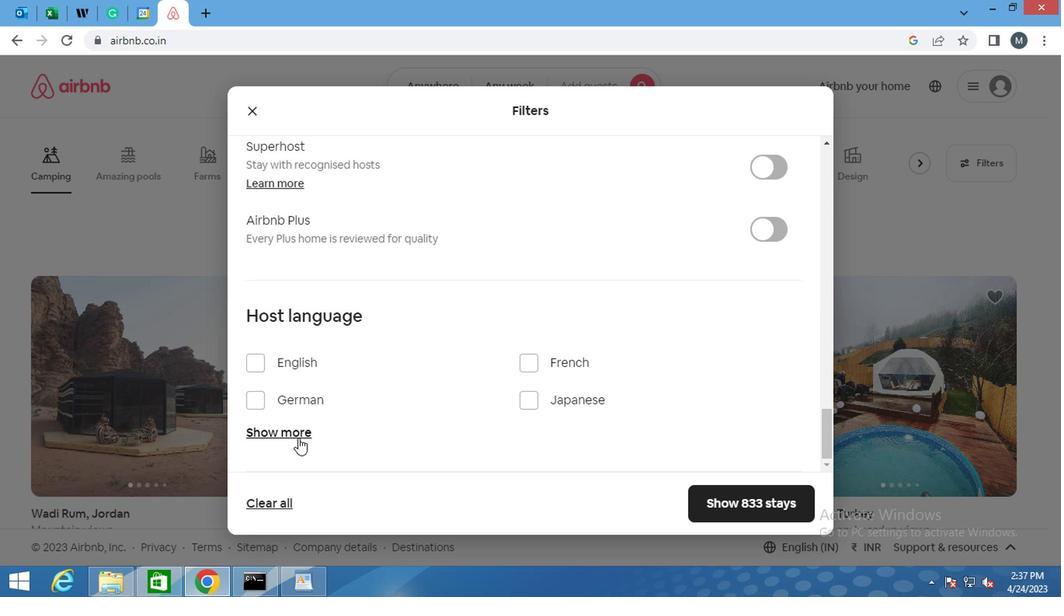 
Action: Mouse moved to (337, 383)
Screenshot: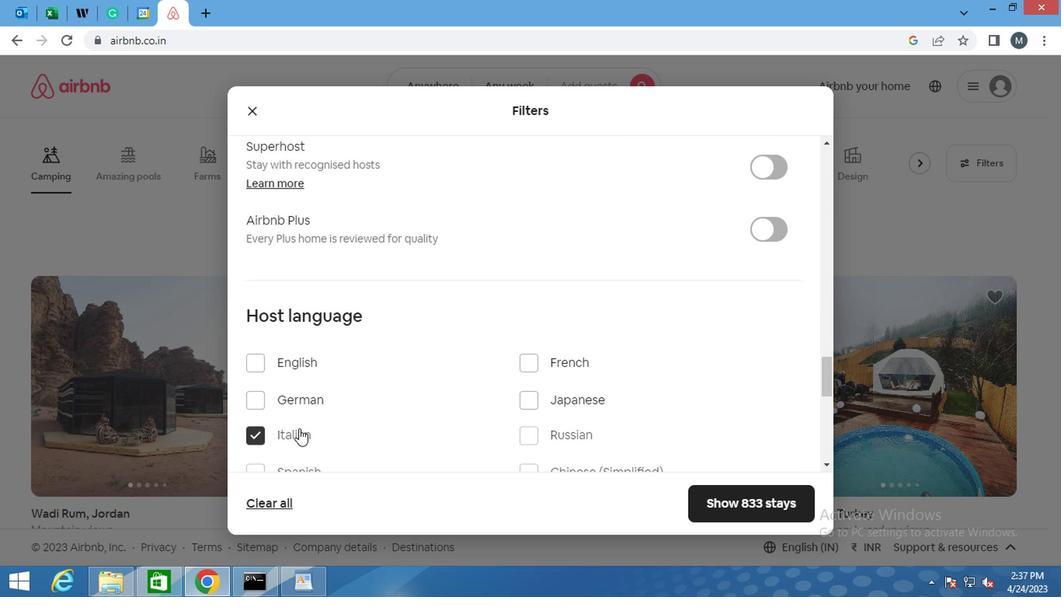 
Action: Mouse scrolled (337, 382) with delta (0, 0)
Screenshot: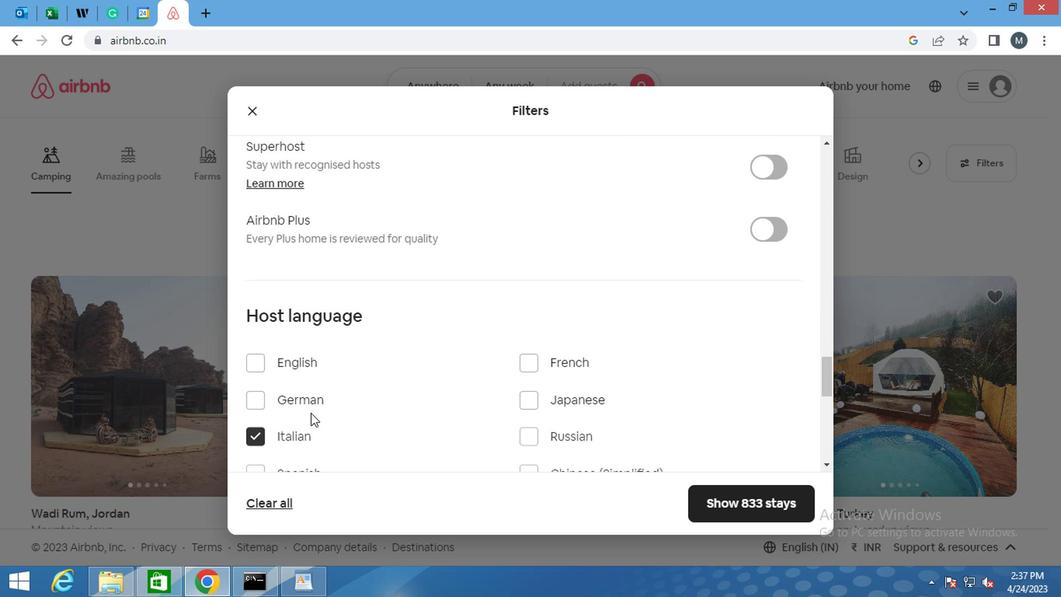 
Action: Mouse moved to (337, 386)
Screenshot: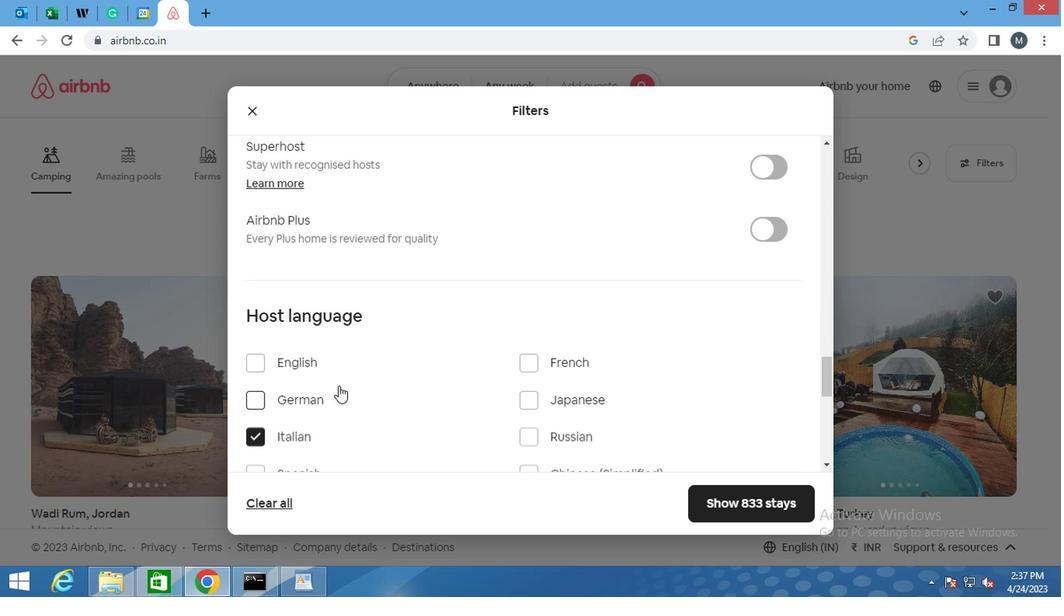 
Action: Mouse scrolled (337, 385) with delta (0, -1)
Screenshot: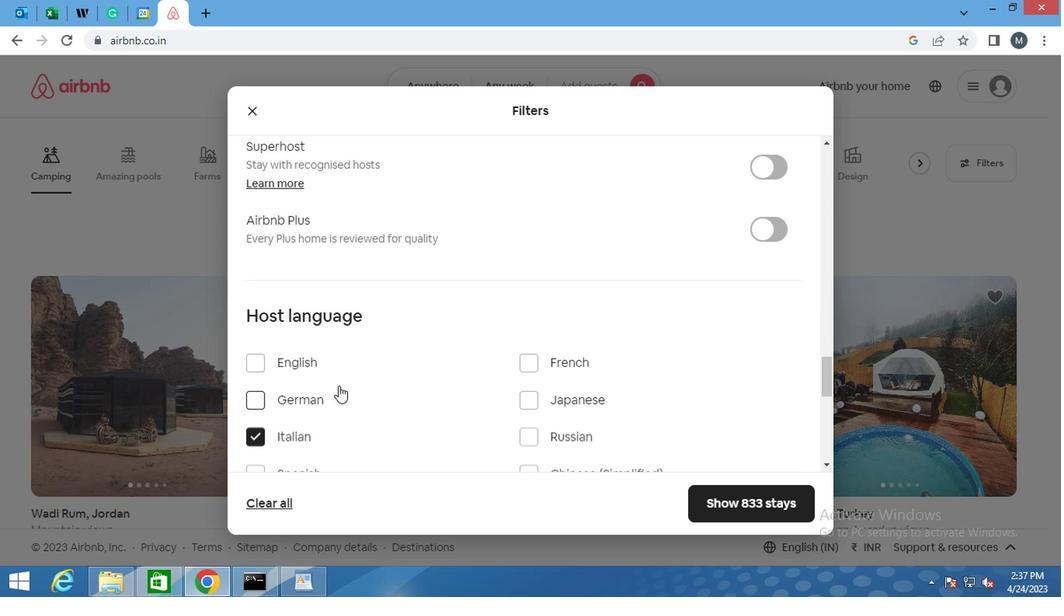 
Action: Mouse moved to (260, 320)
Screenshot: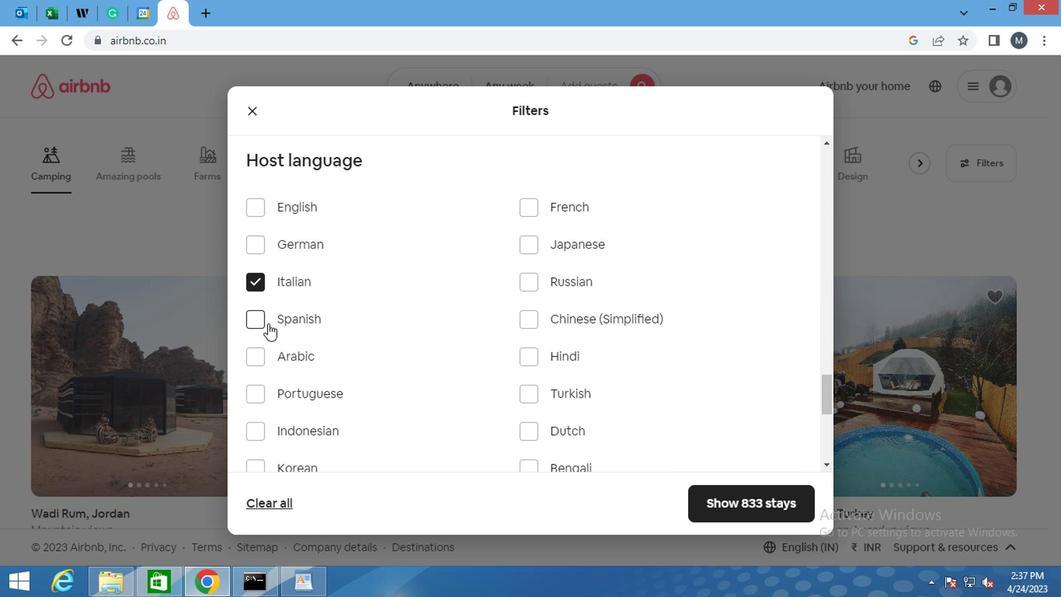 
Action: Mouse pressed left at (260, 320)
Screenshot: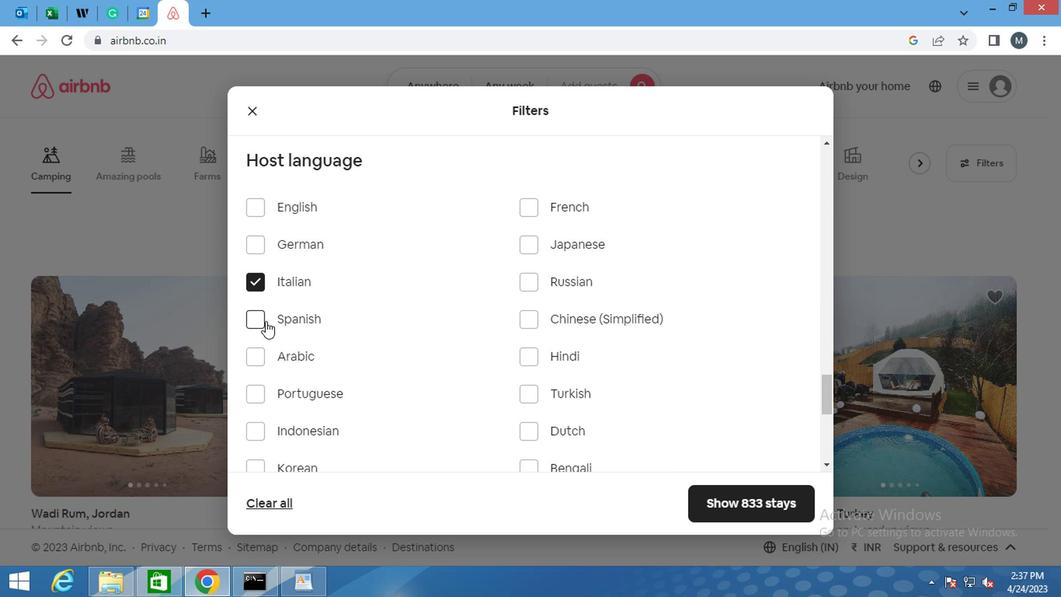 
Action: Mouse moved to (249, 283)
Screenshot: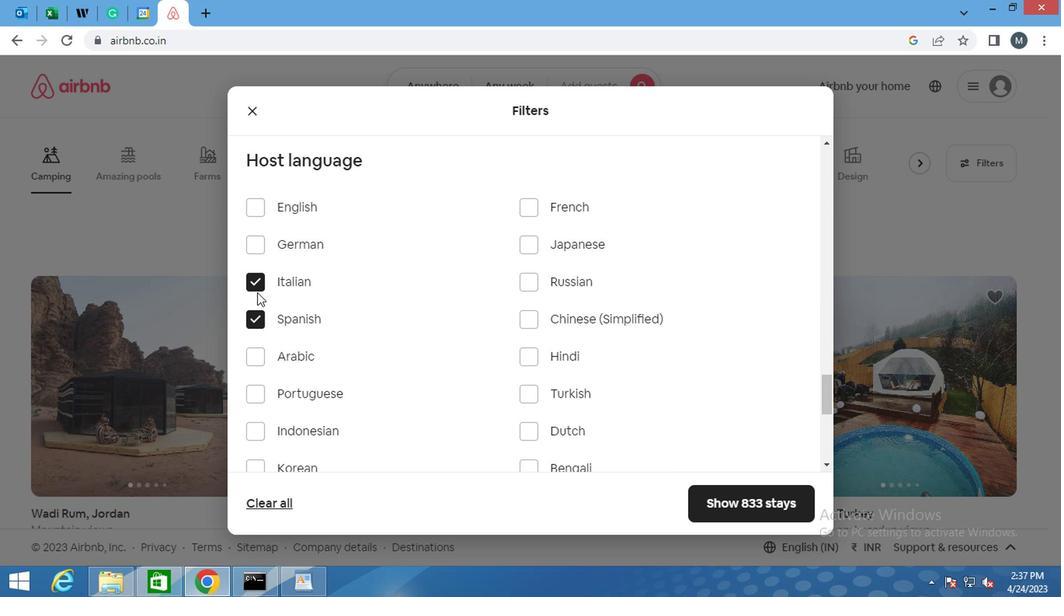 
Action: Mouse pressed left at (249, 283)
Screenshot: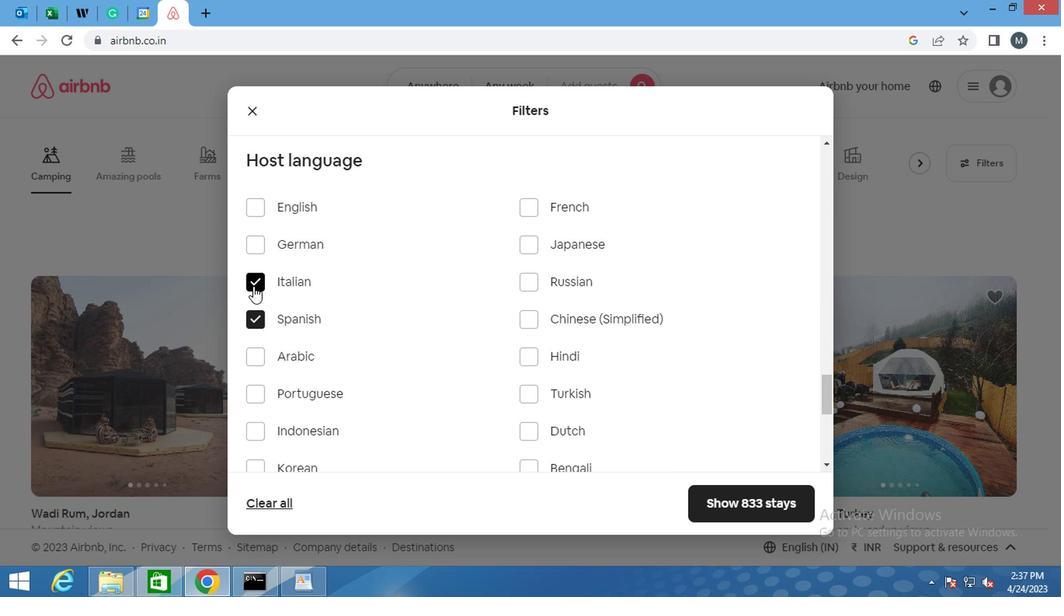 
Action: Mouse moved to (725, 492)
Screenshot: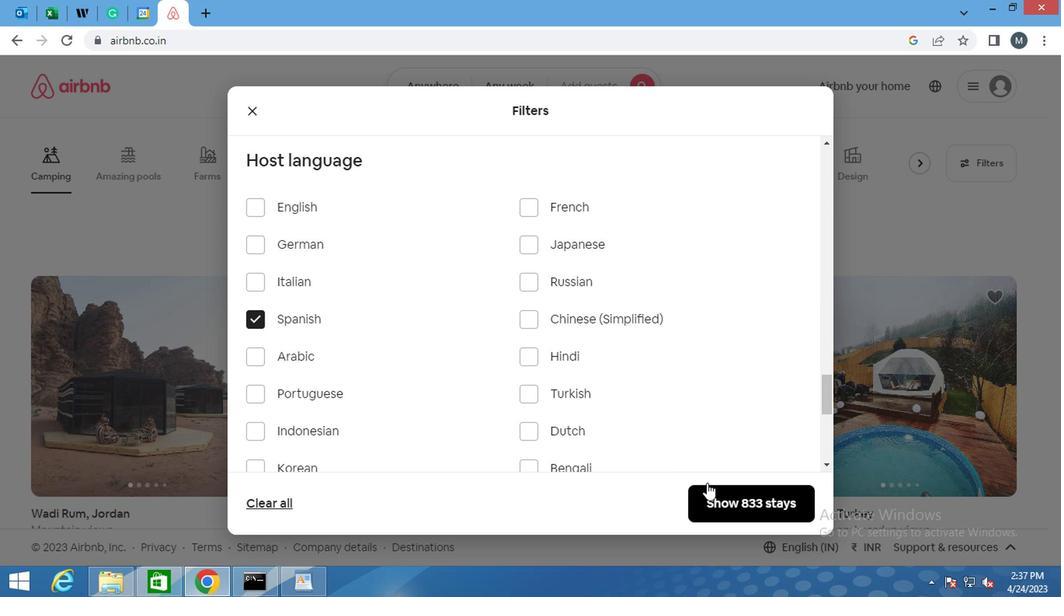 
Action: Mouse pressed left at (725, 492)
Screenshot: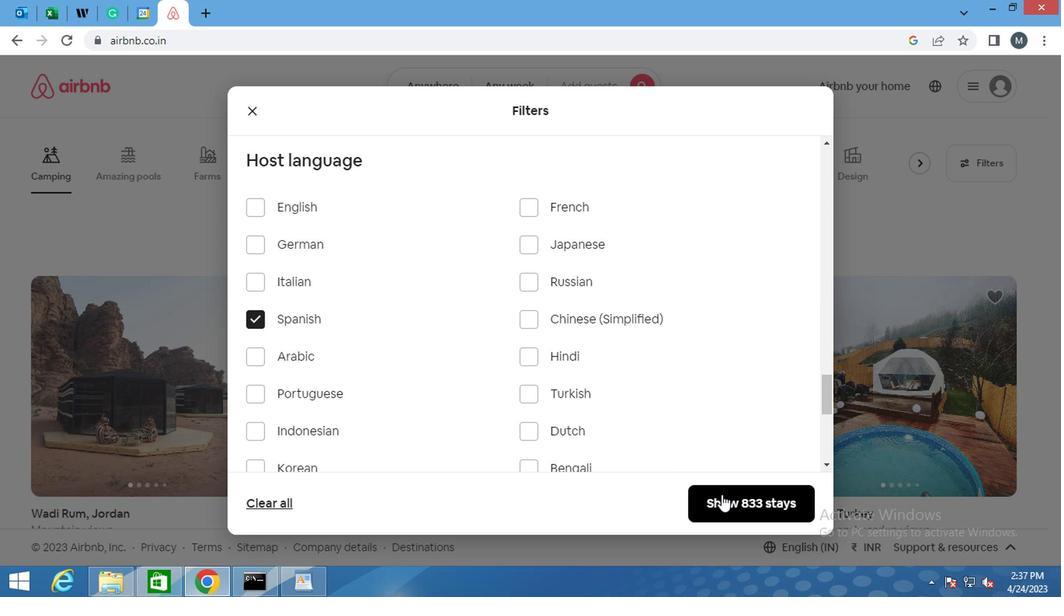 
Action: Mouse moved to (724, 492)
Screenshot: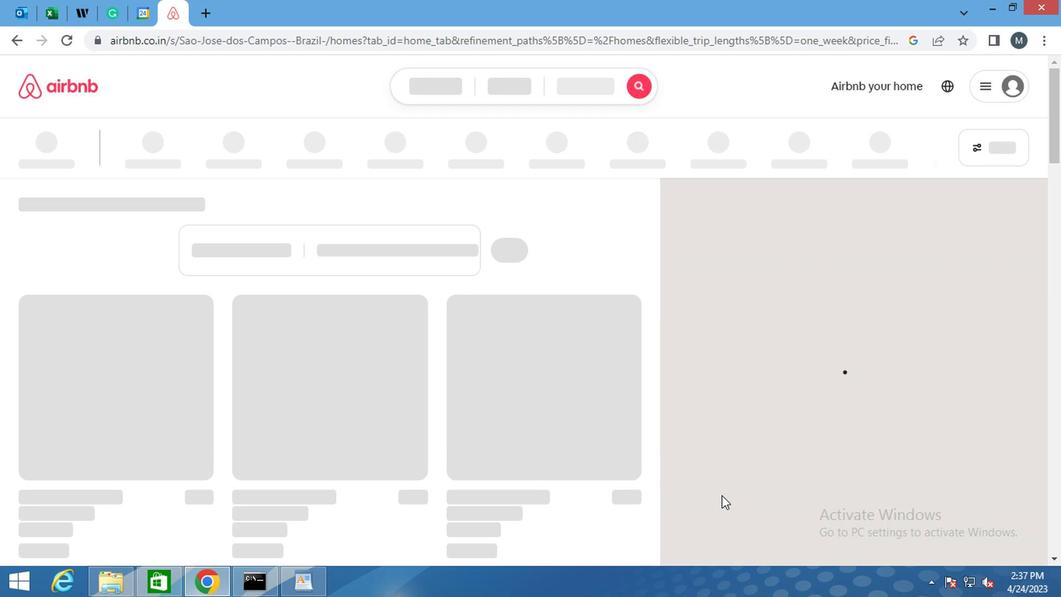 
